 Task: Create new invoice with Date Opened :15-Apr-23, Select Customer: Cane Rosso, Terms: Payment Term 1. Make invoice entry for item-1 with Date: 15-Apr-23, Description: Blue Bunny Super Chunky Cookie Dough_x000D_
, Action: Material, Income Account: Income:Sales, Quantity: 1, Unit Price: 8.5, Discount $: 0.25. Make entry for item-2 with Date: 15-Apr-23, Description: Minute Maid Lemonade with Real Lemons, Action: Material, Income Account: Income:Sales, Quantity: 2, Unit Price: 15.6, Discount $: 1.25. Make entry for item-3 with Date: 15-Apr-23, Description: Case of Yukon Gold A Potatoes (10 lb), Action: Material, Income Account: Income:Sales, Quantity: 2, Unit Price: 16.6, Discount $: 1.75. Write Notes: 'Looking forward to serving you again.'. Post Invoice with Post Date: 15-Apr-23, Post to Accounts: Assets:Accounts Receivable. Pay / Process Payment with Transaction Date: 15-May-23, Amount: 69.65, Transfer Account: Checking Account. Print Invoice, display notes by going to Option, then go to Display Tab and check 'Invoice Notes'.
Action: Mouse moved to (173, 33)
Screenshot: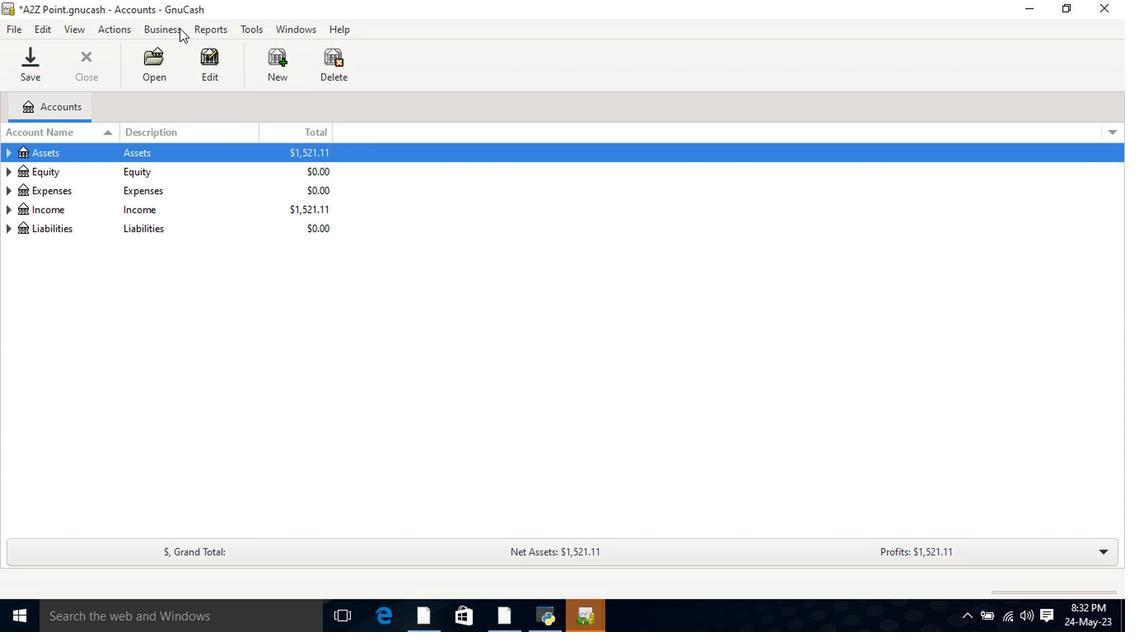 
Action: Mouse pressed left at (173, 33)
Screenshot: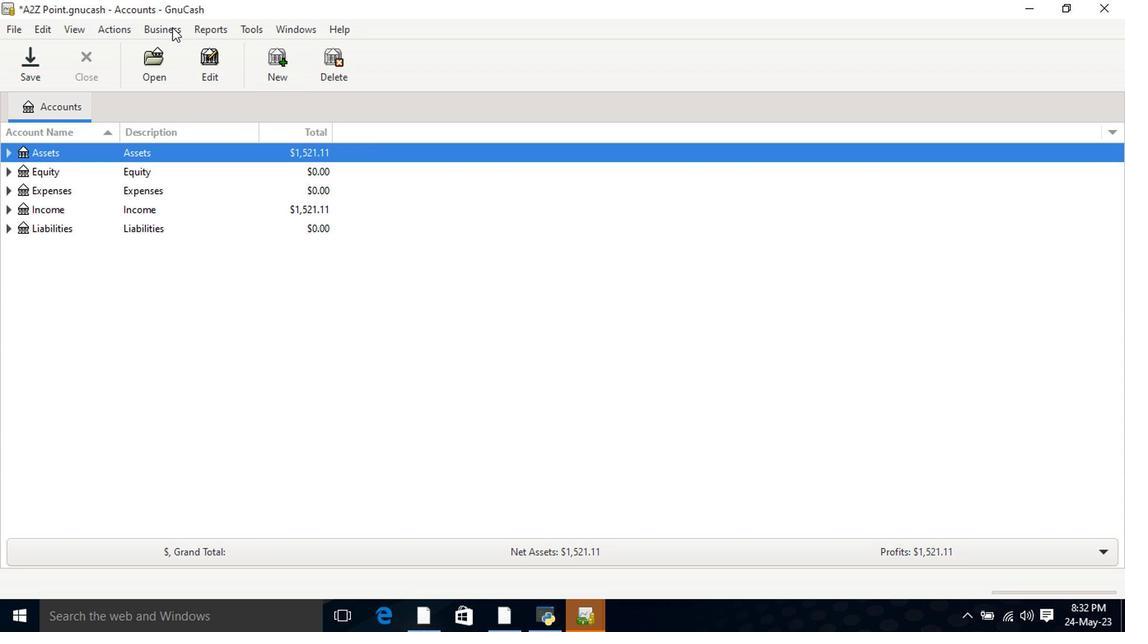 
Action: Mouse moved to (356, 114)
Screenshot: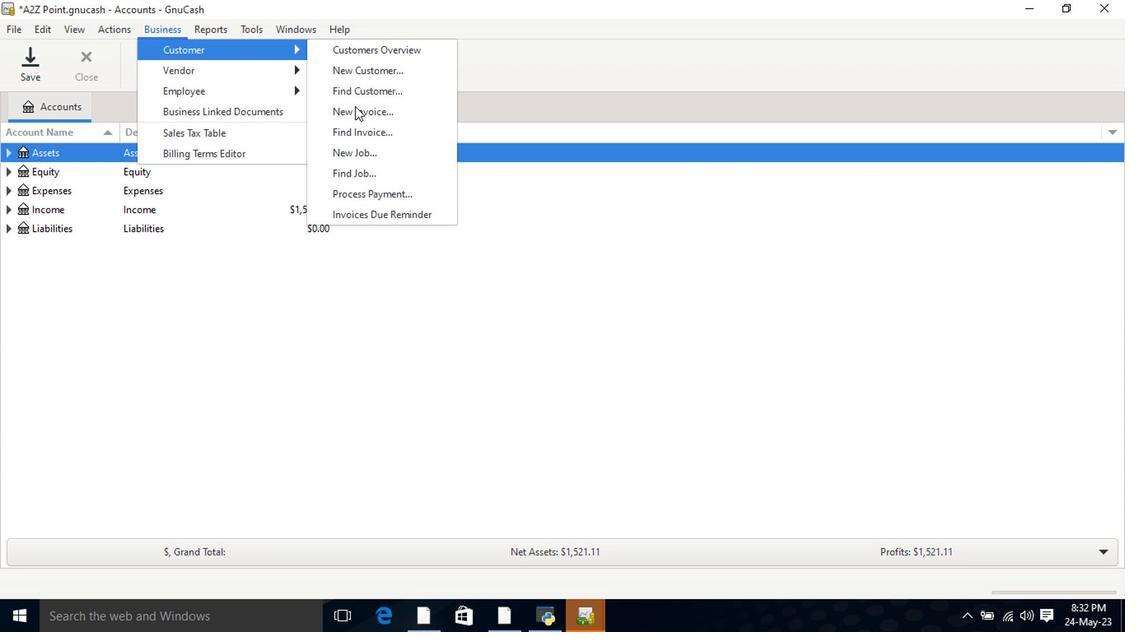 
Action: Mouse pressed left at (356, 114)
Screenshot: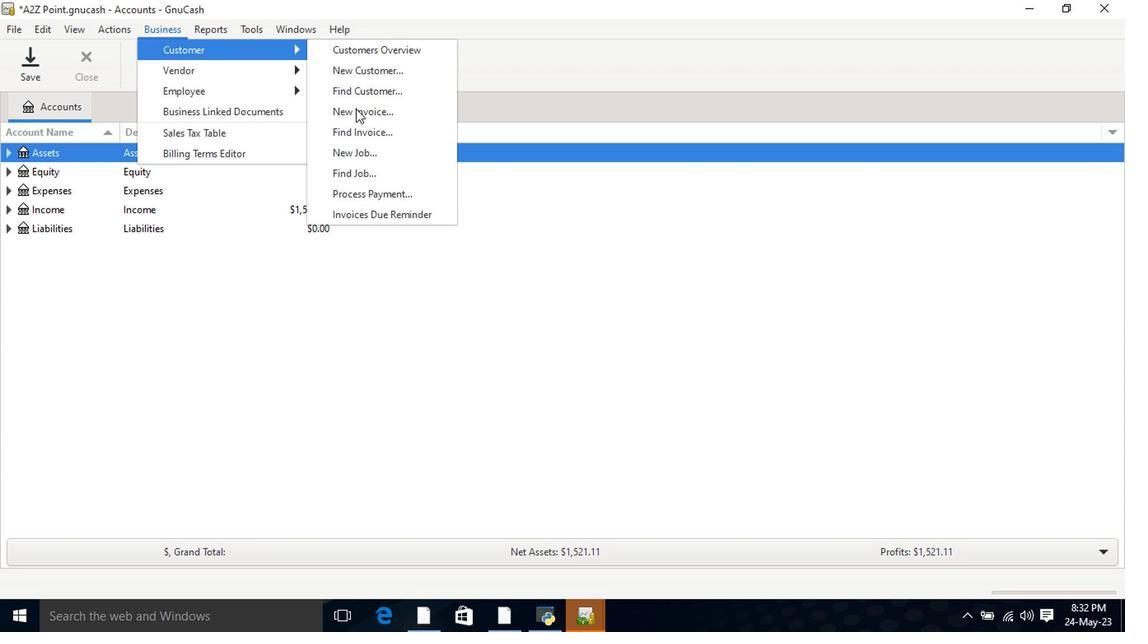
Action: Mouse moved to (672, 256)
Screenshot: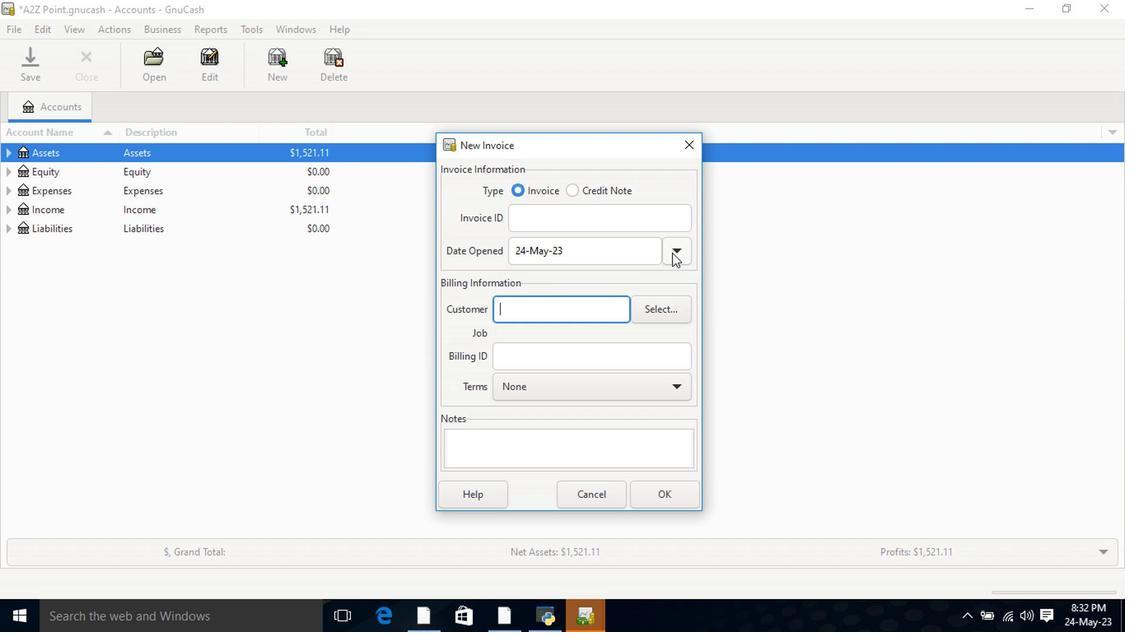 
Action: Mouse pressed left at (672, 256)
Screenshot: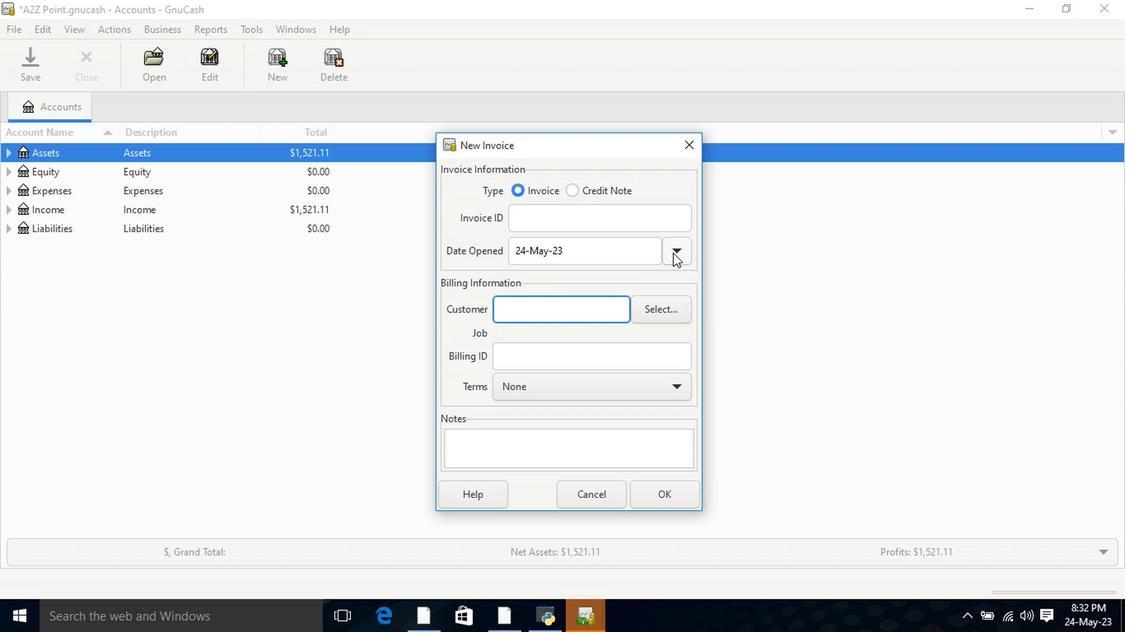 
Action: Mouse moved to (547, 275)
Screenshot: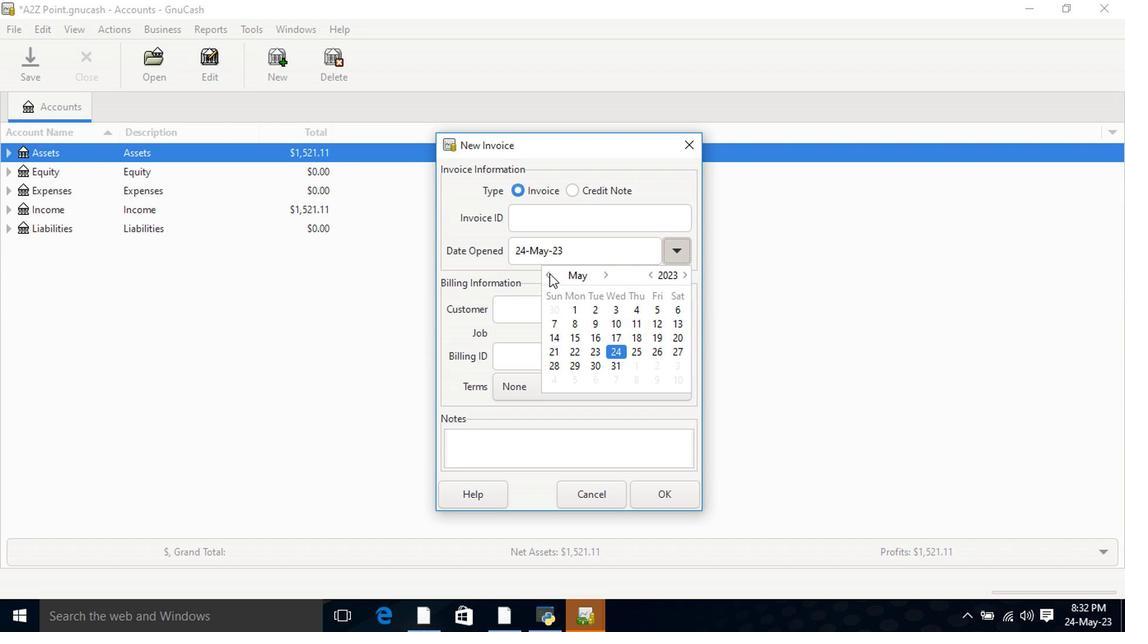 
Action: Mouse pressed left at (547, 275)
Screenshot: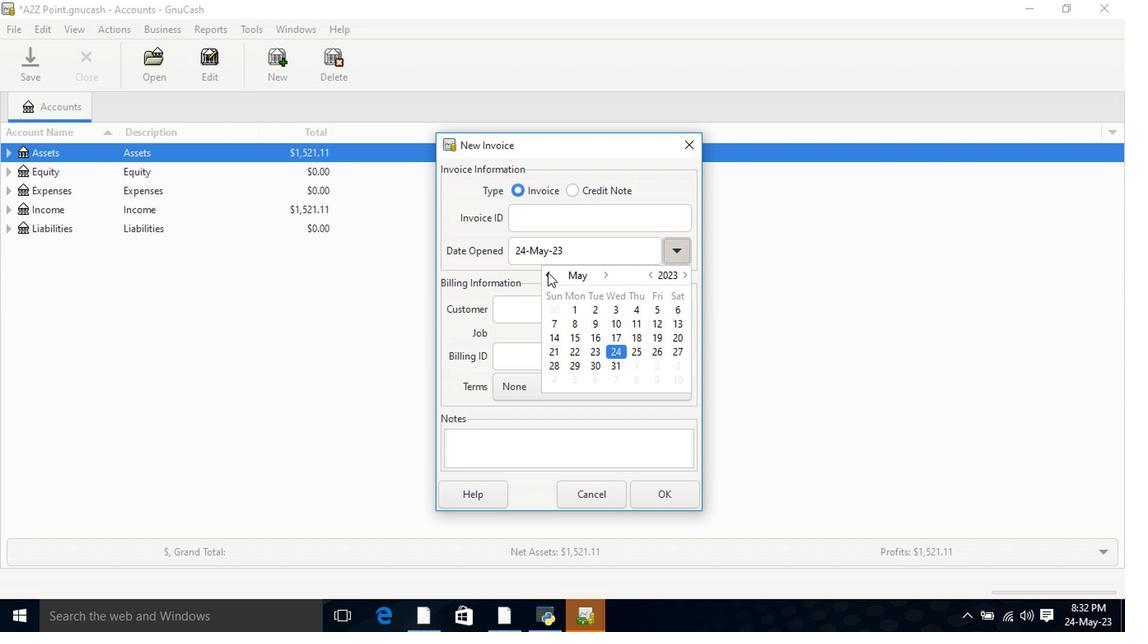 
Action: Mouse moved to (675, 341)
Screenshot: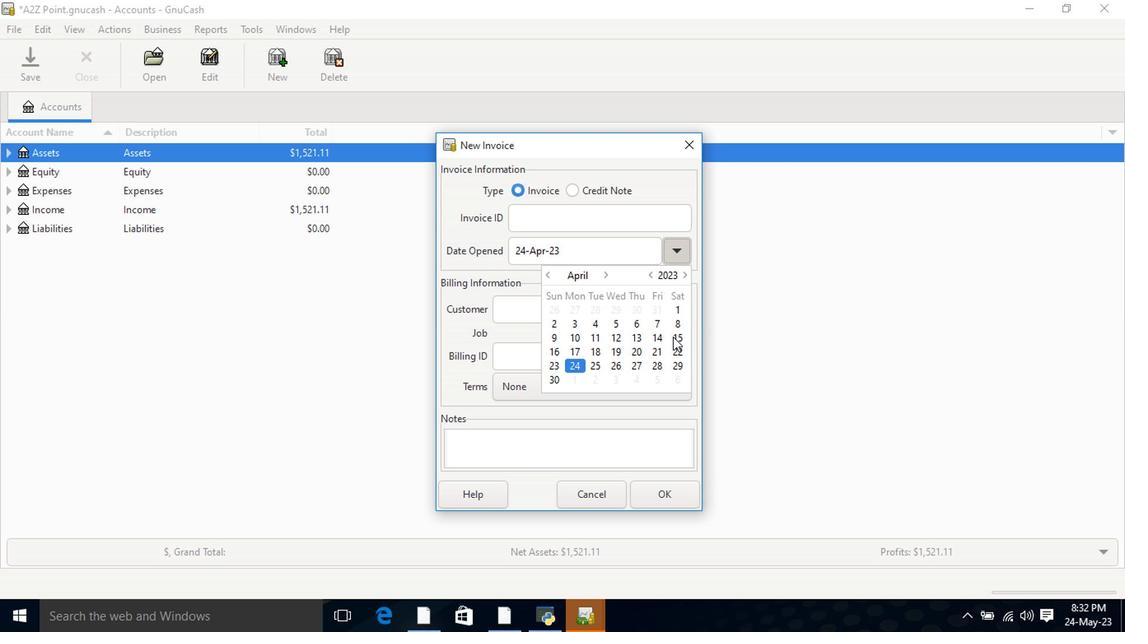 
Action: Mouse pressed left at (675, 341)
Screenshot: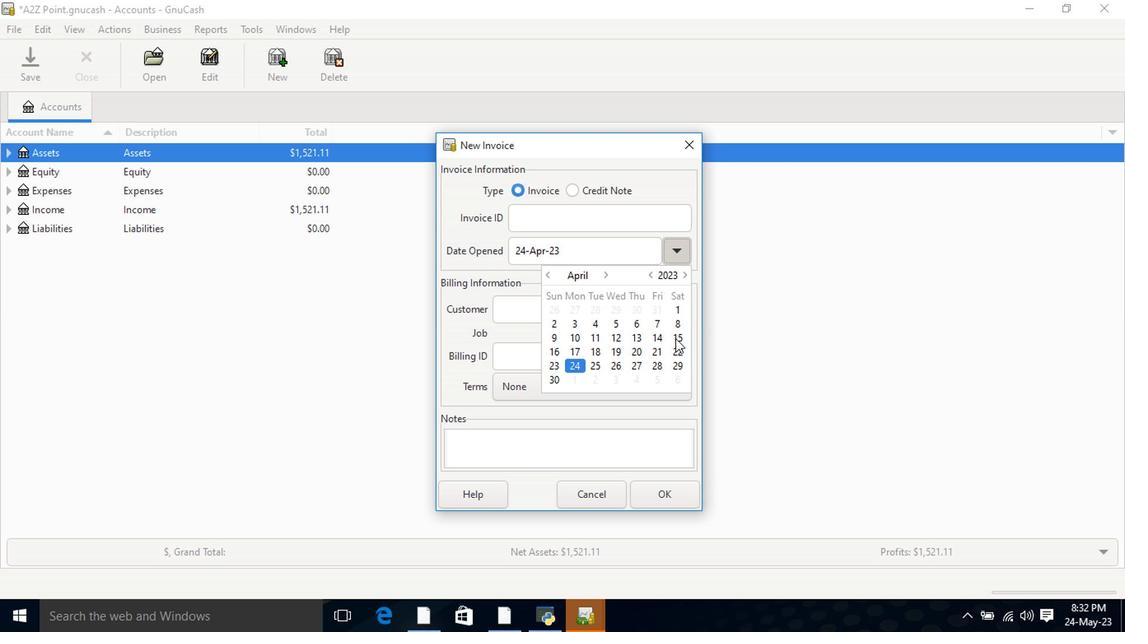 
Action: Mouse pressed left at (675, 341)
Screenshot: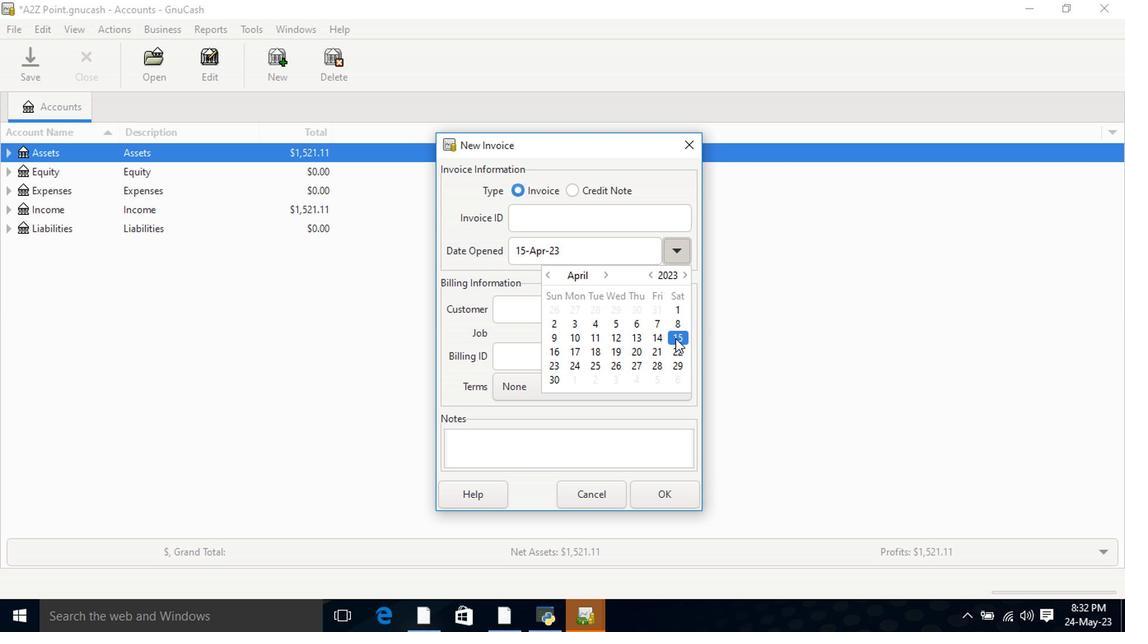 
Action: Mouse moved to (523, 302)
Screenshot: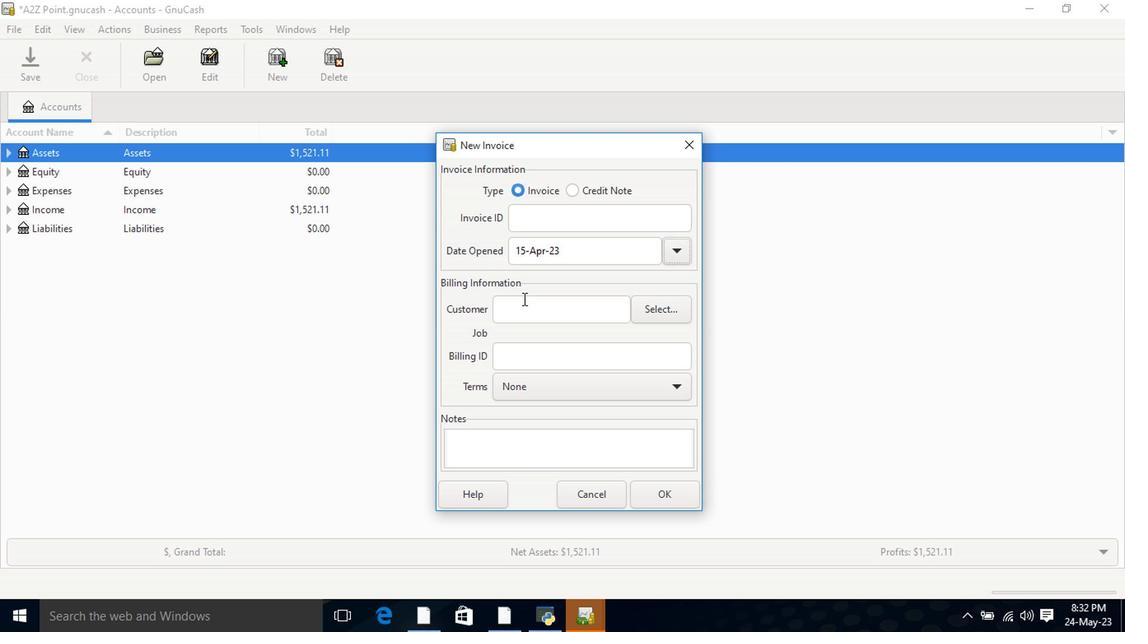 
Action: Mouse pressed left at (523, 302)
Screenshot: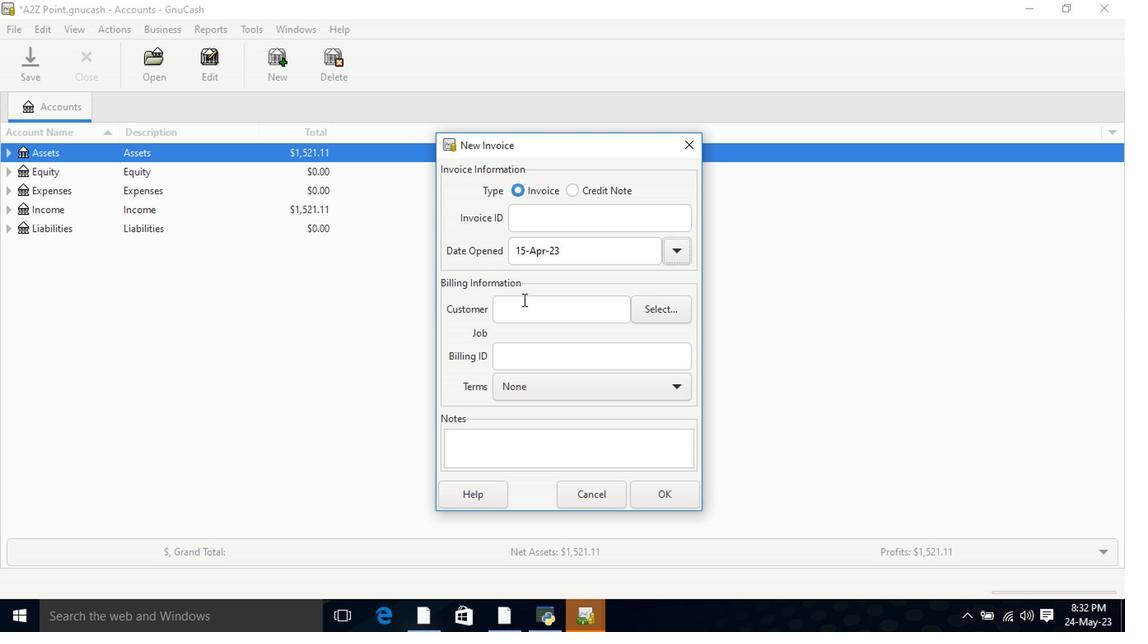 
Action: Key pressed <Key.shift>Cane<Key.space><Key.shift>Ros
Screenshot: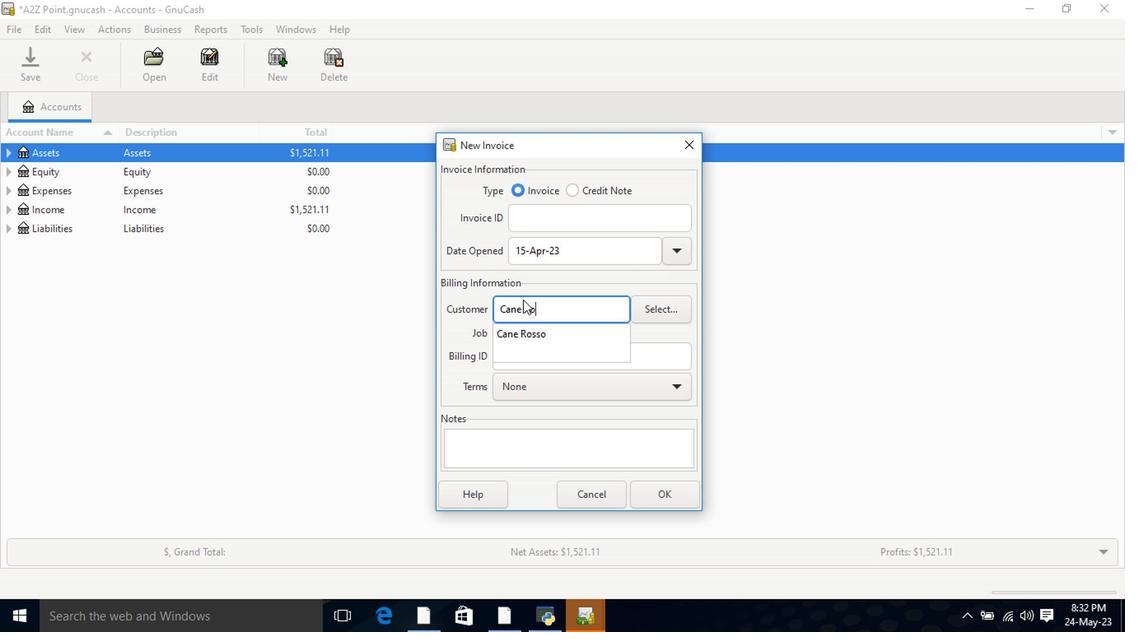 
Action: Mouse moved to (544, 342)
Screenshot: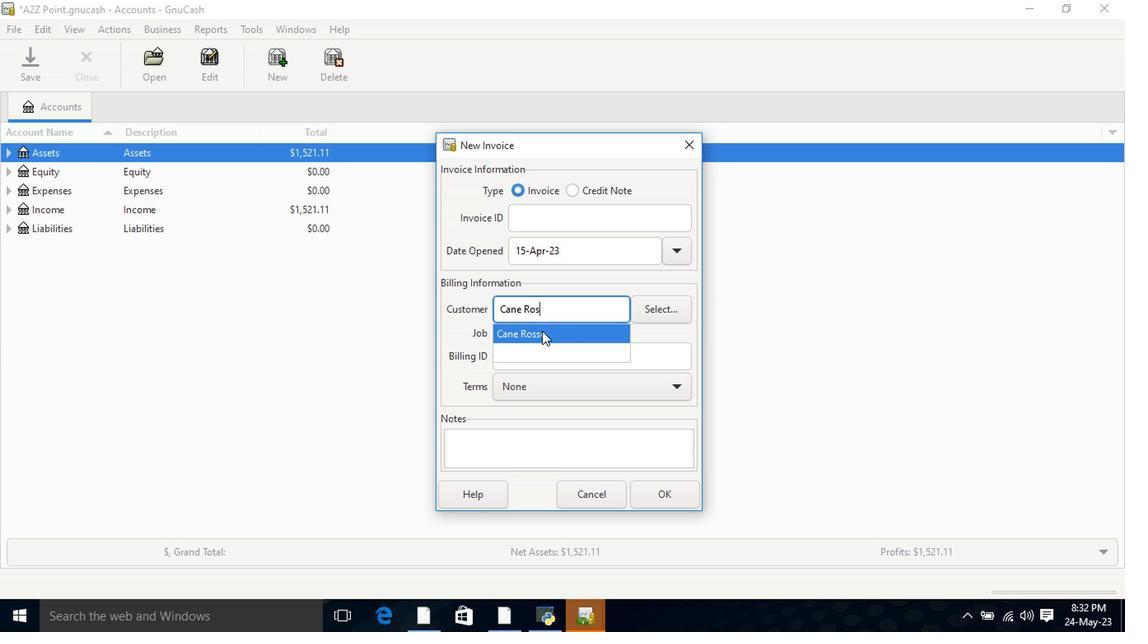 
Action: Mouse pressed left at (544, 342)
Screenshot: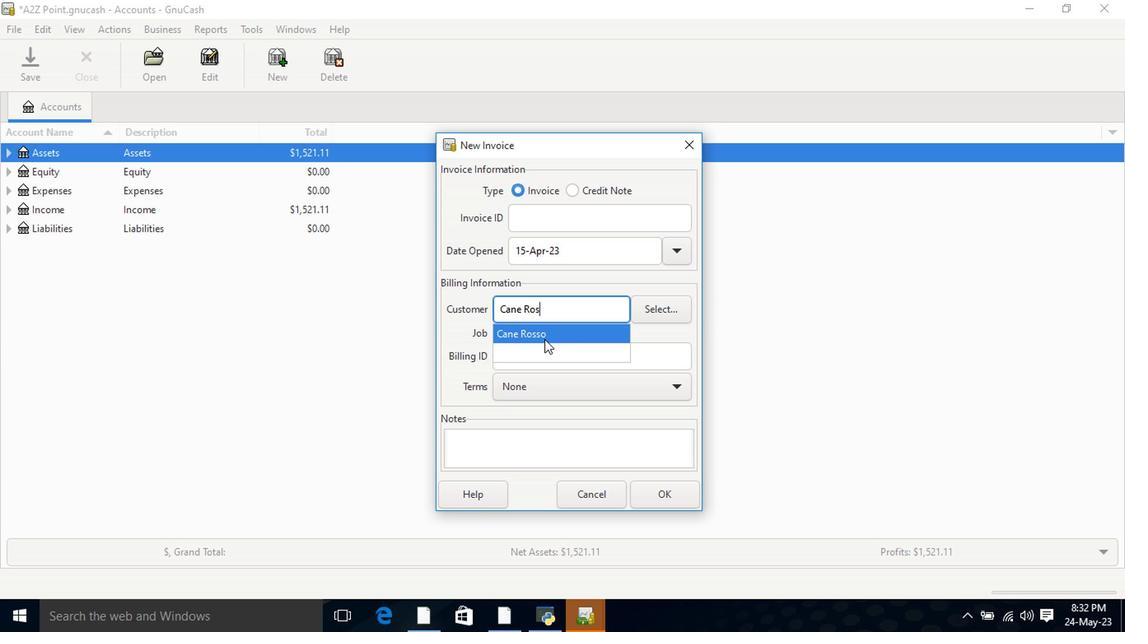 
Action: Mouse moved to (556, 407)
Screenshot: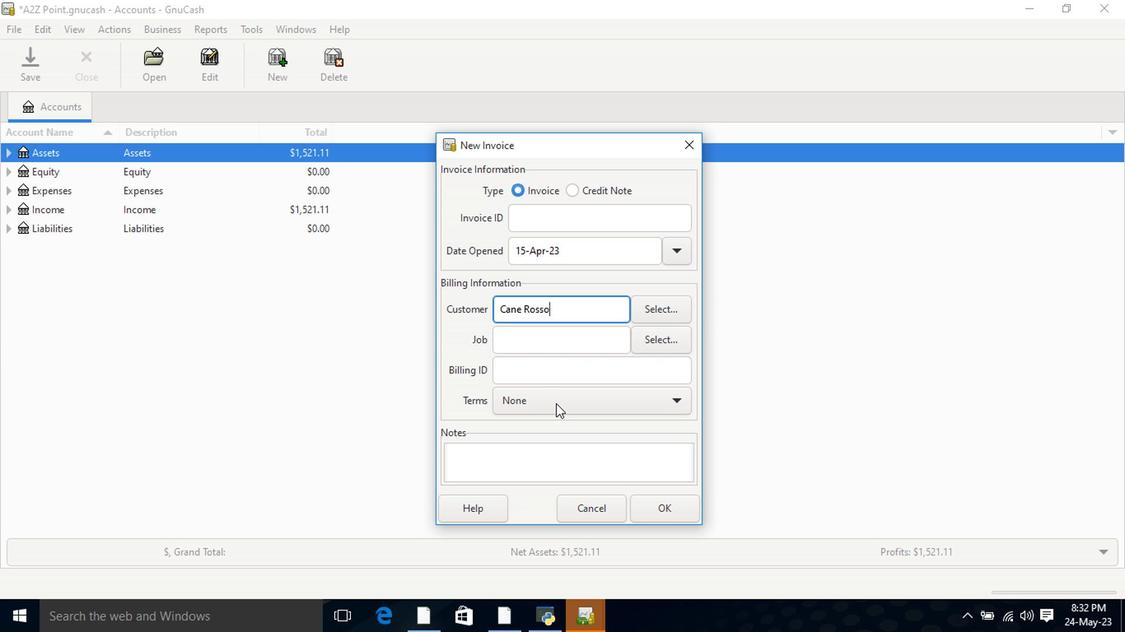 
Action: Mouse pressed left at (556, 407)
Screenshot: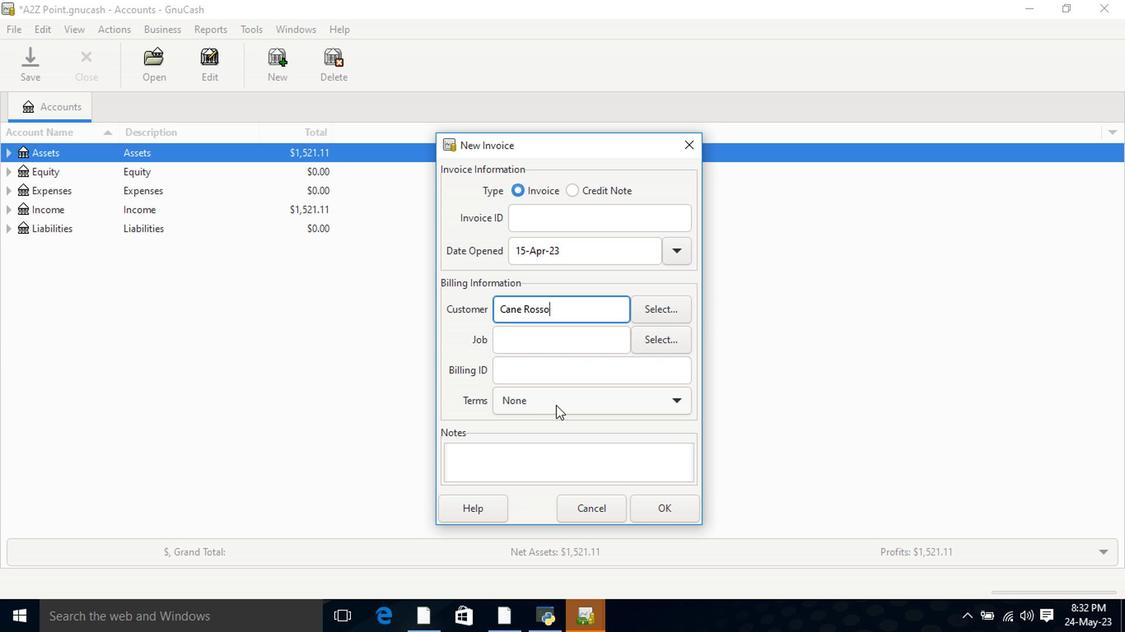 
Action: Mouse moved to (559, 428)
Screenshot: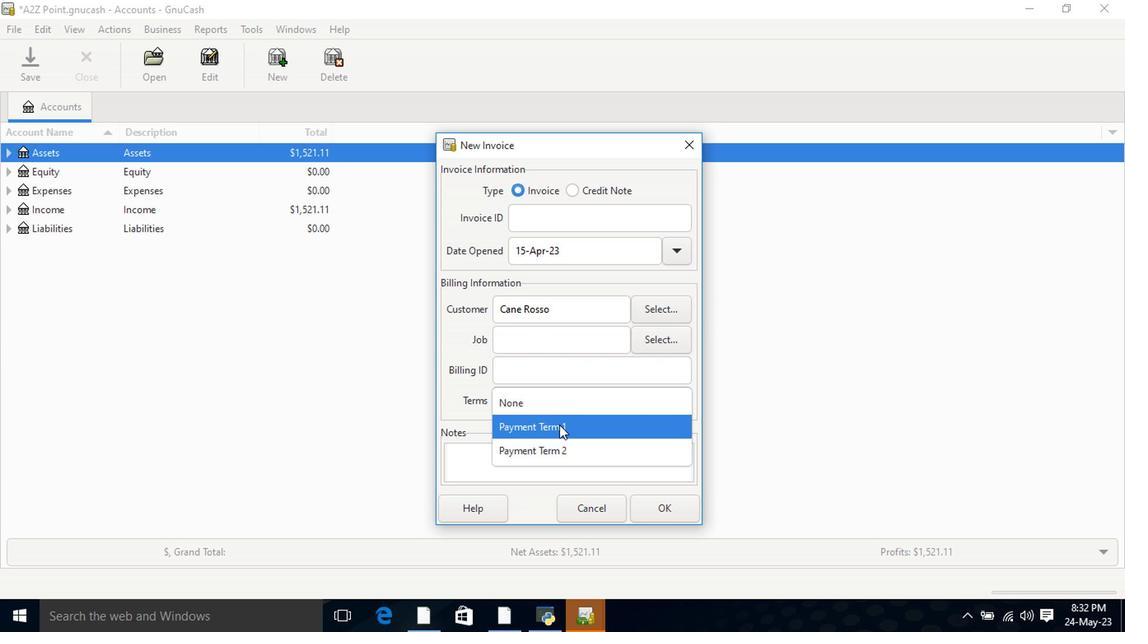 
Action: Mouse pressed left at (559, 428)
Screenshot: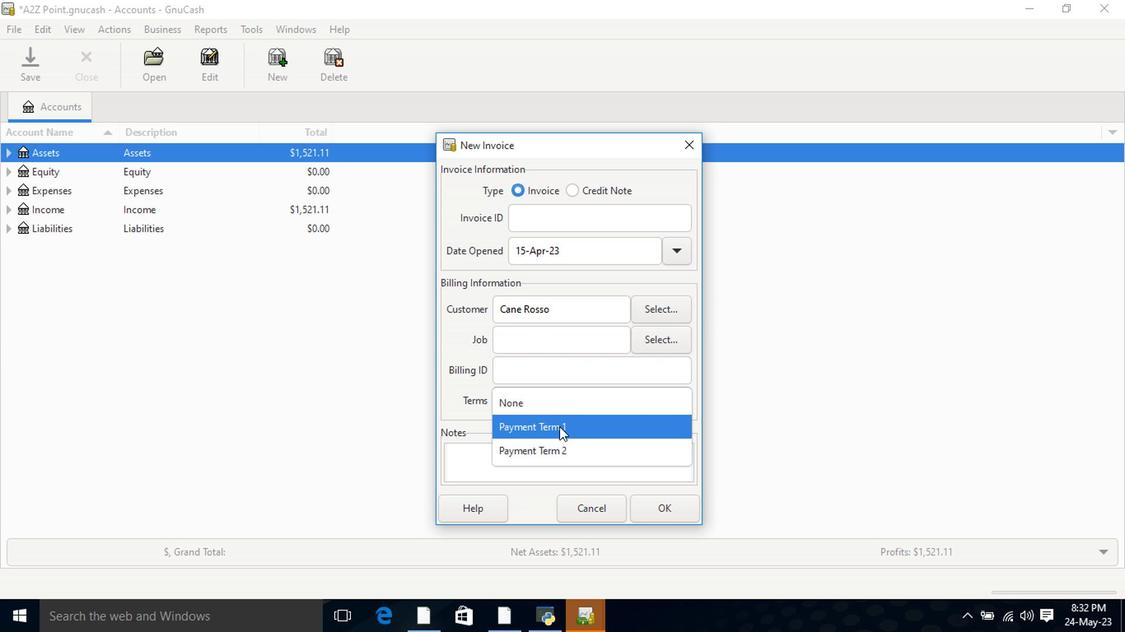 
Action: Mouse moved to (655, 509)
Screenshot: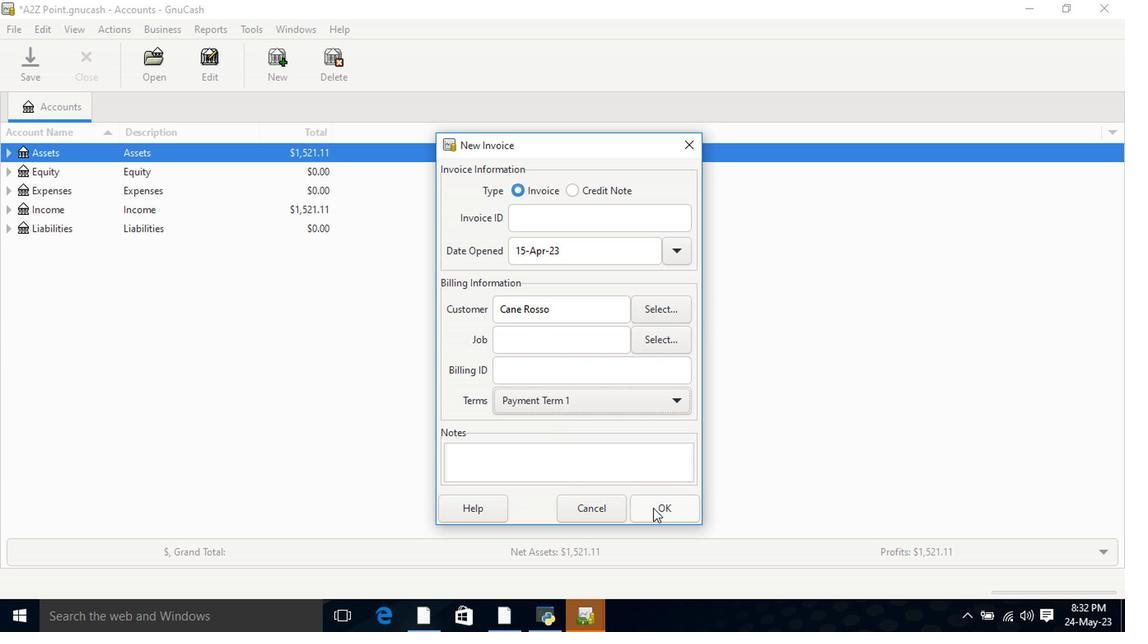 
Action: Mouse pressed left at (655, 509)
Screenshot: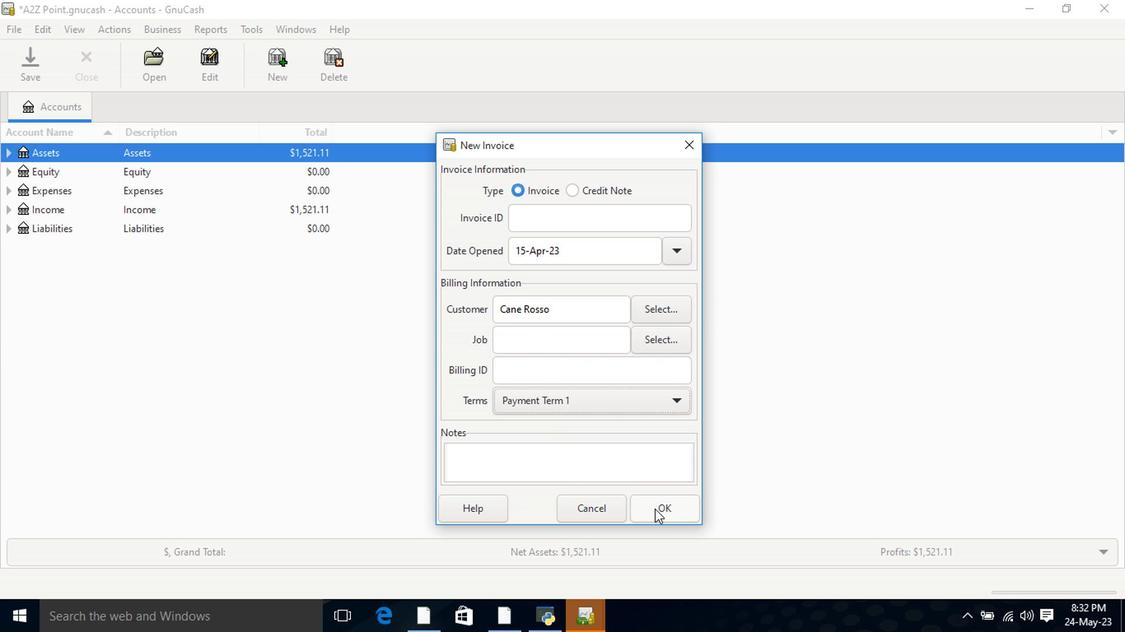 
Action: Mouse moved to (75, 324)
Screenshot: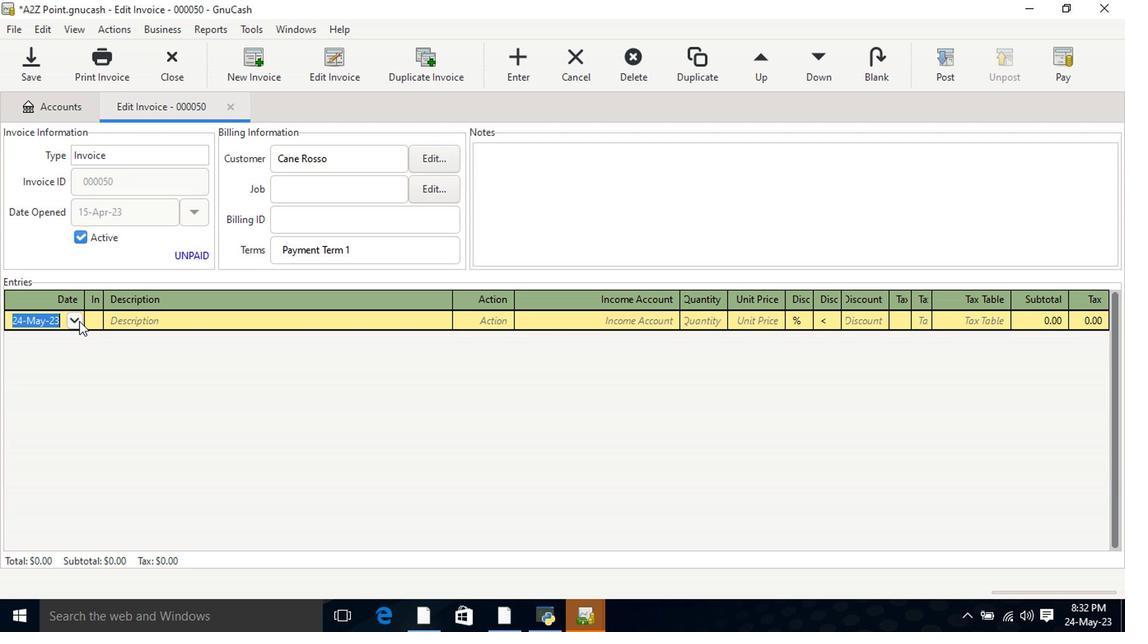 
Action: Mouse pressed left at (75, 324)
Screenshot: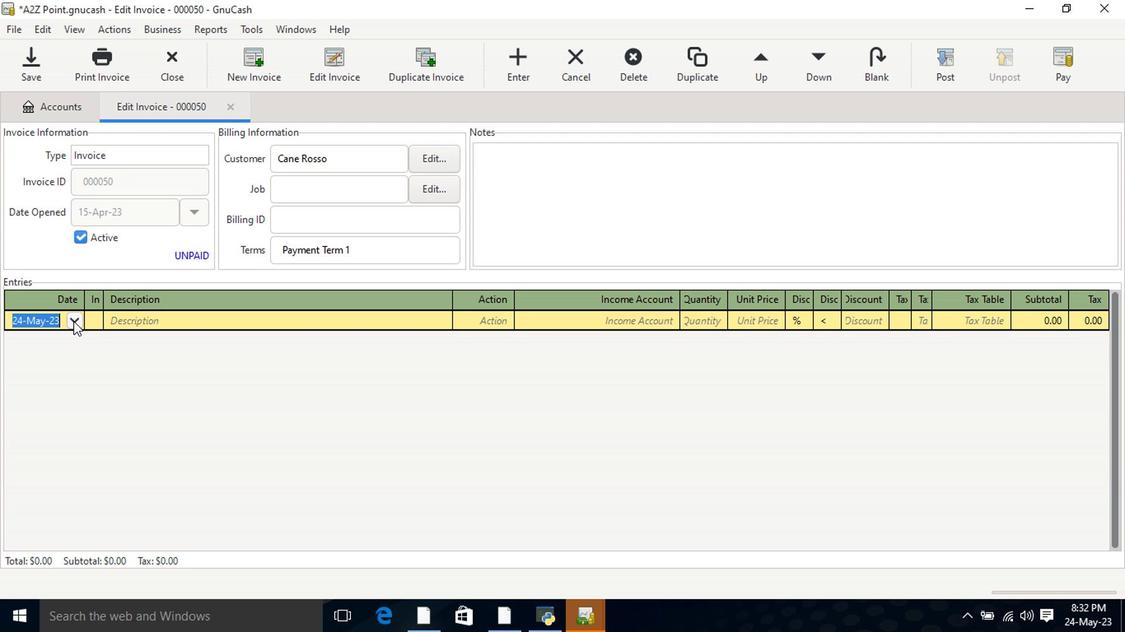 
Action: Mouse moved to (9, 344)
Screenshot: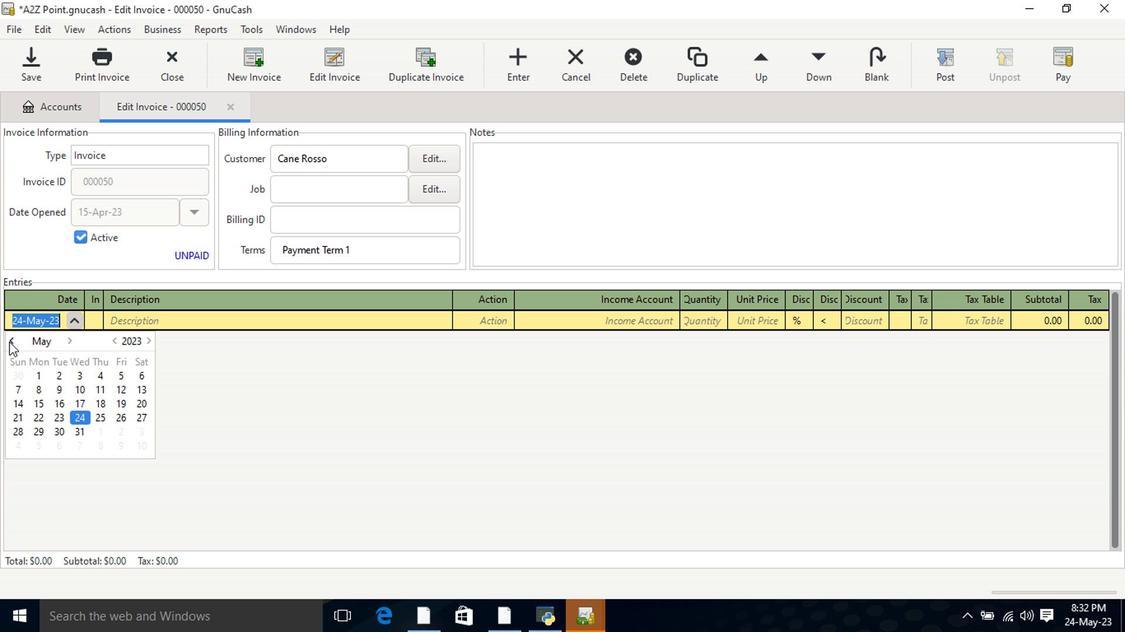 
Action: Mouse pressed left at (9, 344)
Screenshot: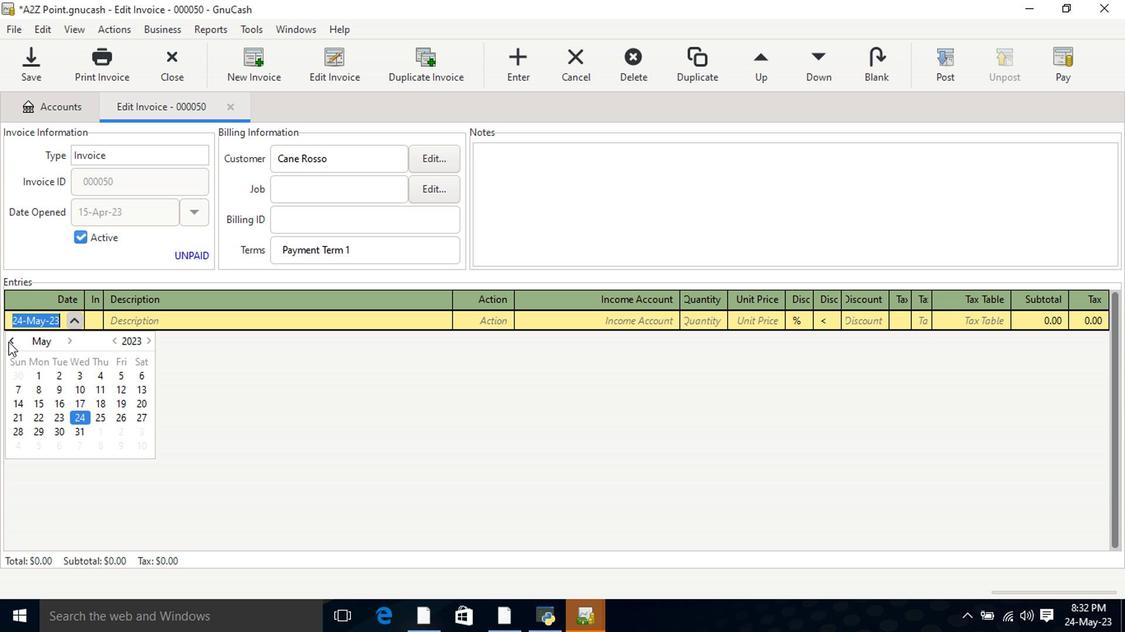 
Action: Mouse moved to (142, 401)
Screenshot: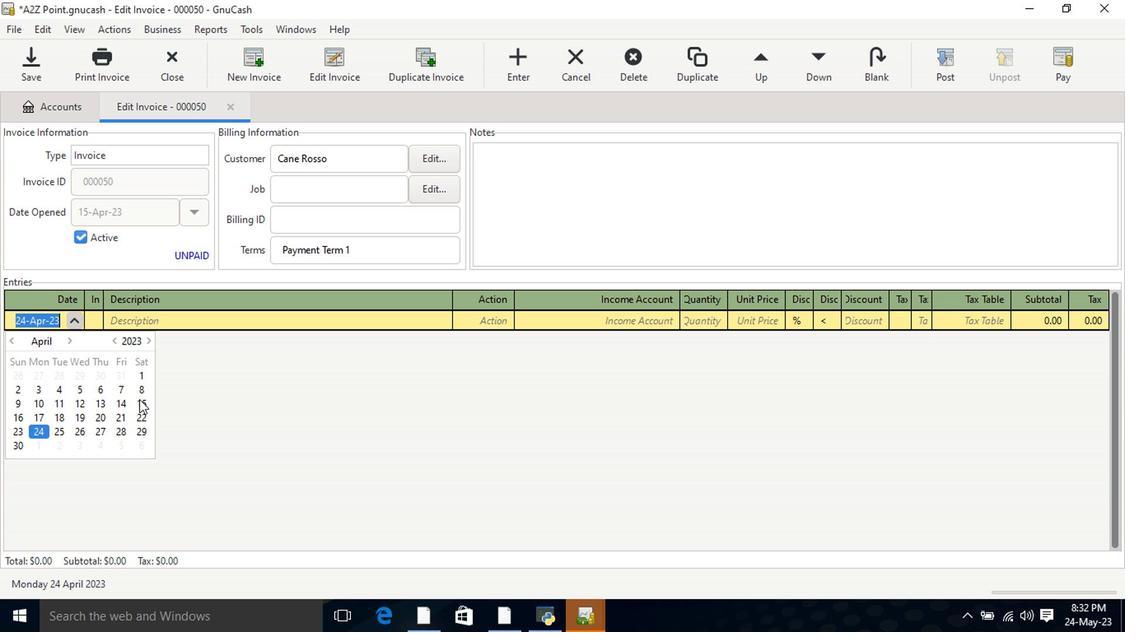 
Action: Mouse pressed left at (142, 401)
Screenshot: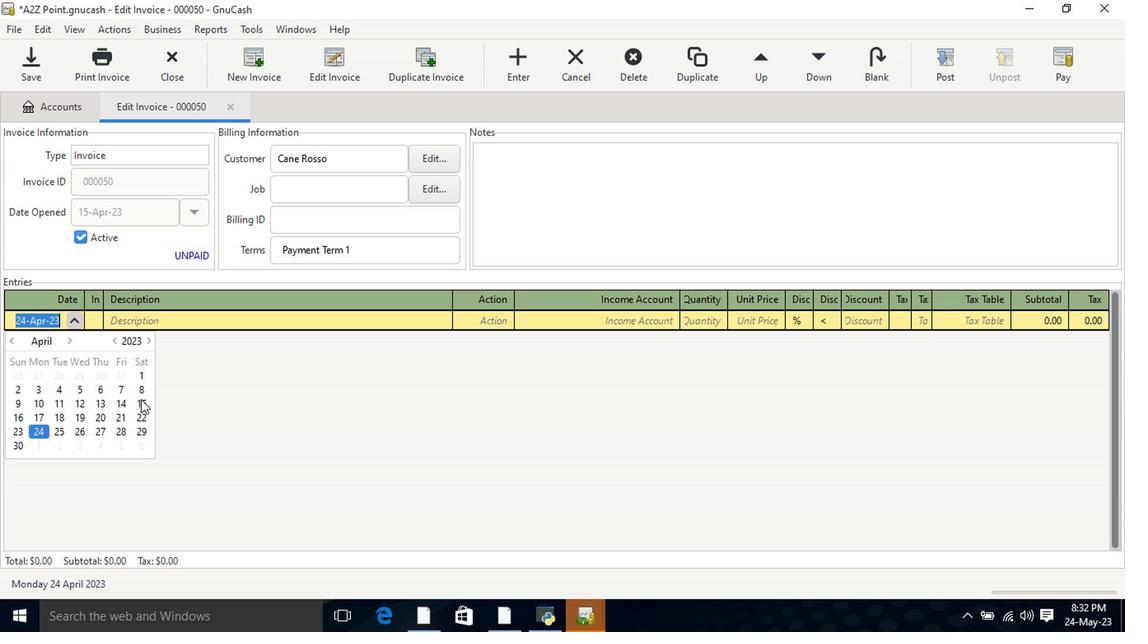 
Action: Mouse pressed left at (142, 401)
Screenshot: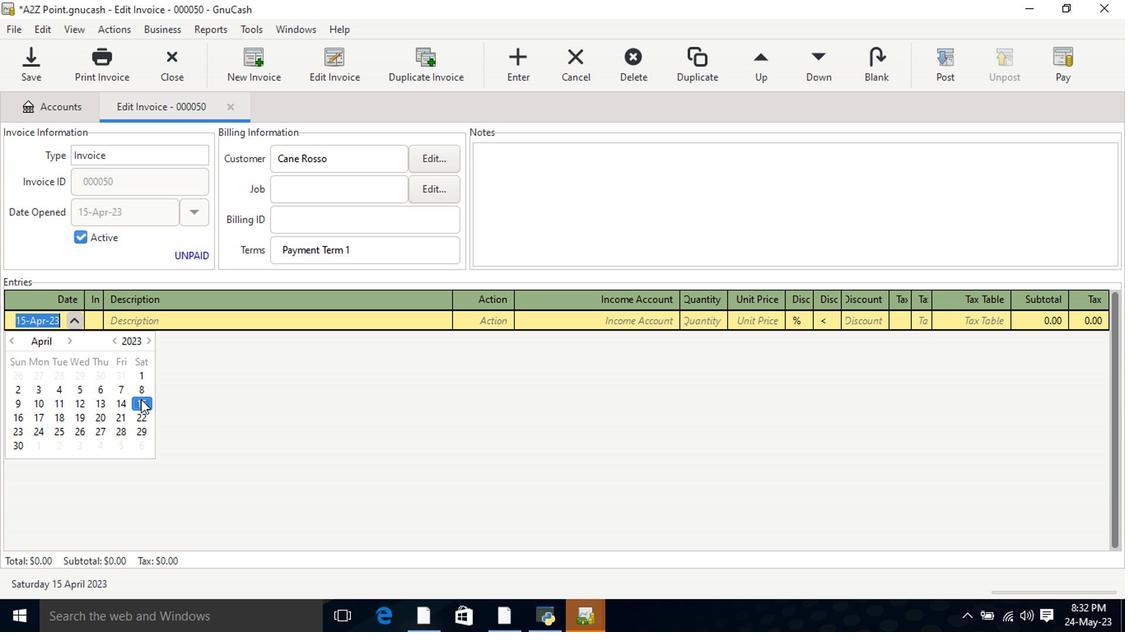 
Action: Mouse moved to (173, 330)
Screenshot: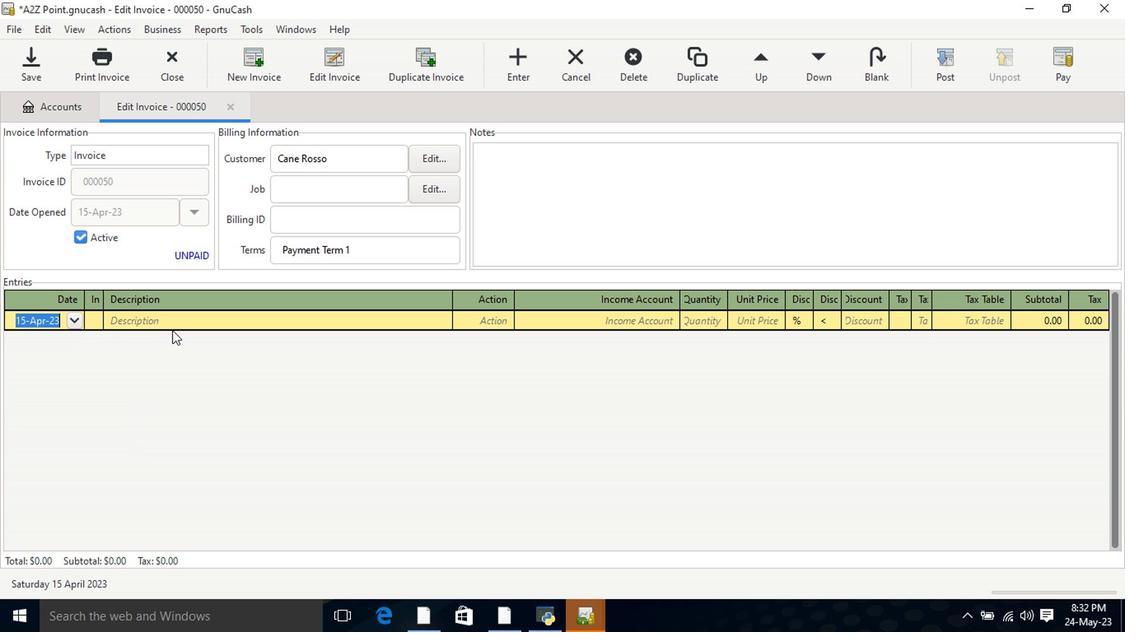 
Action: Mouse pressed left at (173, 330)
Screenshot: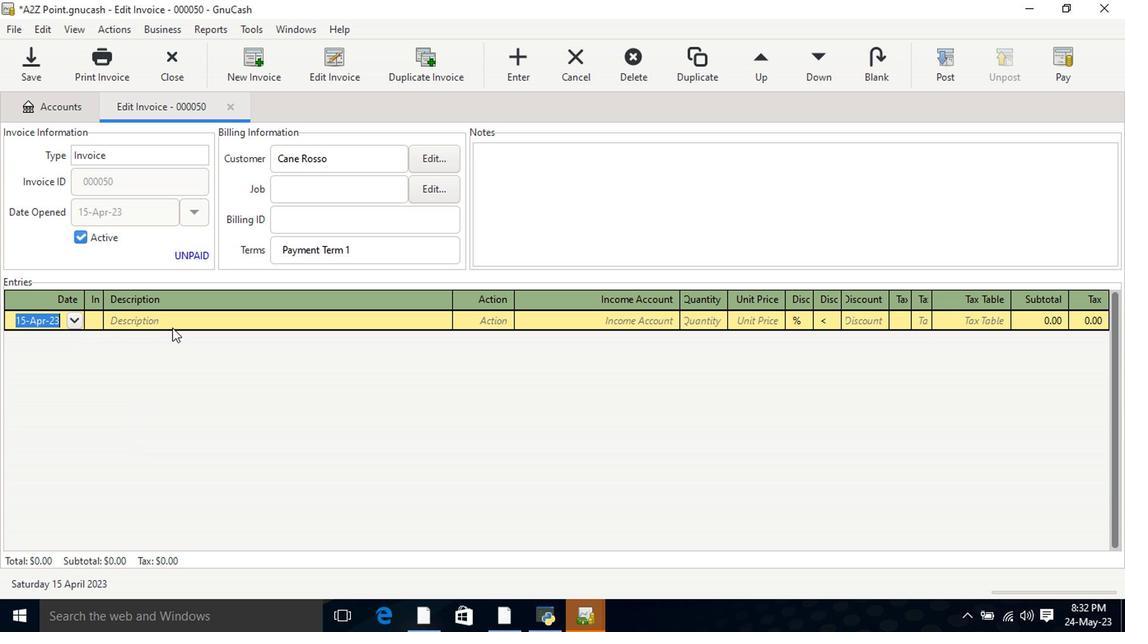 
Action: Key pressed <Key.shift>Blue<Key.space><Key.shift>Bunny<Key.space><Key.shift>Super<Key.space><Key.shift>Chunky<Key.space><Key.shift>Cookie<Key.space><Key.shift>Dough<Key.tab>mater<Key.tab>income<Key.down><Key.down><Key.down><Key.tab>1<Key.tab>8.5<Key.tab>
Screenshot: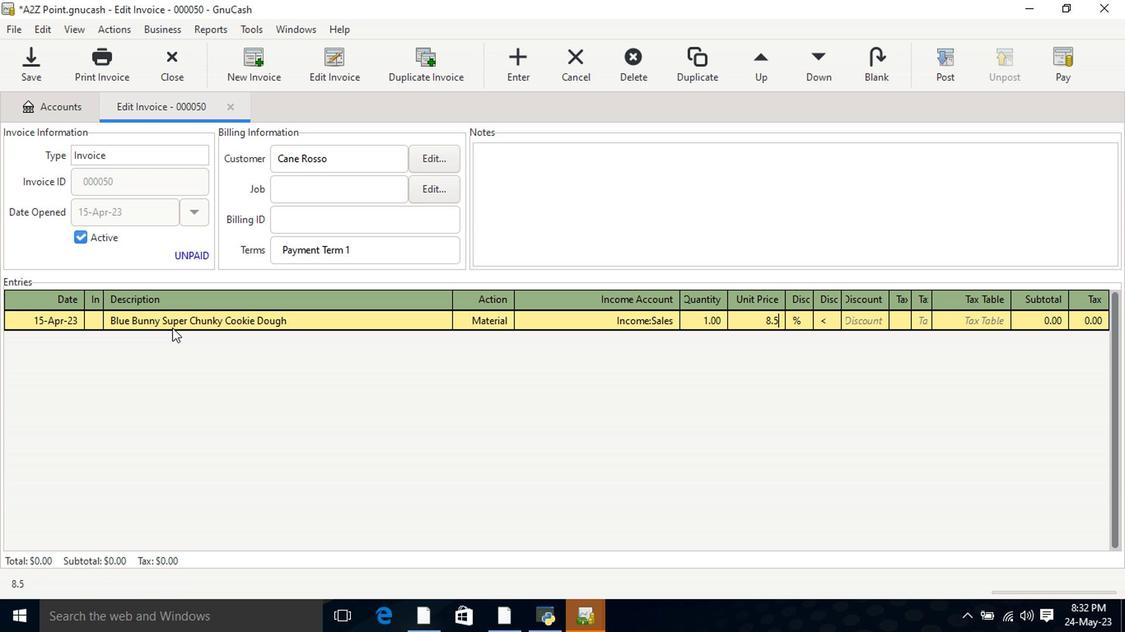 
Action: Mouse moved to (795, 321)
Screenshot: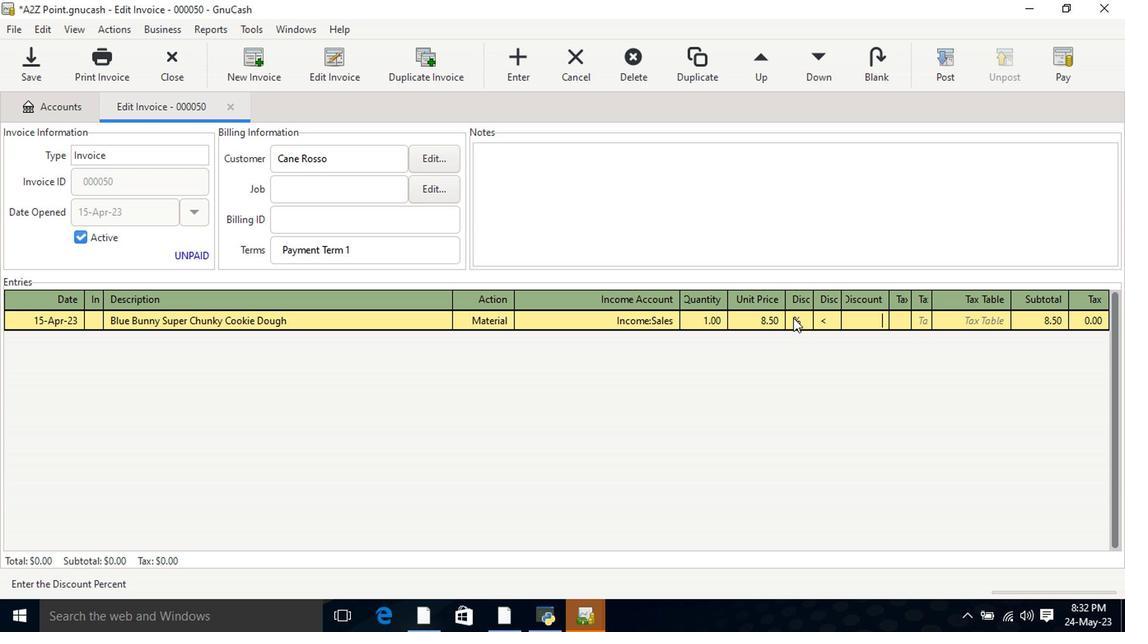 
Action: Mouse pressed left at (795, 321)
Screenshot: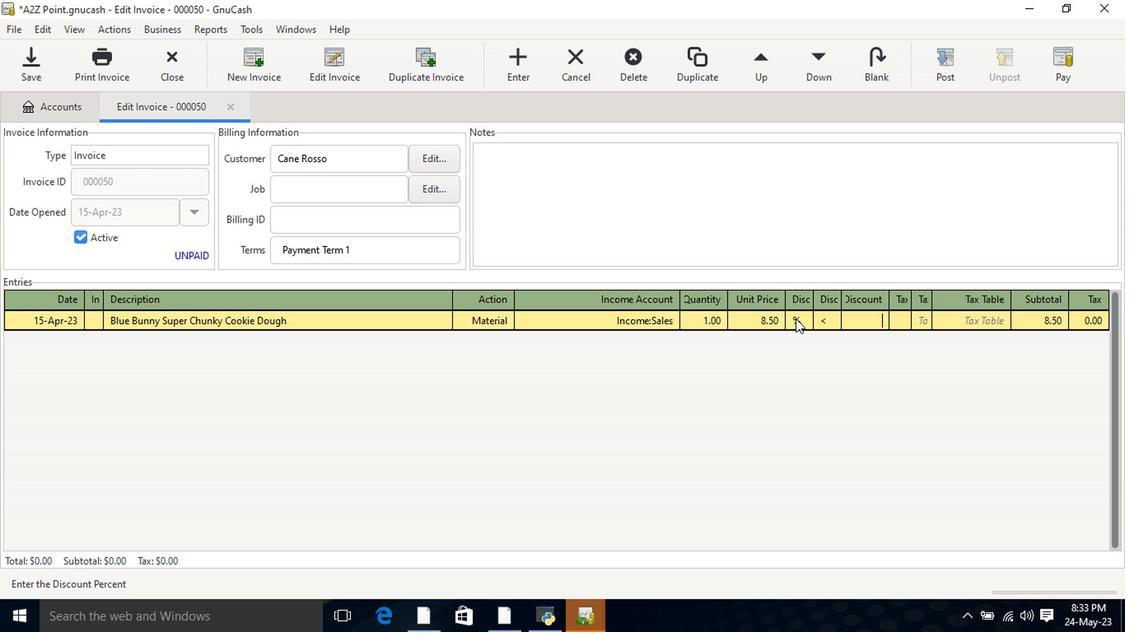 
Action: Mouse moved to (820, 325)
Screenshot: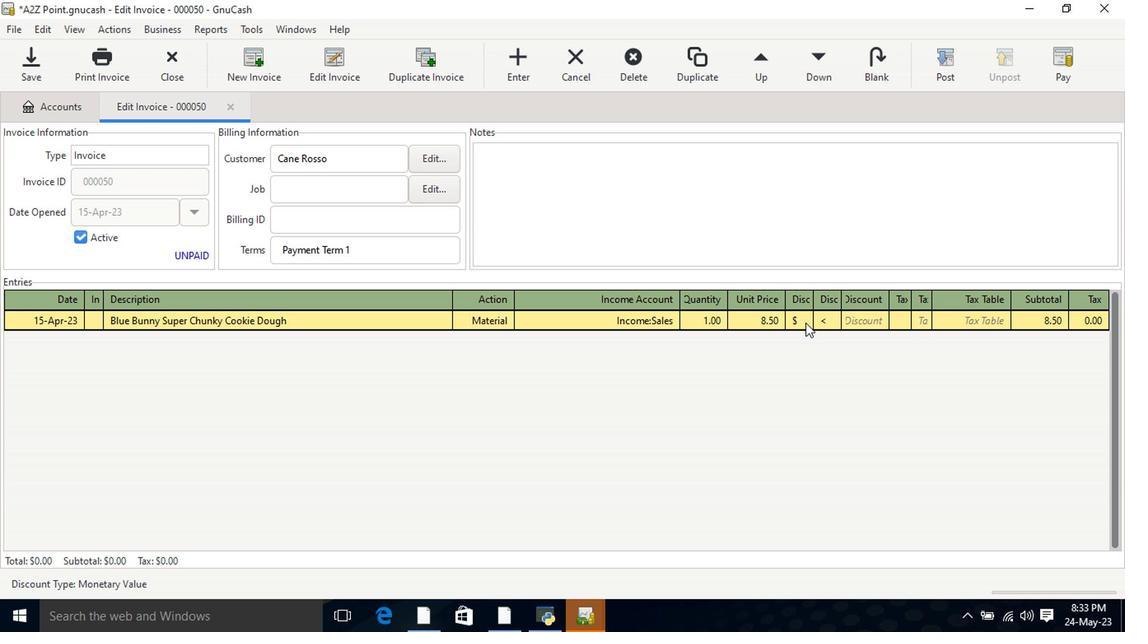 
Action: Mouse pressed left at (820, 325)
Screenshot: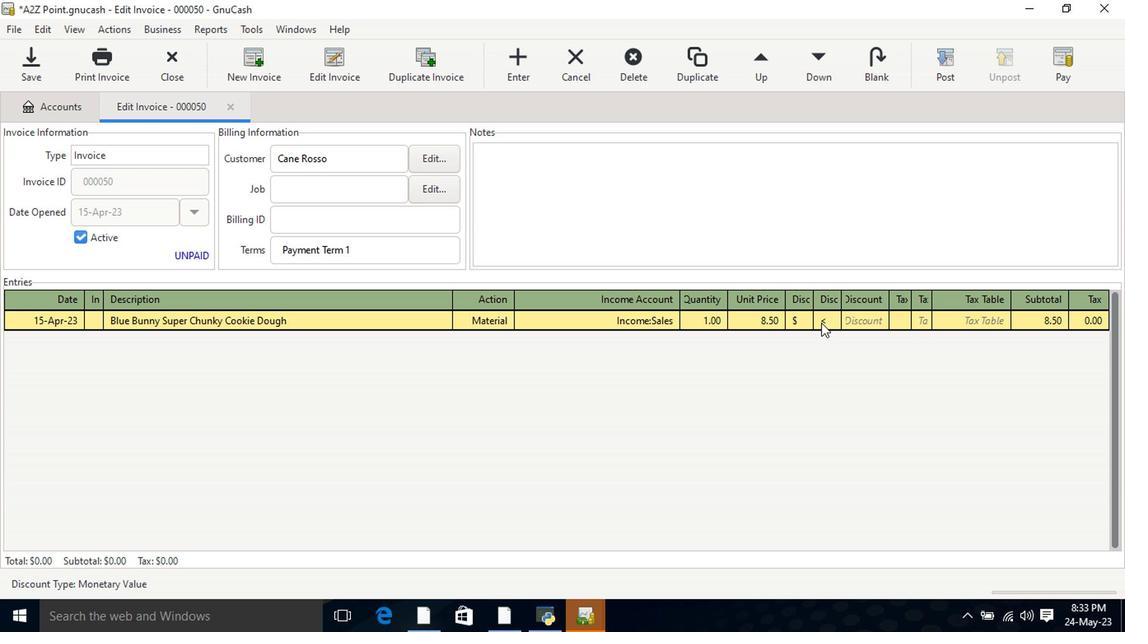 
Action: Mouse moved to (856, 328)
Screenshot: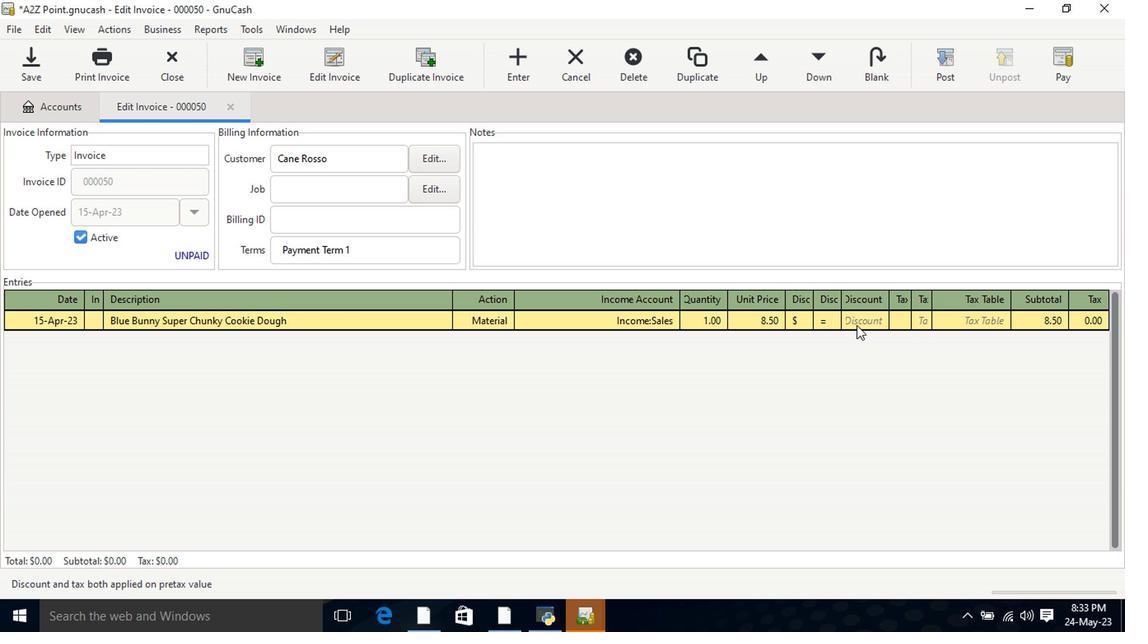 
Action: Mouse pressed left at (856, 328)
Screenshot: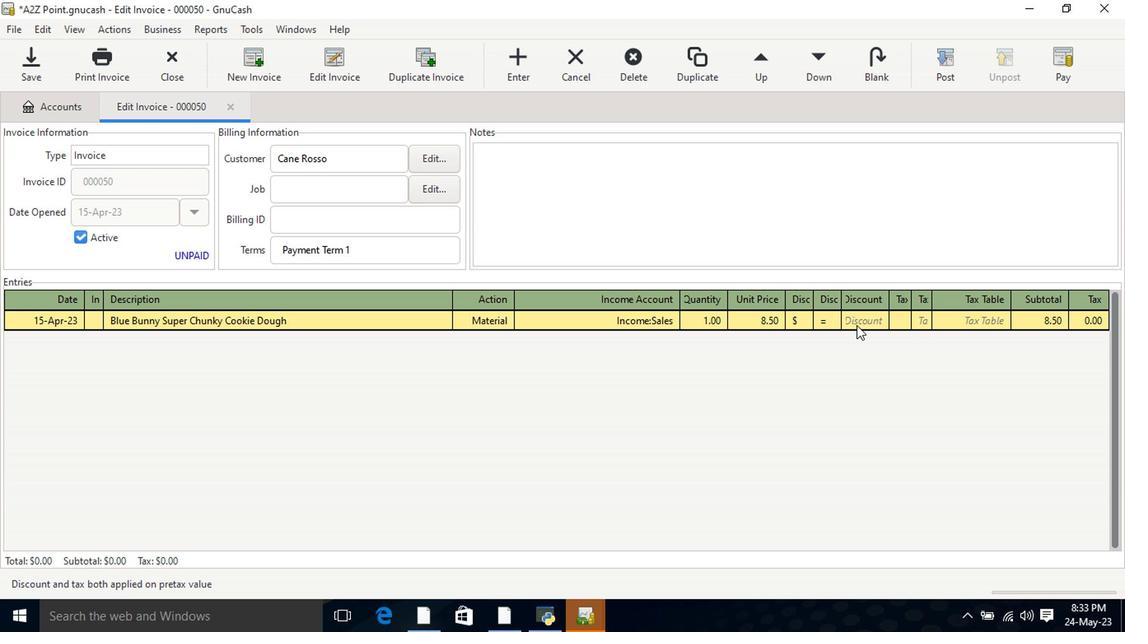 
Action: Key pressed 0.25<Key.tab><Key.tab><Key.shift>Minute<Key.space><Key.shift>Maid<Key.space><Key.shift>Lemonade<Key.space>with<Key.space><Key.shift>Real<Key.space><Key.shift>Lemons<Key.tab>mate<Key.tab>income<Key.down><Key.down><Key.down><Key.tab>2<Key.tab>15.6<Key.tab>
Screenshot: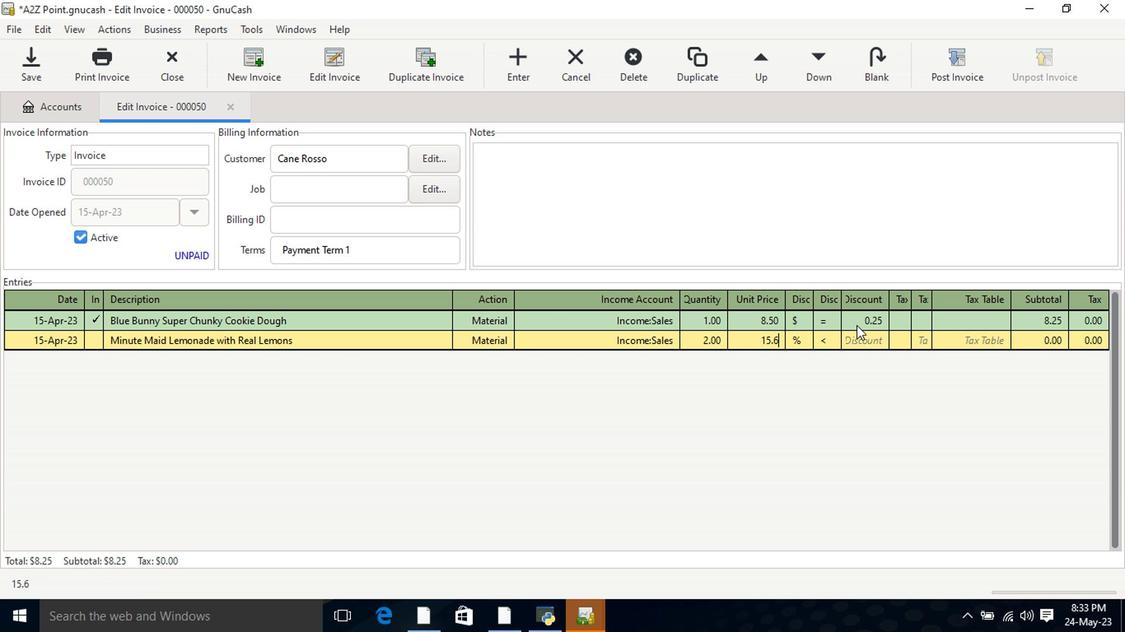 
Action: Mouse moved to (802, 345)
Screenshot: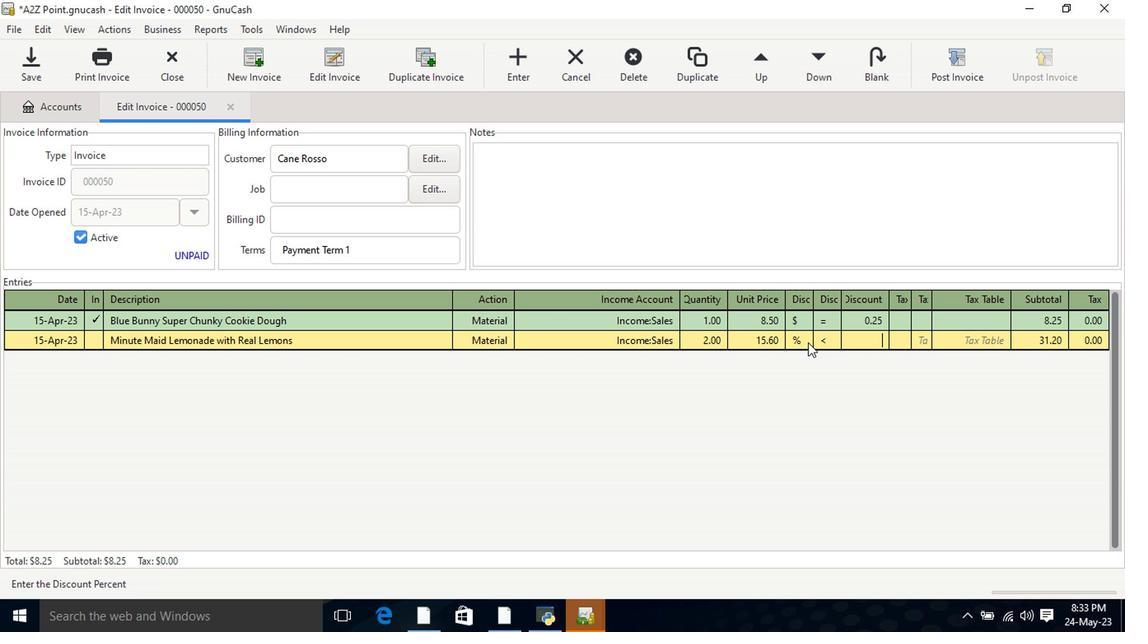 
Action: Mouse pressed left at (802, 345)
Screenshot: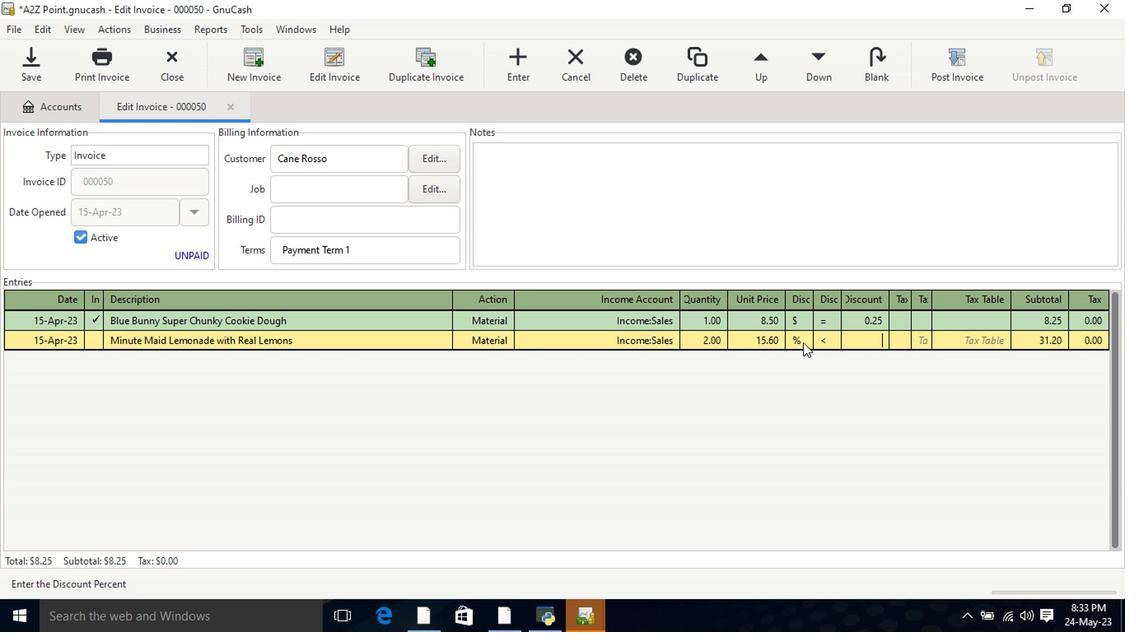 
Action: Mouse moved to (823, 345)
Screenshot: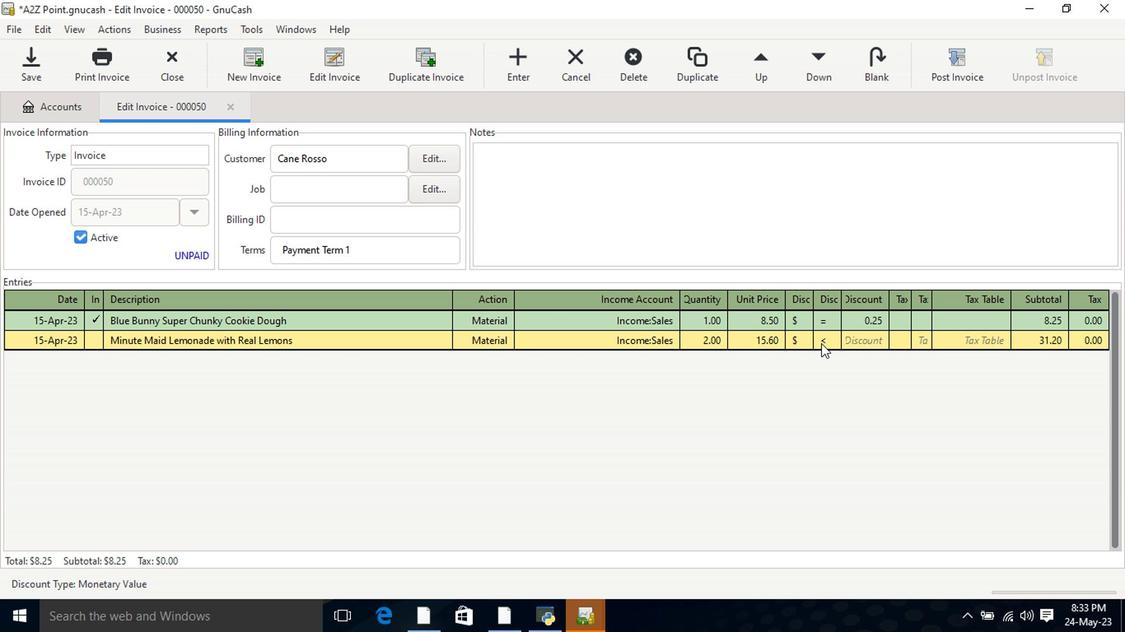 
Action: Mouse pressed left at (823, 345)
Screenshot: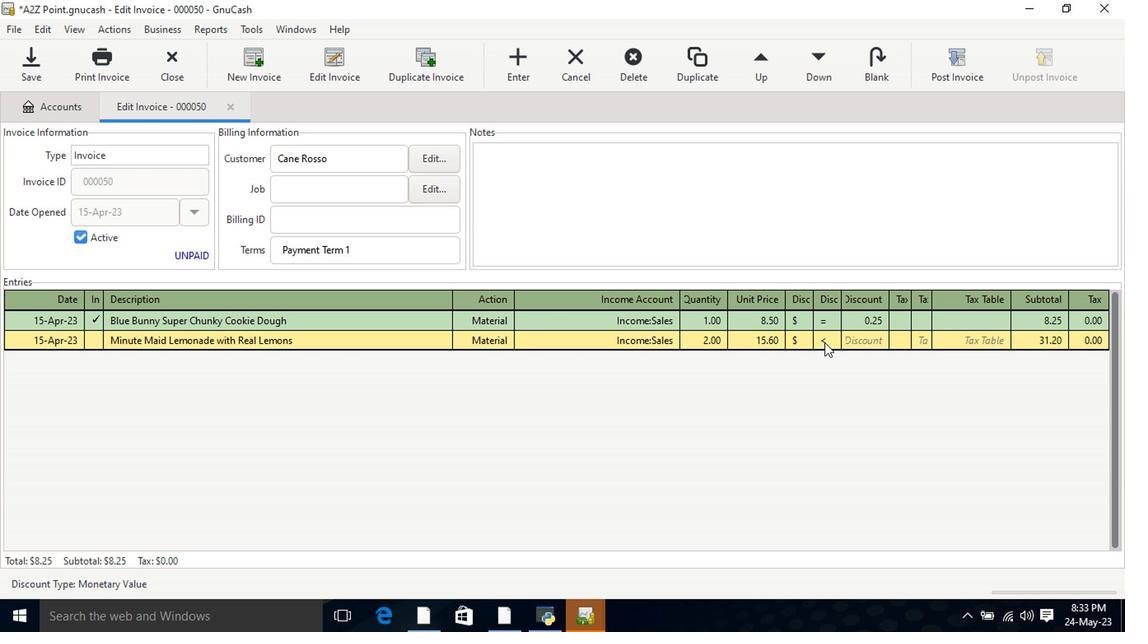 
Action: Mouse moved to (867, 348)
Screenshot: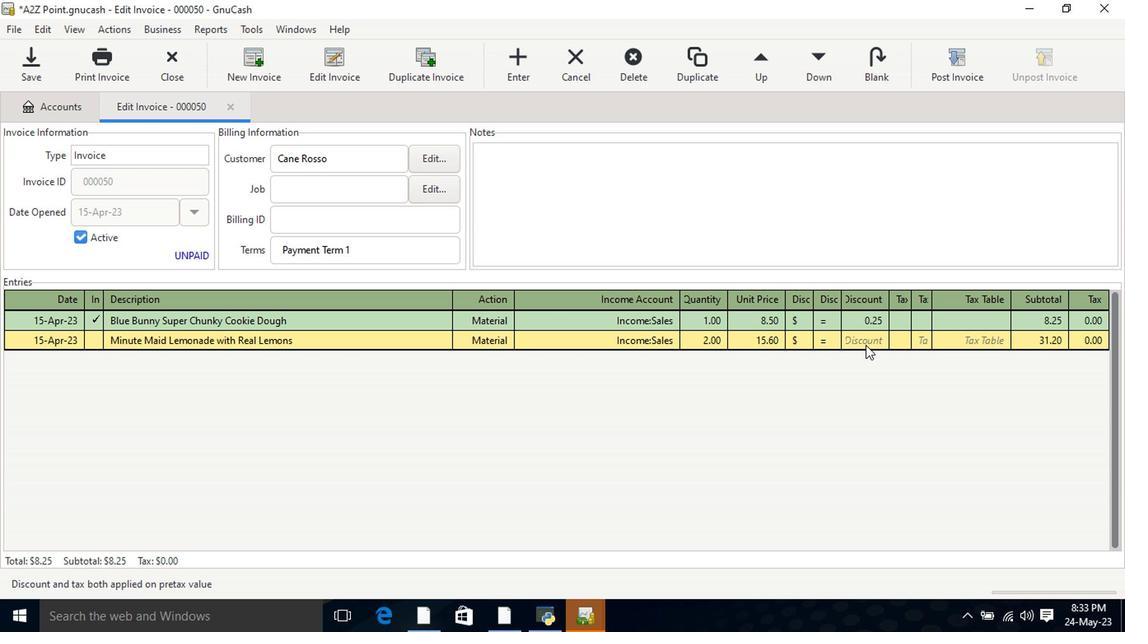 
Action: Mouse pressed left at (867, 348)
Screenshot: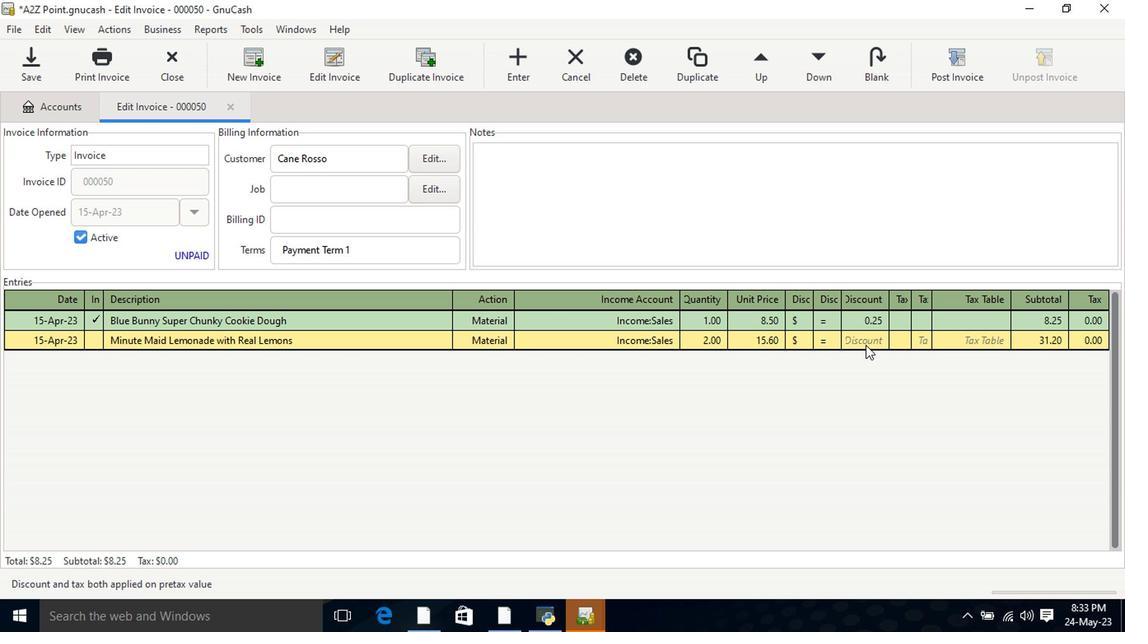 
Action: Key pressed 1.25<Key.tab><Key.tab><Key.shift>Case<Key.space>pof<Key.backspace><Key.backspace><Key.backspace>of<Key.space><Key.shift>Yukon<Key.space><Key.shift>gold<Key.space><Key.shift>A<Key.space><Key.shift>Potatoes<Key.space><Key.shift_r>(10<Key.shift>Ib<Key.shift_r>)<Key.left><Key.left><Key.left><Key.space><Key.tab>mater<Key.tab>income<Key.down><Key.down><Key.down><Key.tab>2<Key.tab>16.6<Key.tab>
Screenshot: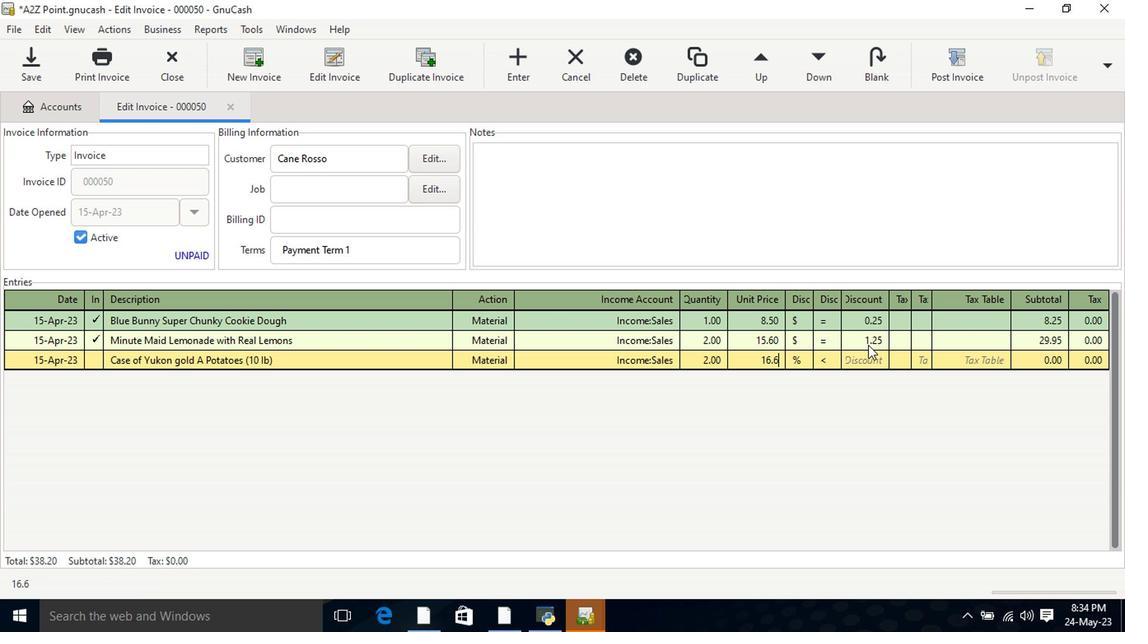 
Action: Mouse moved to (803, 363)
Screenshot: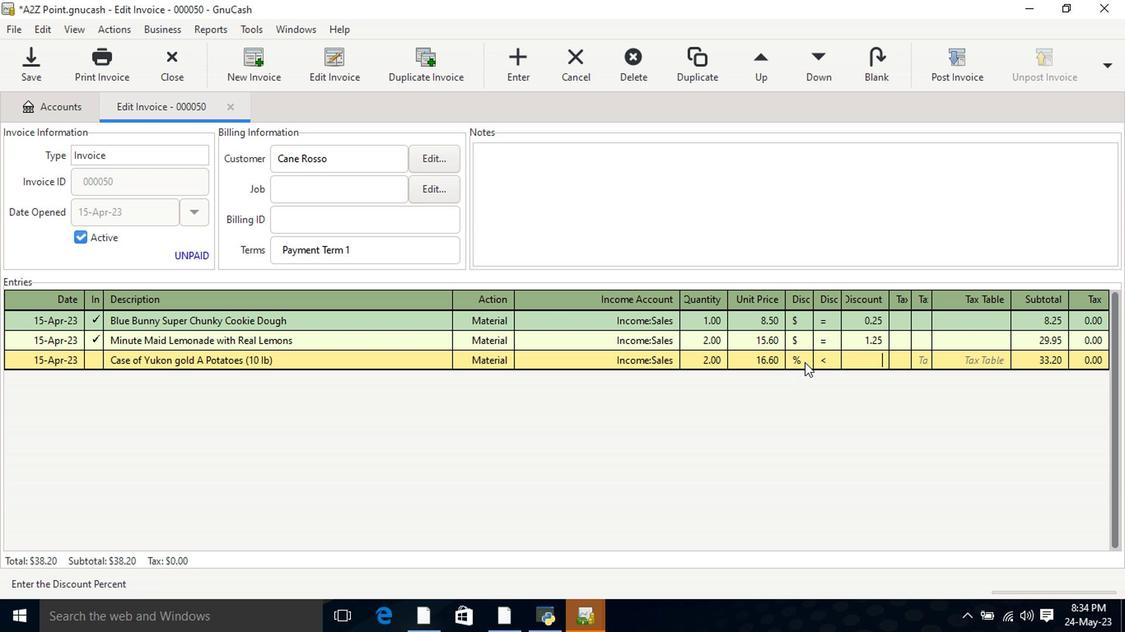 
Action: Mouse pressed left at (803, 363)
Screenshot: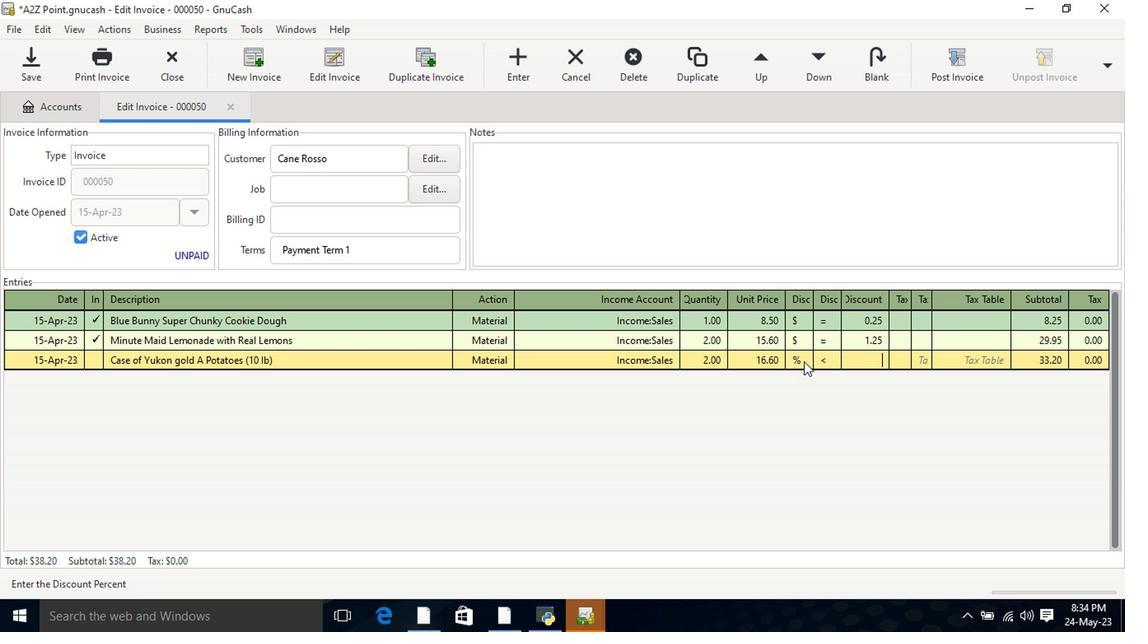 
Action: Mouse moved to (827, 363)
Screenshot: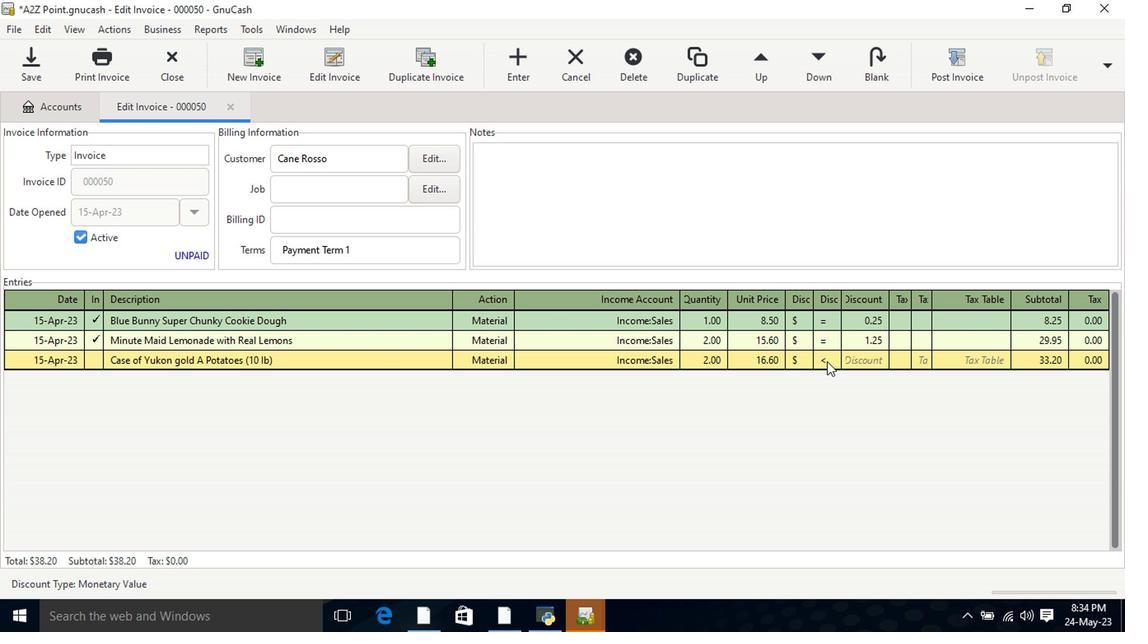 
Action: Mouse pressed left at (827, 363)
Screenshot: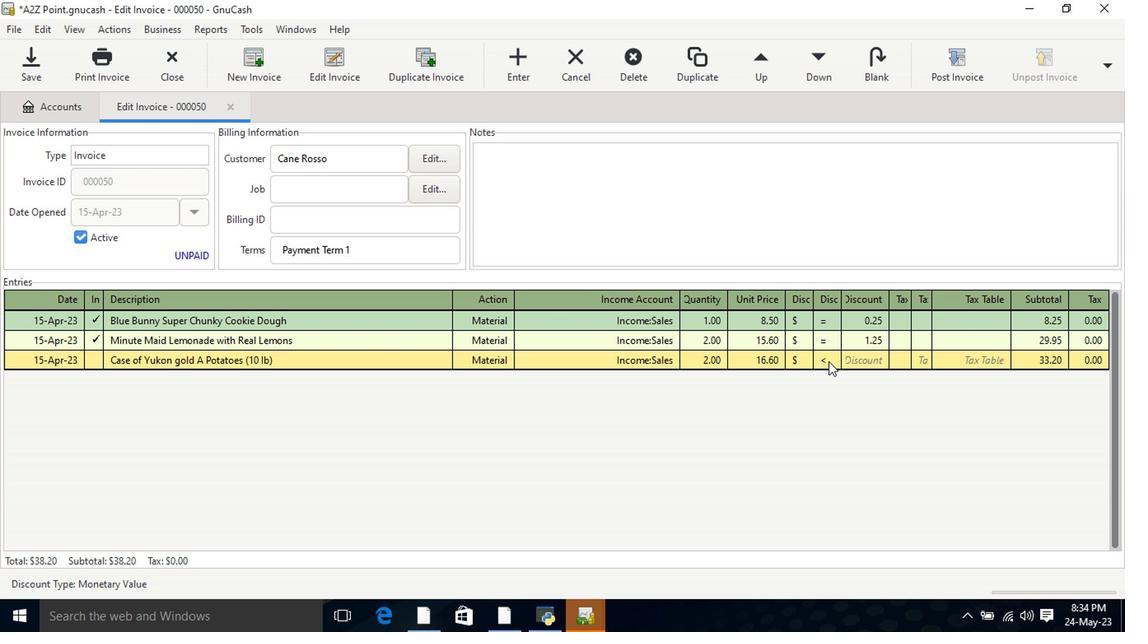 
Action: Mouse moved to (864, 363)
Screenshot: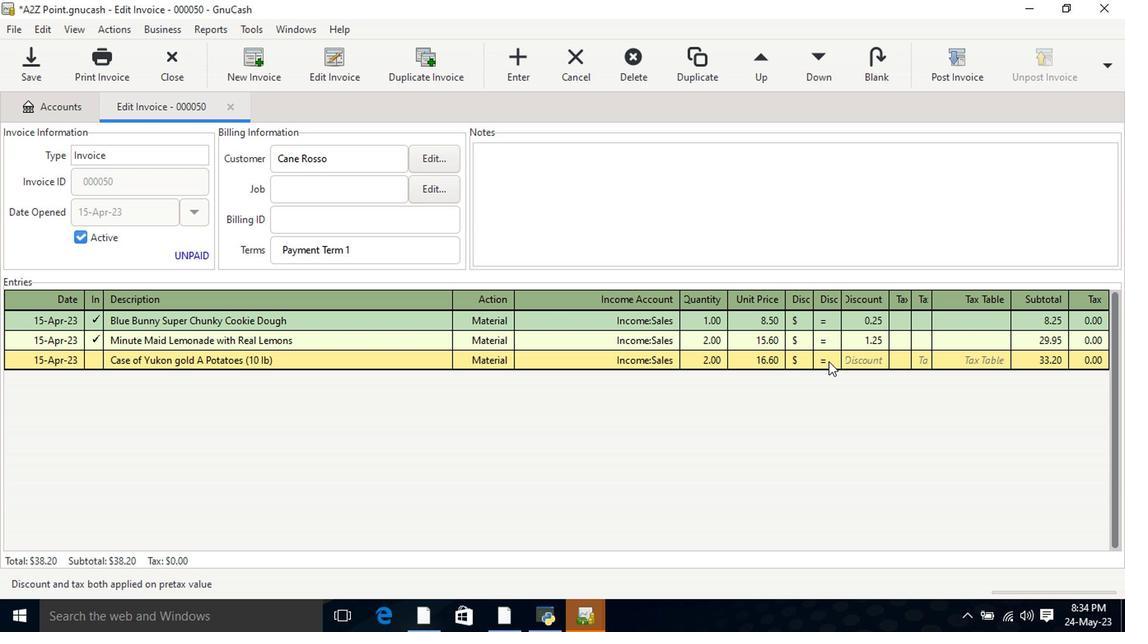
Action: Mouse pressed left at (864, 363)
Screenshot: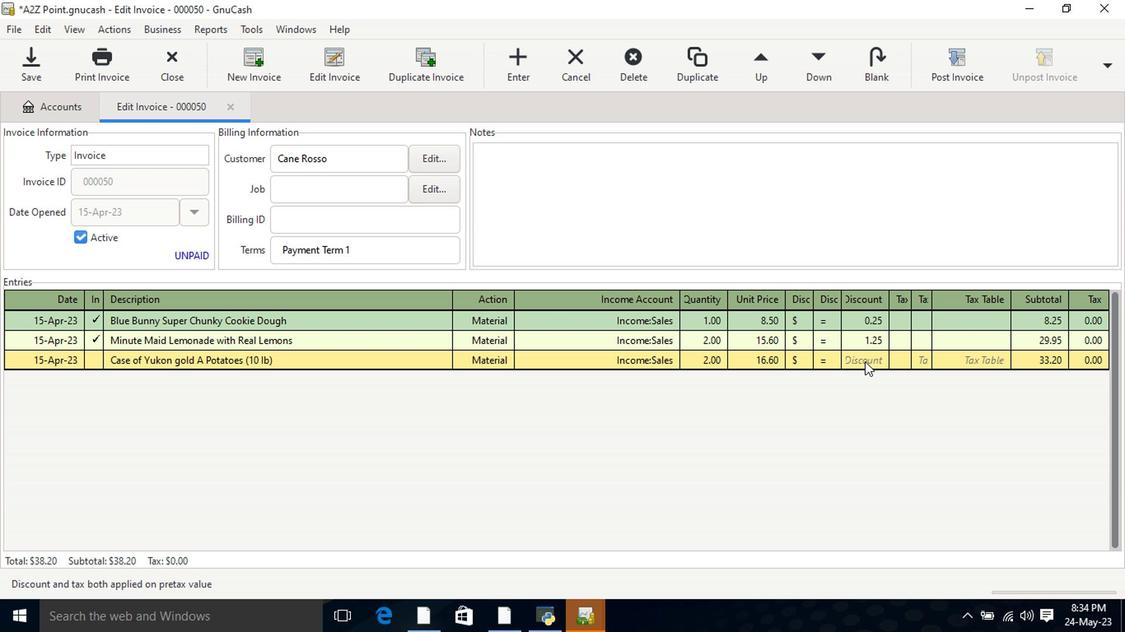 
Action: Key pressed 1.75<Key.tab>
Screenshot: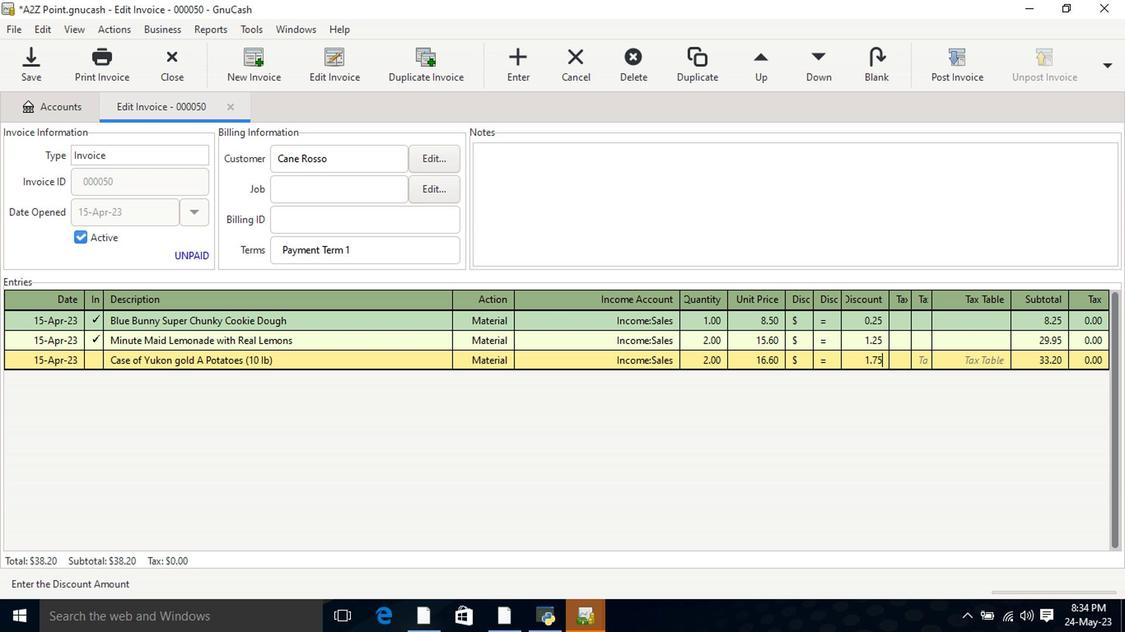 
Action: Mouse moved to (400, 459)
Screenshot: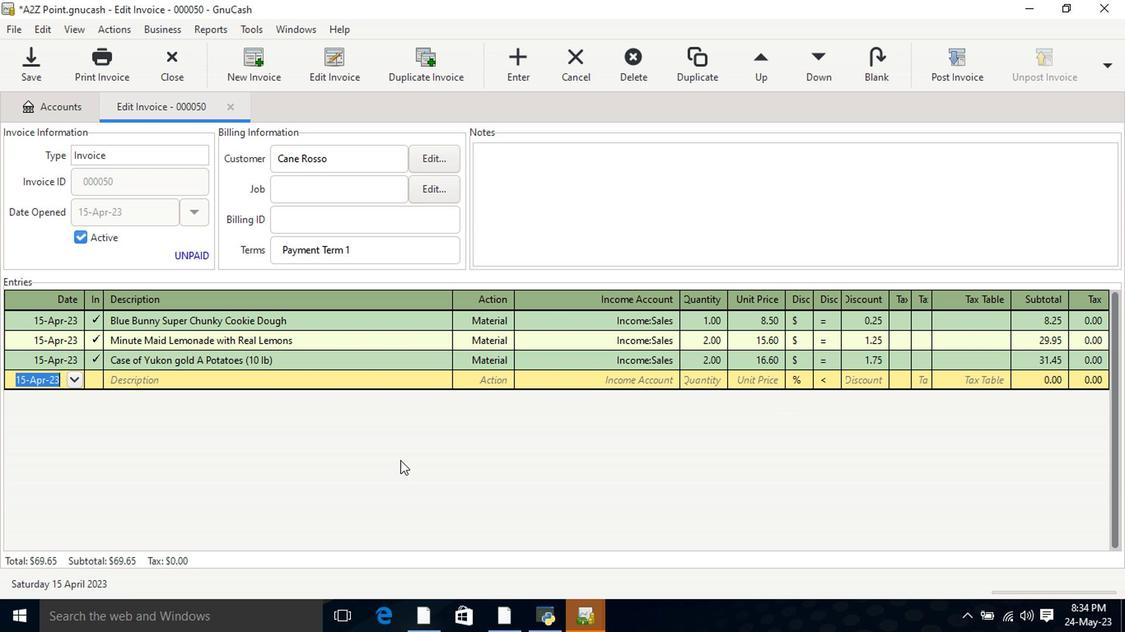 
Action: Key pressed <Key.tab>
Screenshot: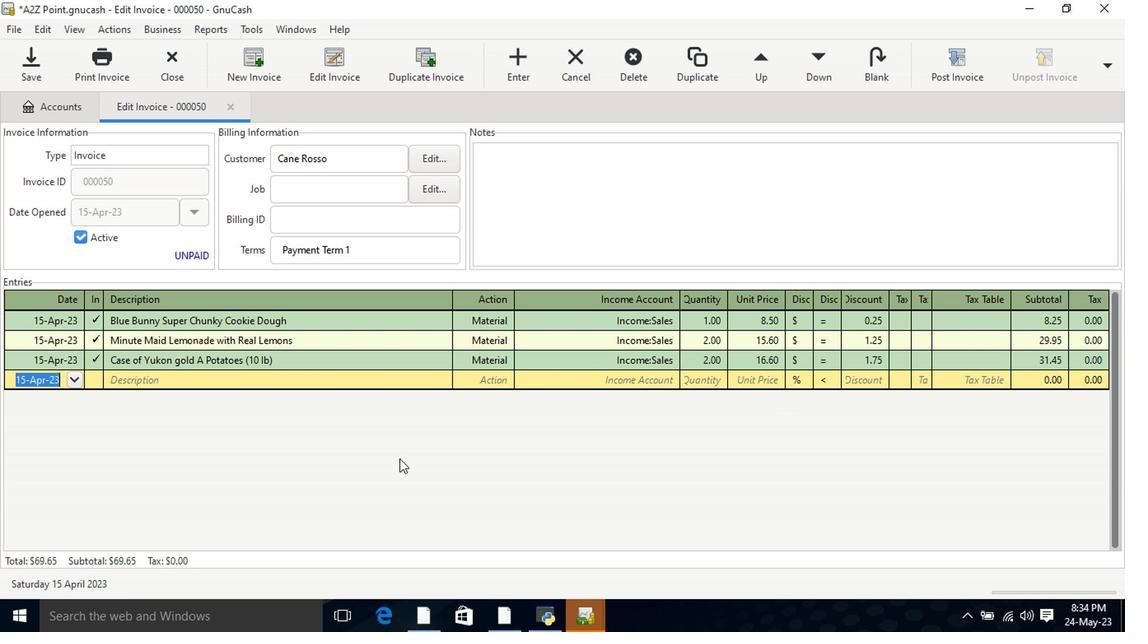 
Action: Mouse moved to (528, 200)
Screenshot: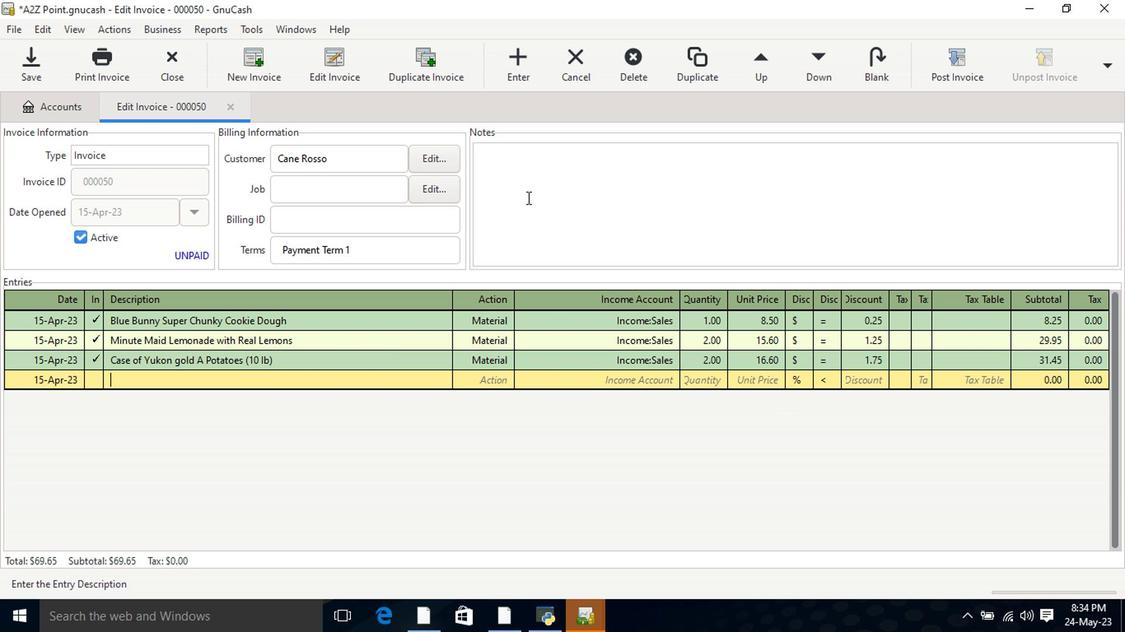 
Action: Mouse pressed left at (528, 200)
Screenshot: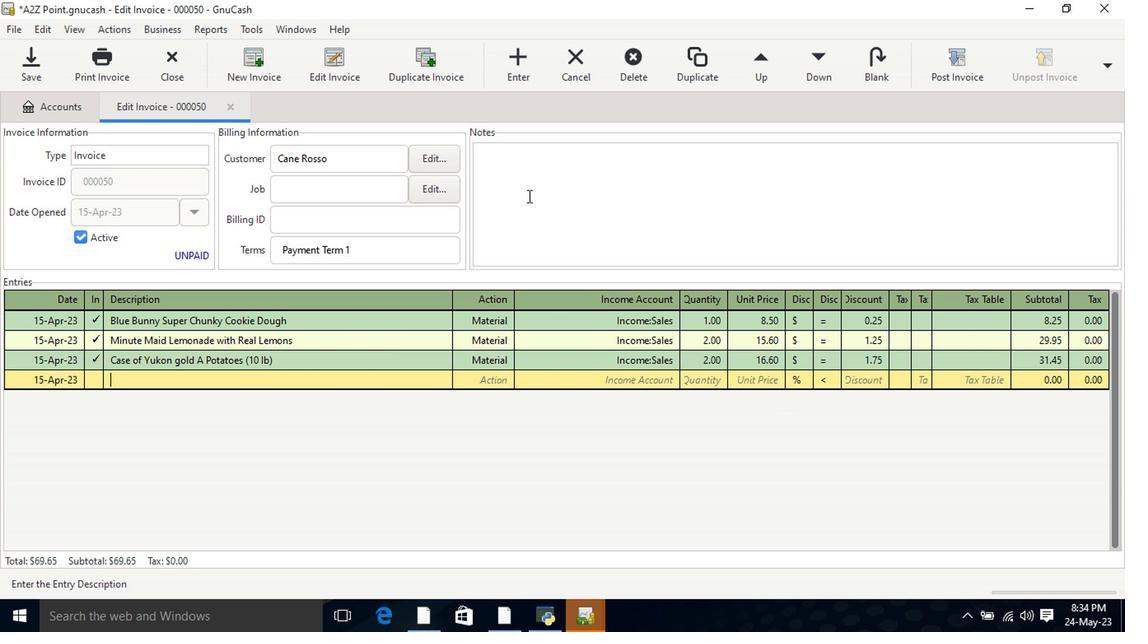 
Action: Key pressed <Key.shift>Looking<Key.space>forward<Key.space>to<Key.space>serving<Key.space>you<Key.space>again.
Screenshot: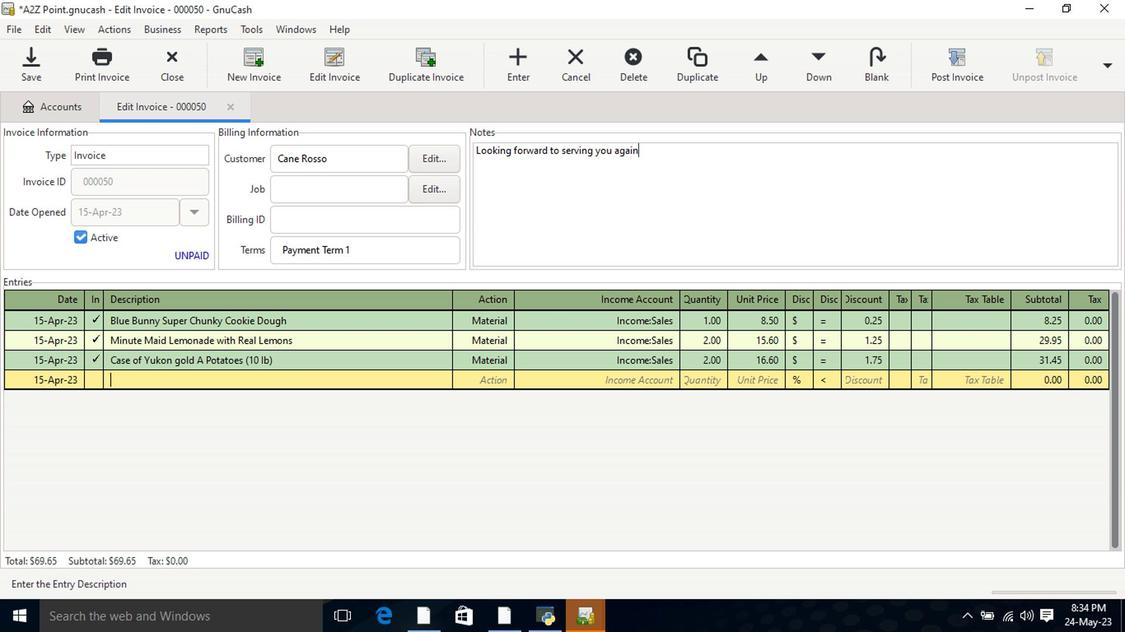 
Action: Mouse moved to (945, 74)
Screenshot: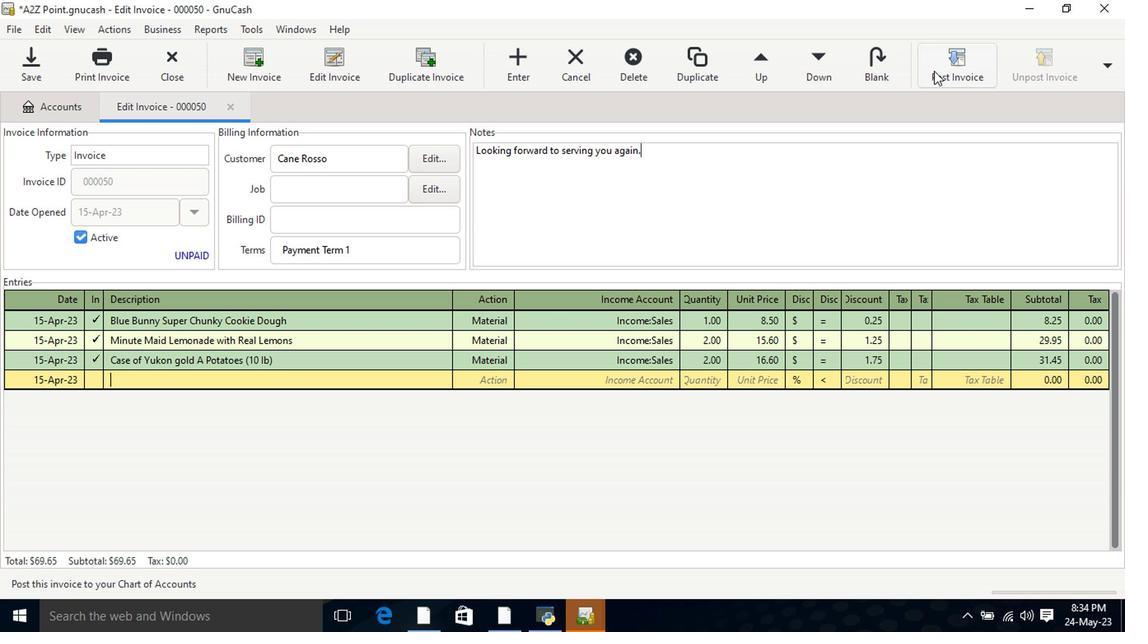 
Action: Mouse pressed left at (945, 74)
Screenshot: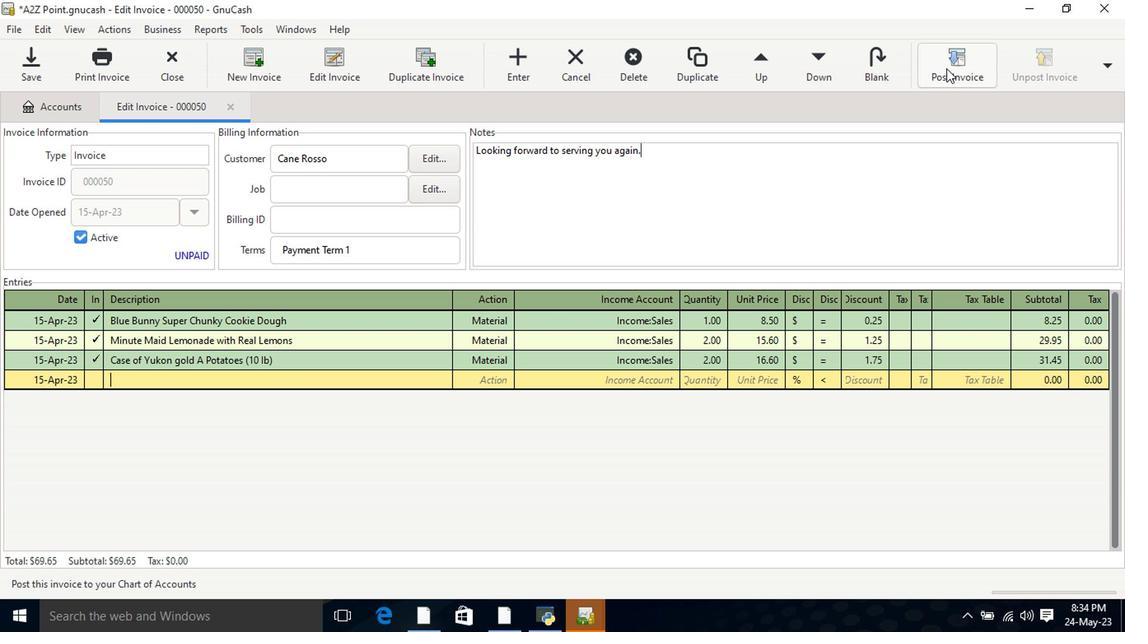 
Action: Mouse moved to (699, 281)
Screenshot: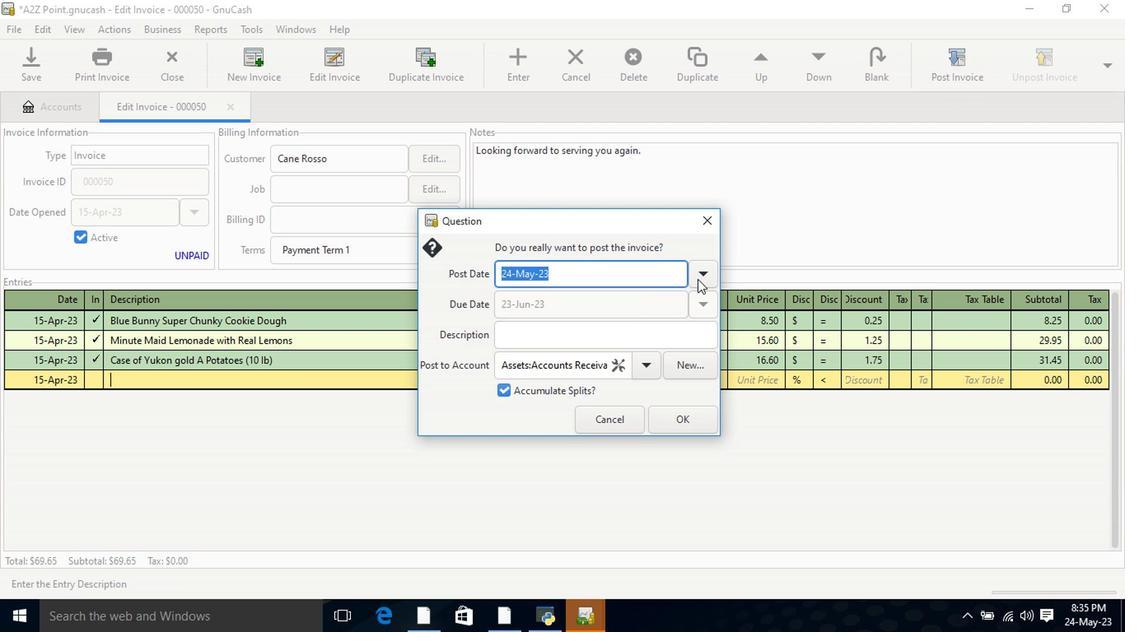 
Action: Mouse pressed left at (699, 281)
Screenshot: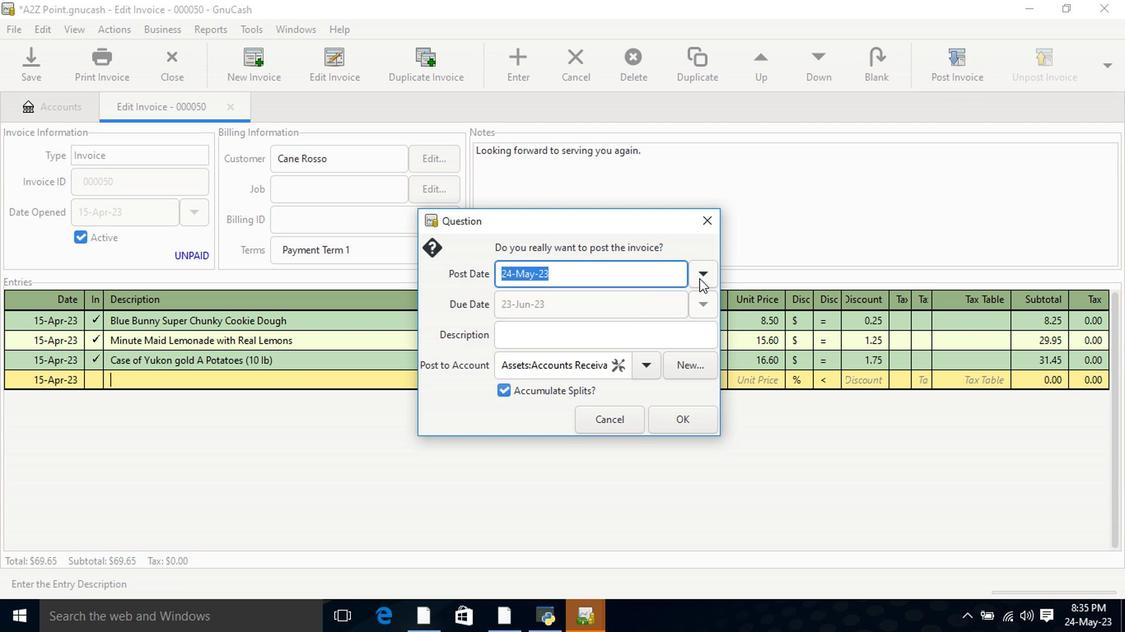 
Action: Mouse moved to (577, 301)
Screenshot: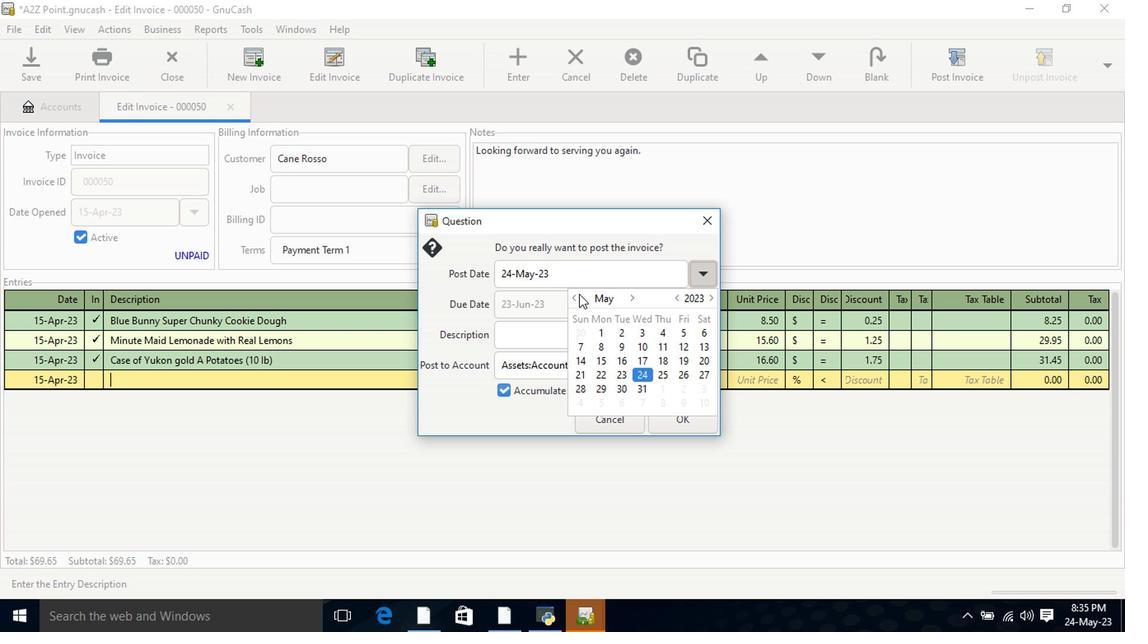 
Action: Mouse pressed left at (577, 301)
Screenshot: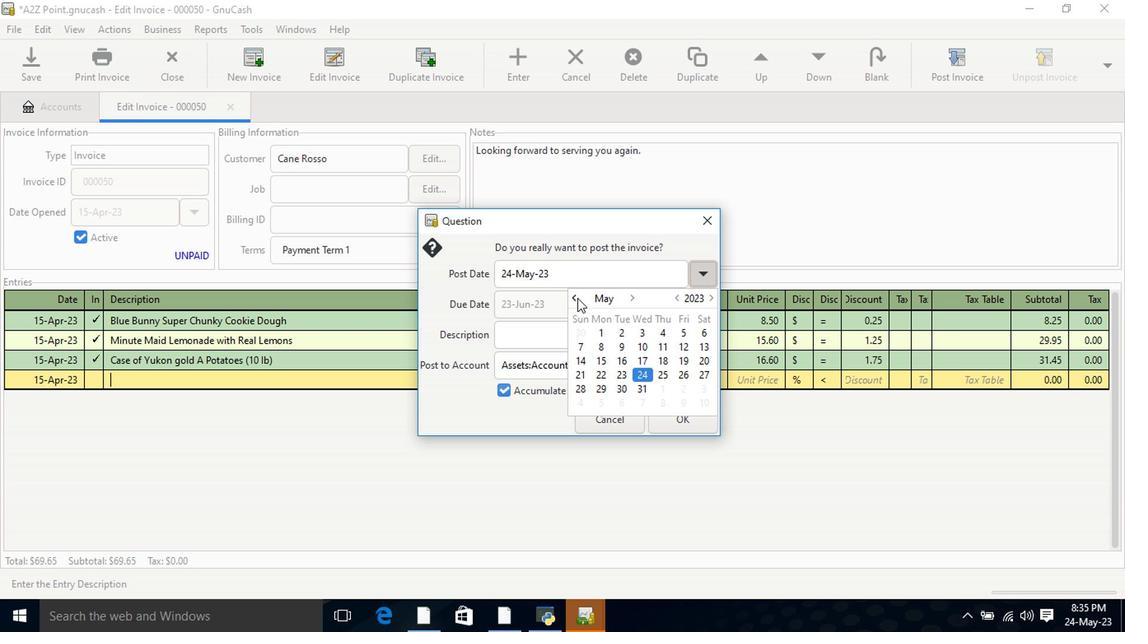 
Action: Mouse moved to (704, 361)
Screenshot: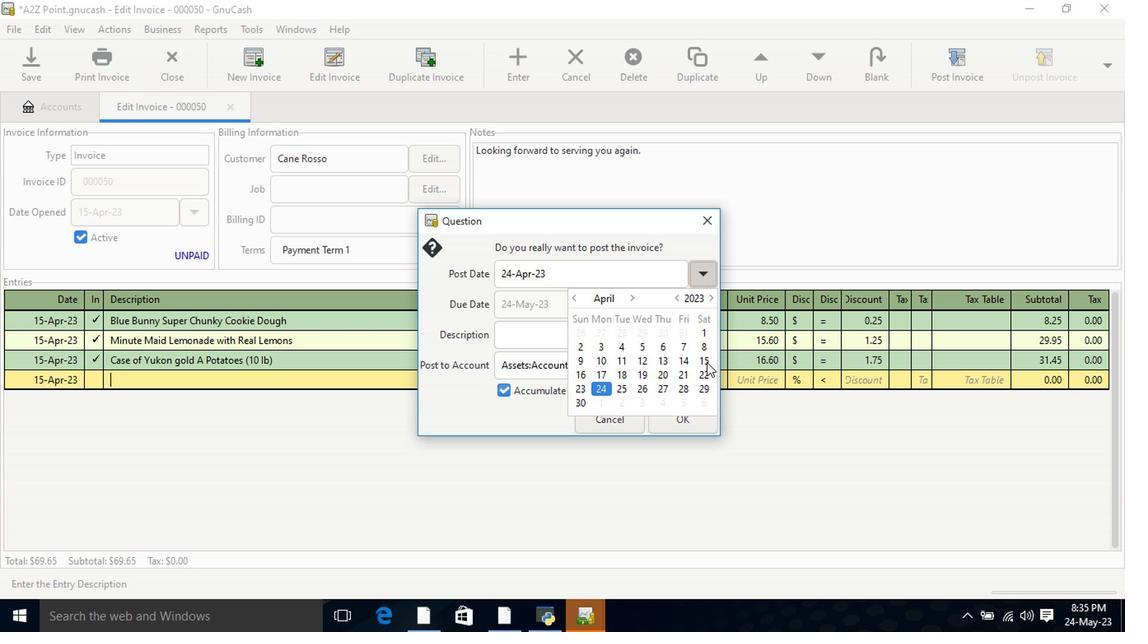 
Action: Mouse pressed left at (704, 361)
Screenshot: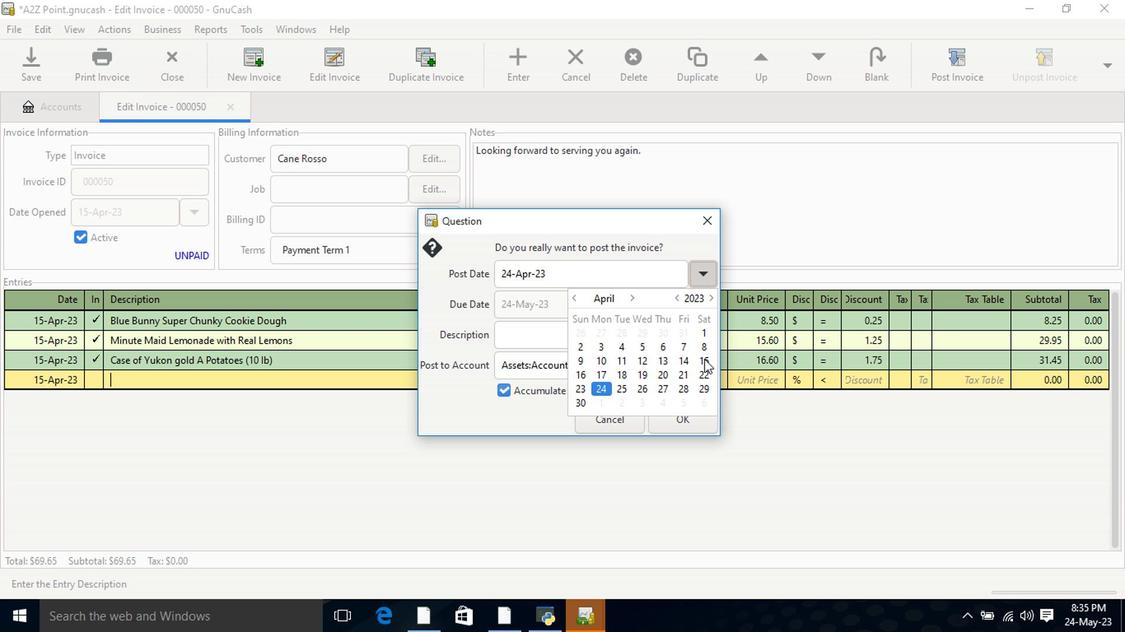 
Action: Mouse moved to (704, 361)
Screenshot: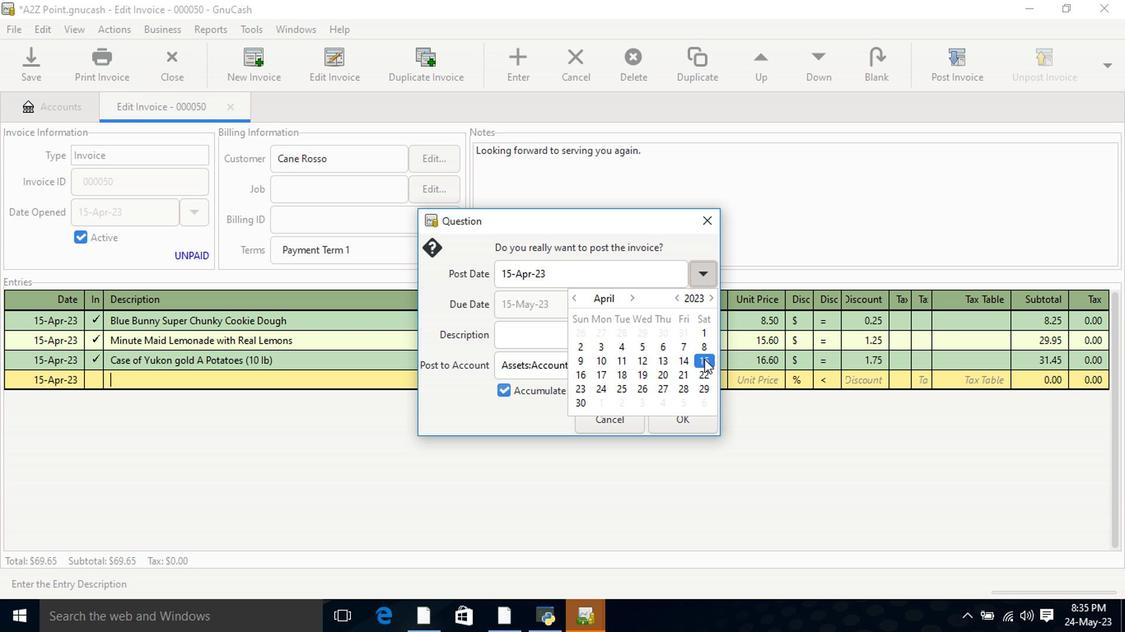 
Action: Mouse pressed left at (704, 361)
Screenshot: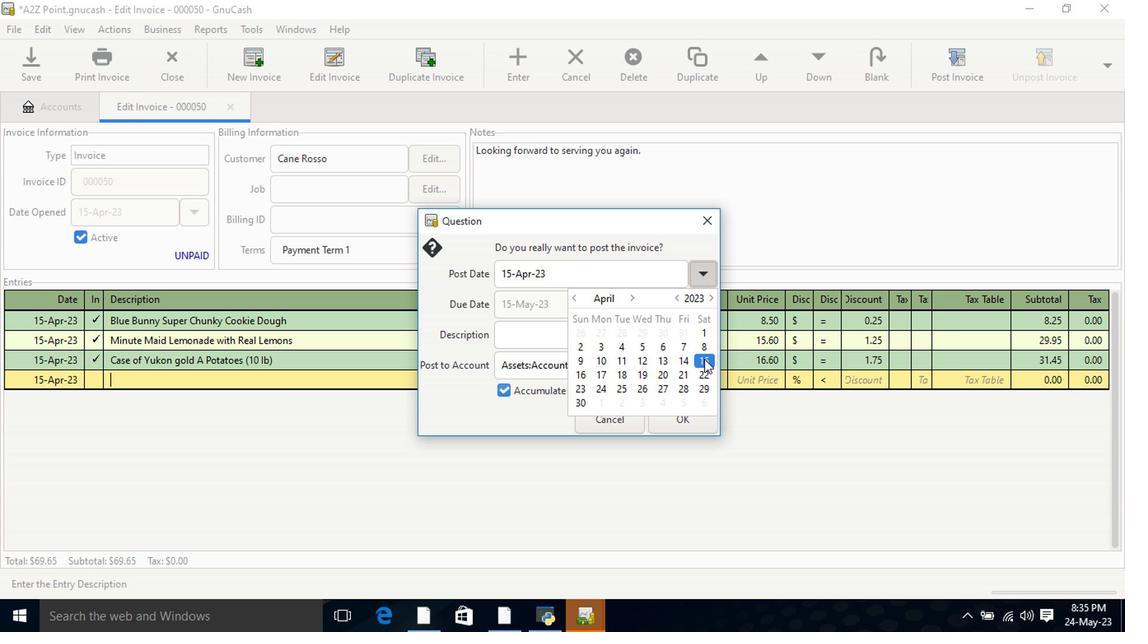 
Action: Mouse moved to (673, 421)
Screenshot: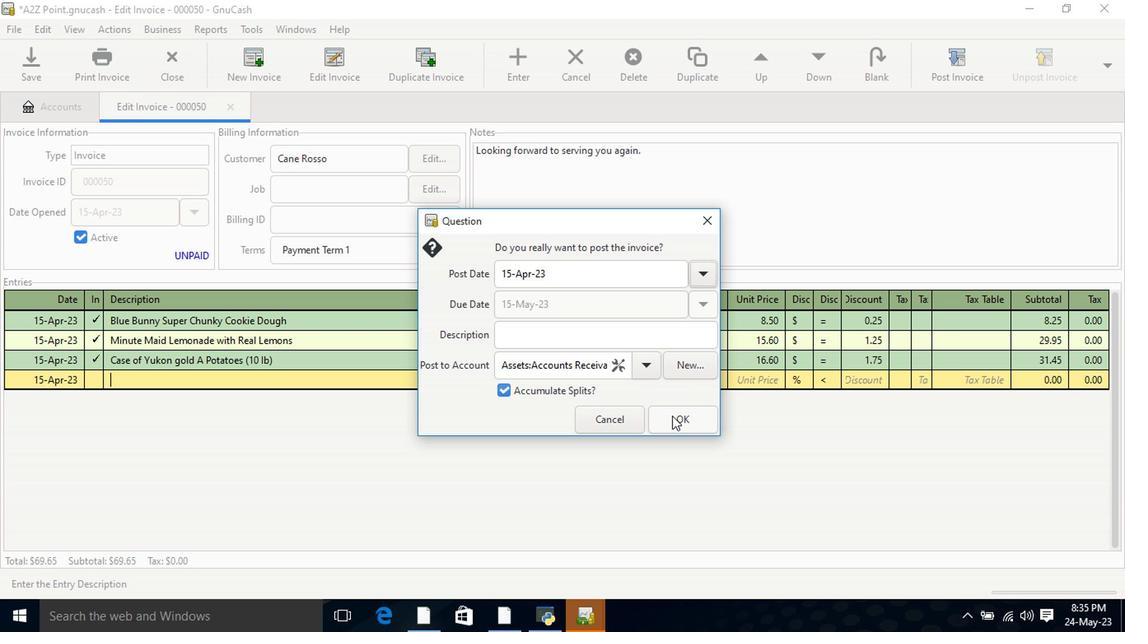 
Action: Mouse pressed left at (673, 421)
Screenshot: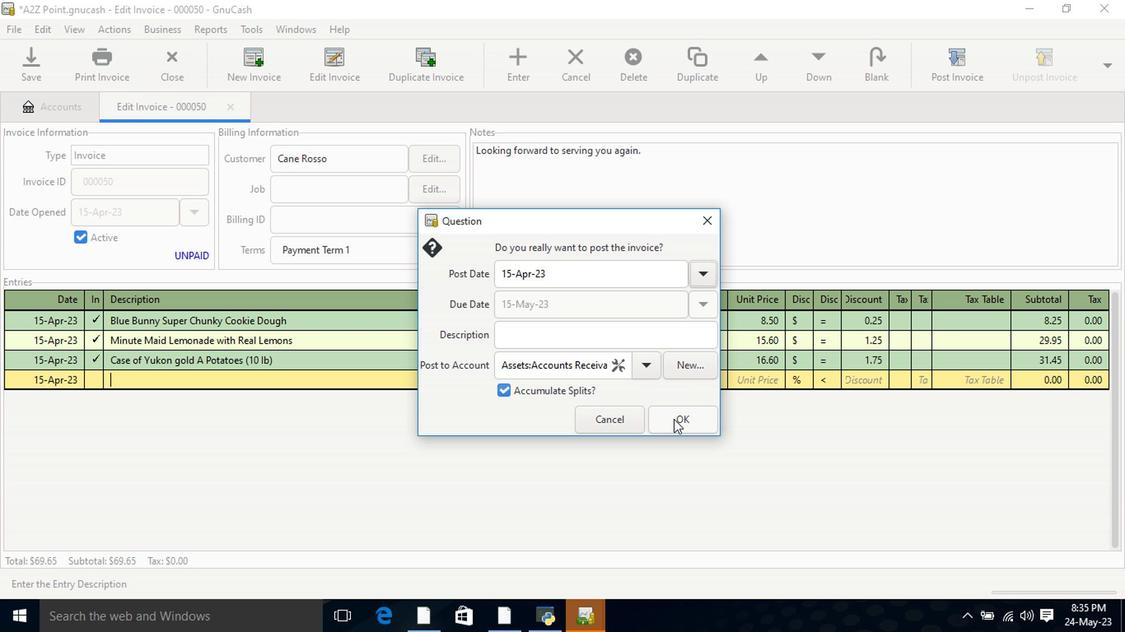 
Action: Mouse moved to (1061, 70)
Screenshot: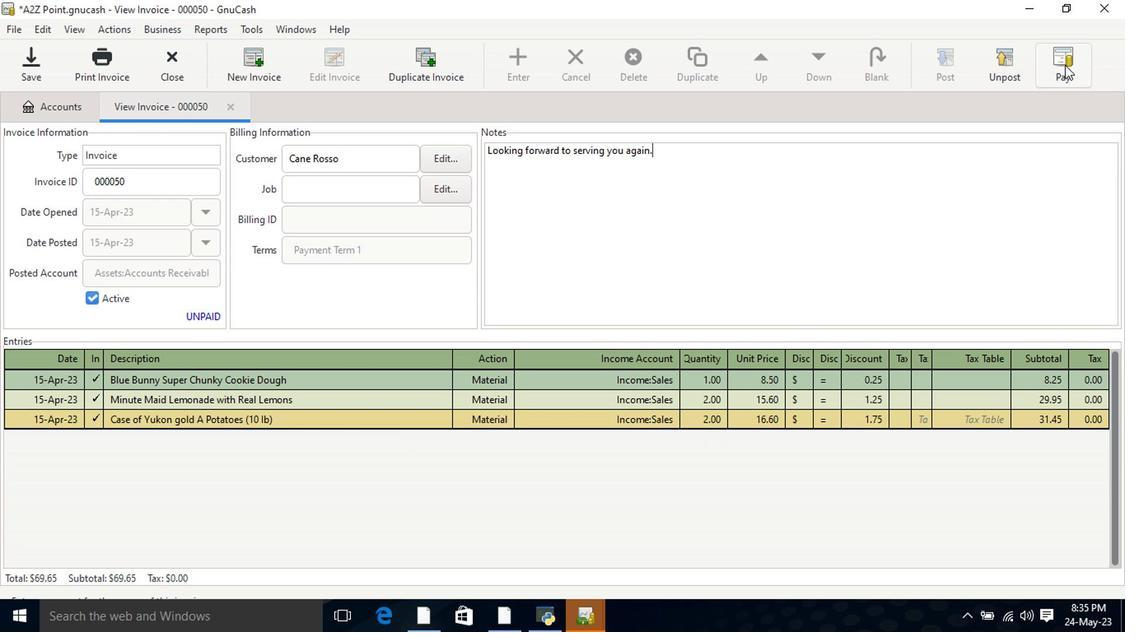 
Action: Mouse pressed left at (1061, 70)
Screenshot: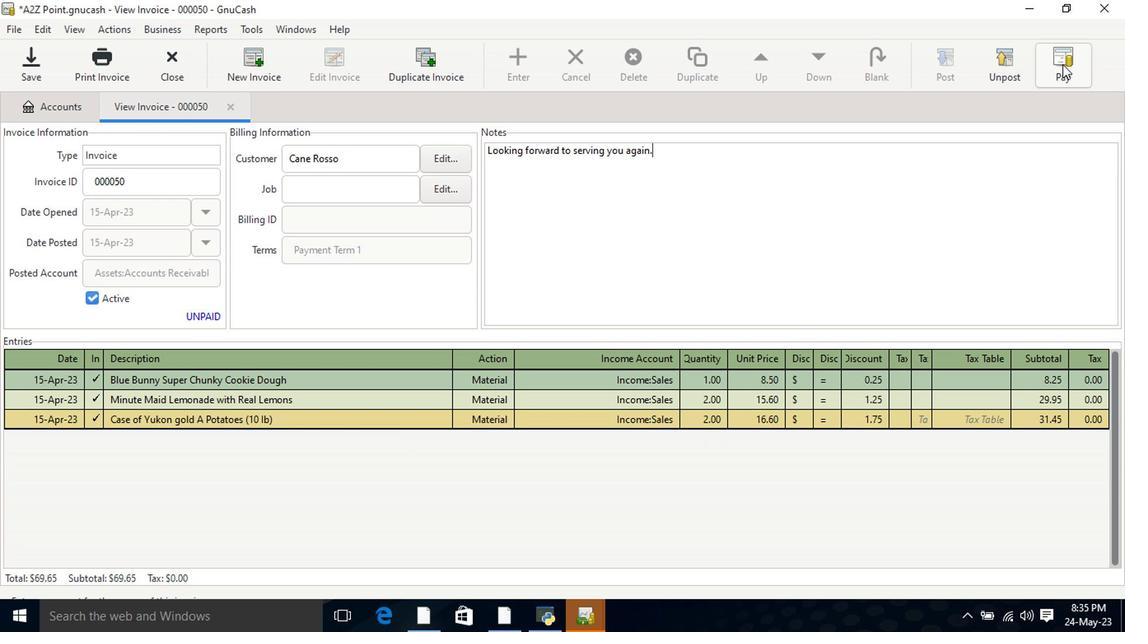 
Action: Mouse moved to (505, 325)
Screenshot: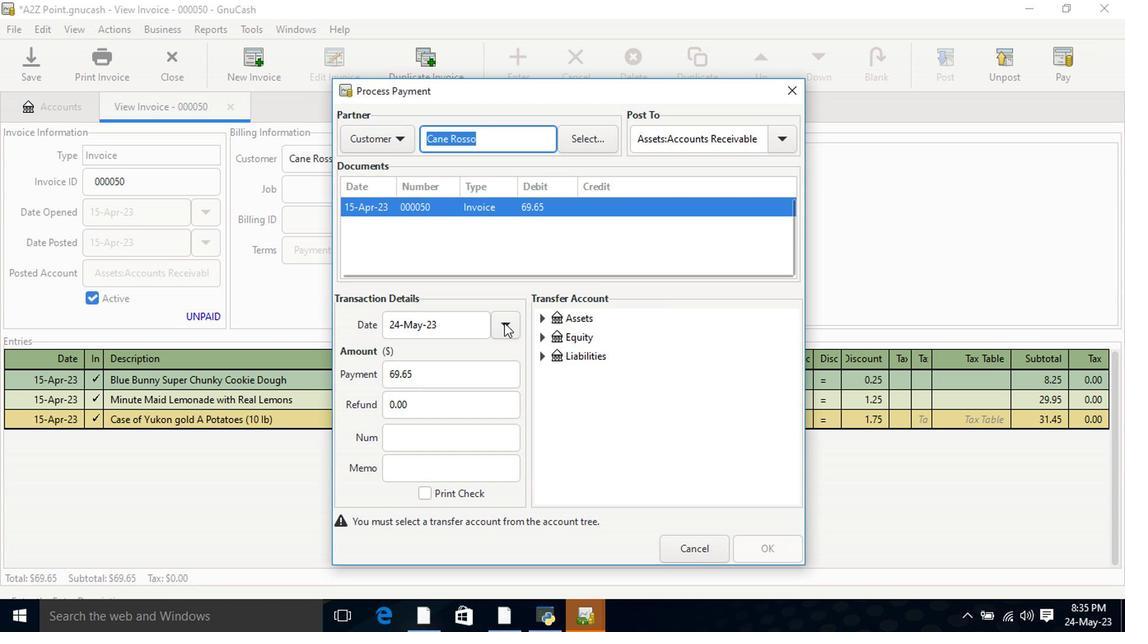 
Action: Mouse pressed left at (505, 325)
Screenshot: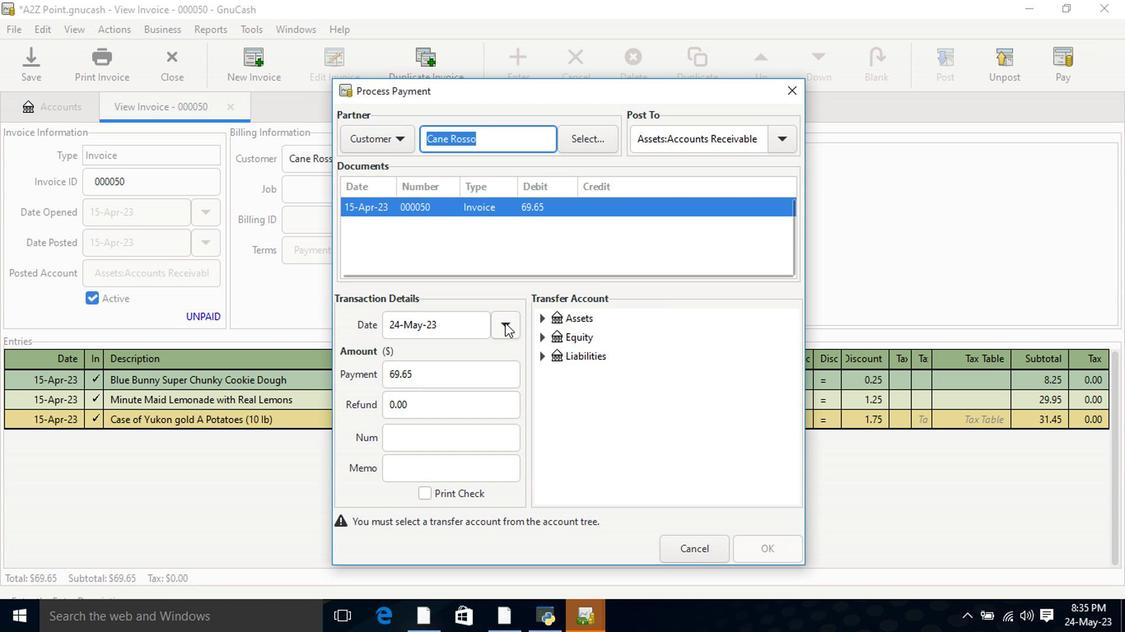 
Action: Mouse moved to (404, 413)
Screenshot: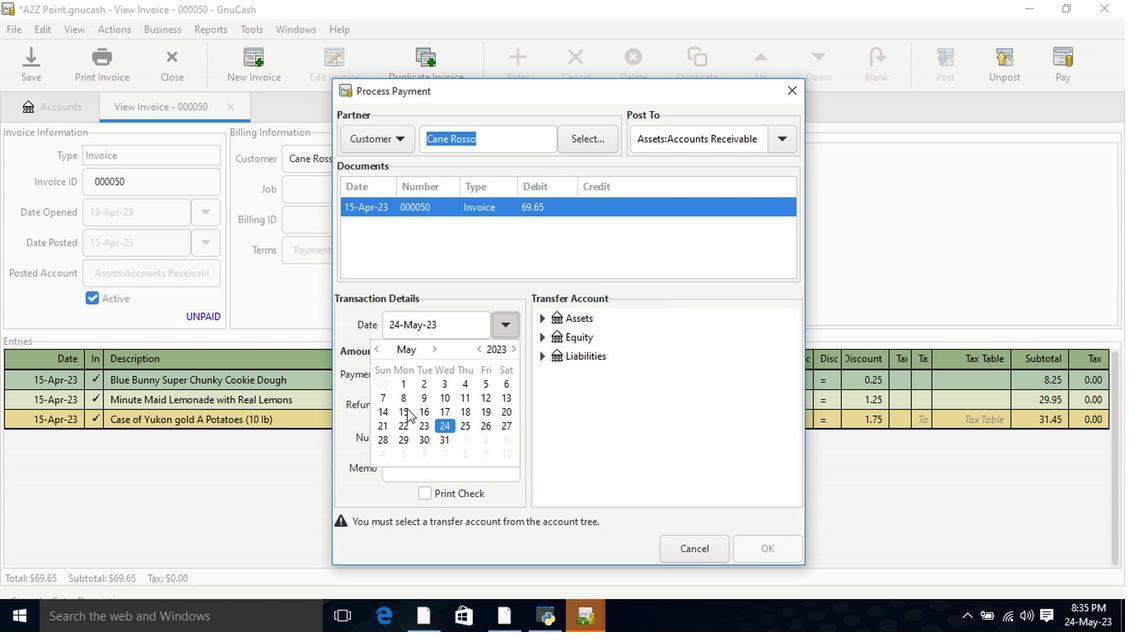 
Action: Mouse pressed left at (404, 413)
Screenshot: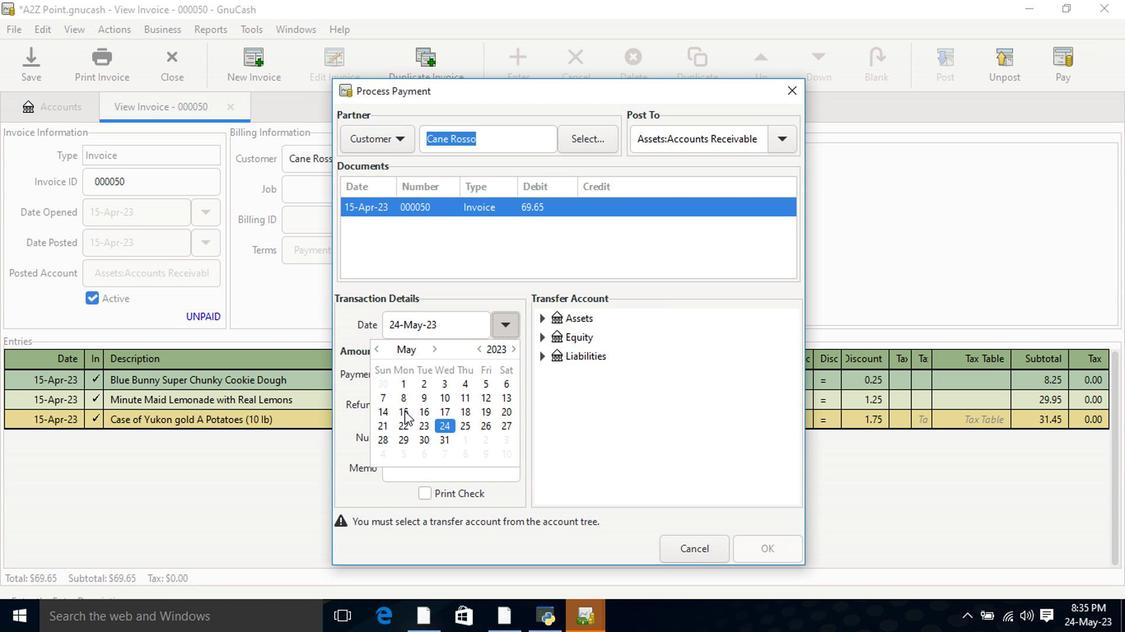 
Action: Mouse pressed left at (404, 413)
Screenshot: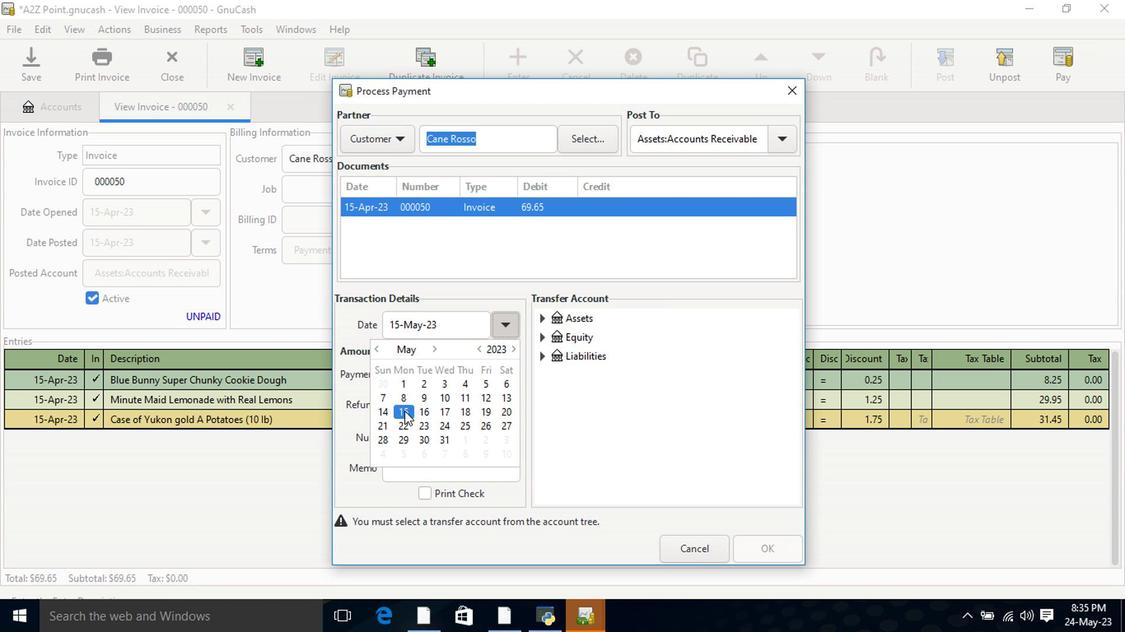 
Action: Mouse moved to (543, 324)
Screenshot: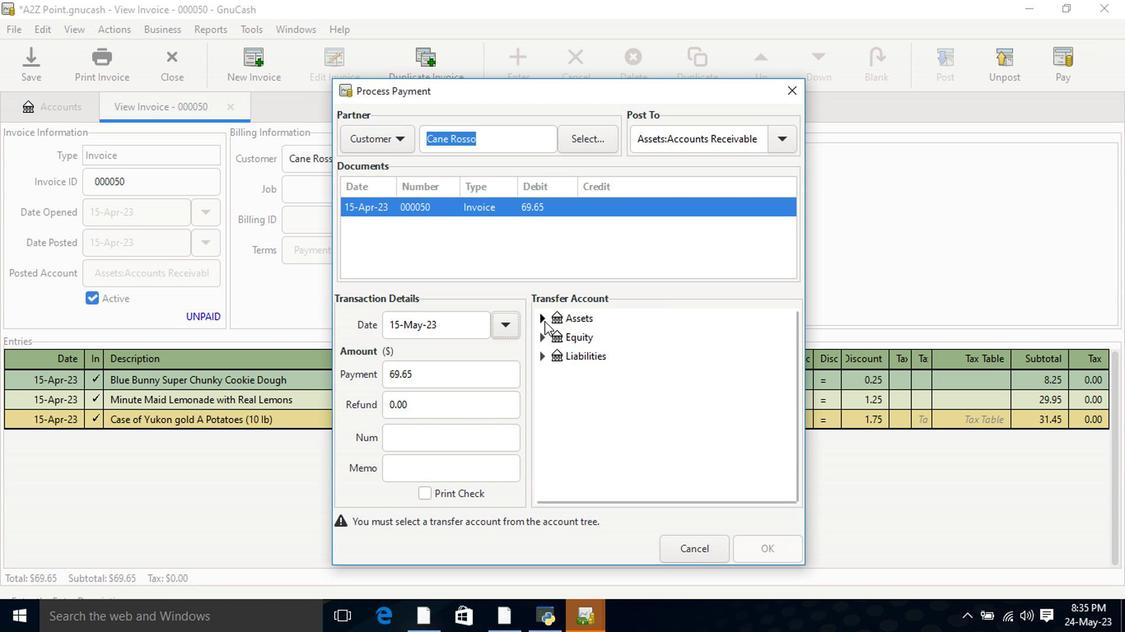
Action: Mouse pressed left at (543, 324)
Screenshot: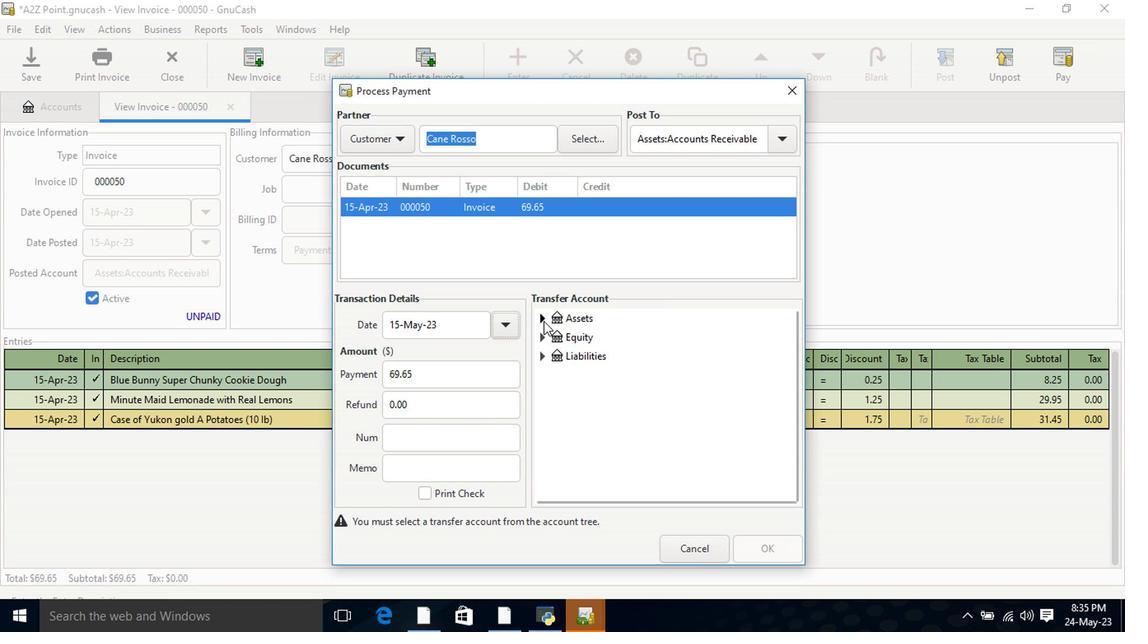 
Action: Mouse moved to (550, 338)
Screenshot: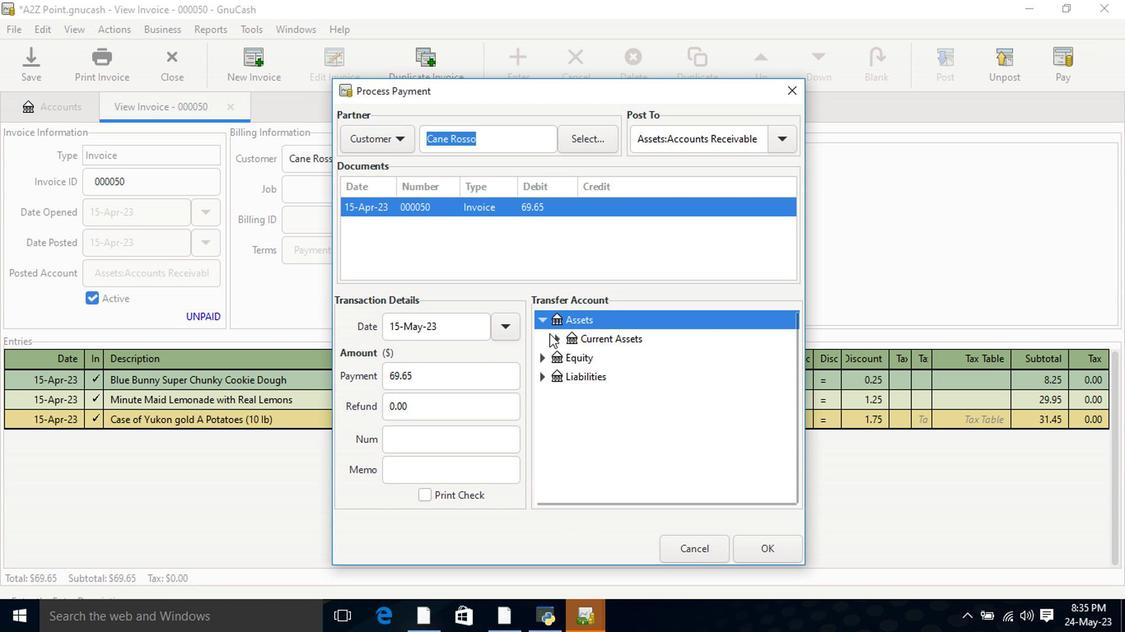 
Action: Mouse pressed left at (550, 338)
Screenshot: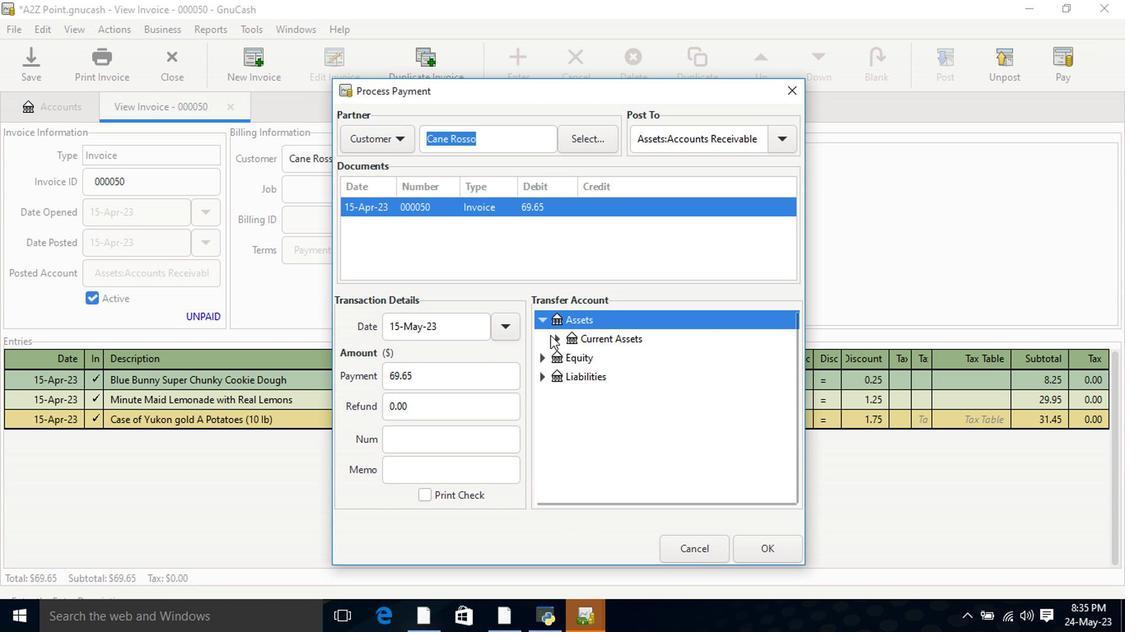 
Action: Mouse moved to (555, 341)
Screenshot: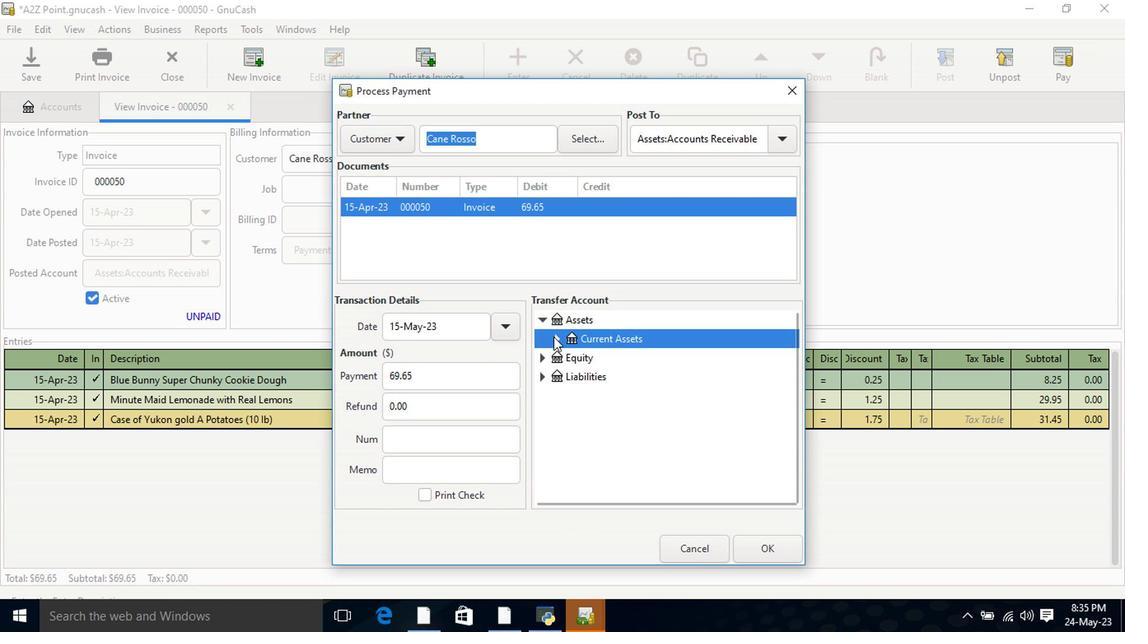 
Action: Mouse pressed left at (555, 341)
Screenshot: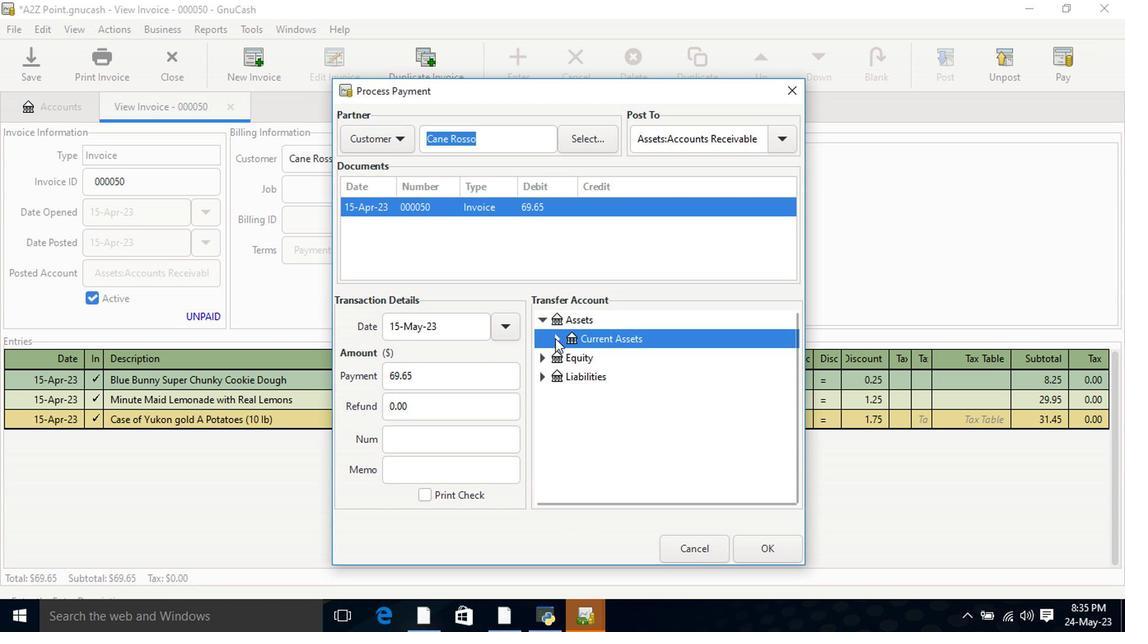 
Action: Mouse moved to (614, 356)
Screenshot: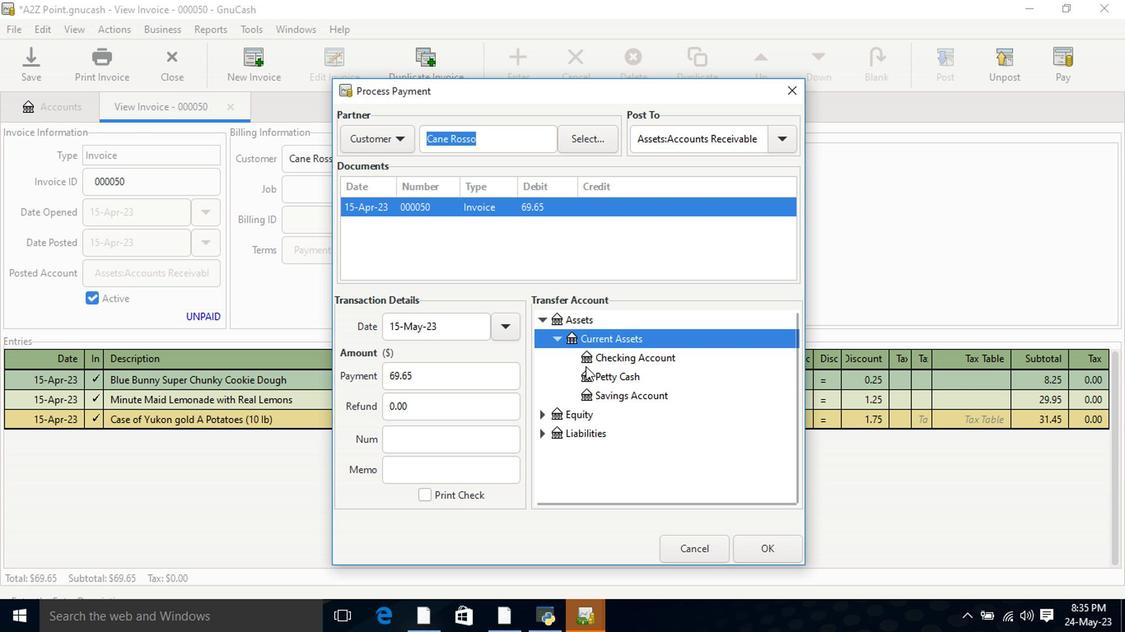 
Action: Mouse pressed left at (614, 356)
Screenshot: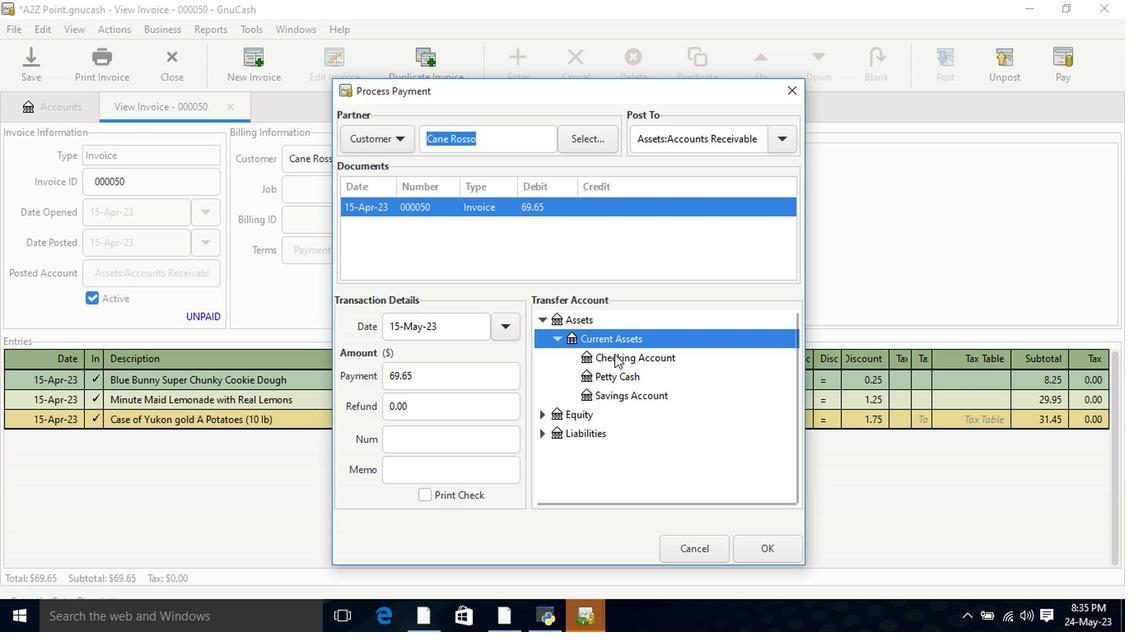 
Action: Mouse moved to (755, 546)
Screenshot: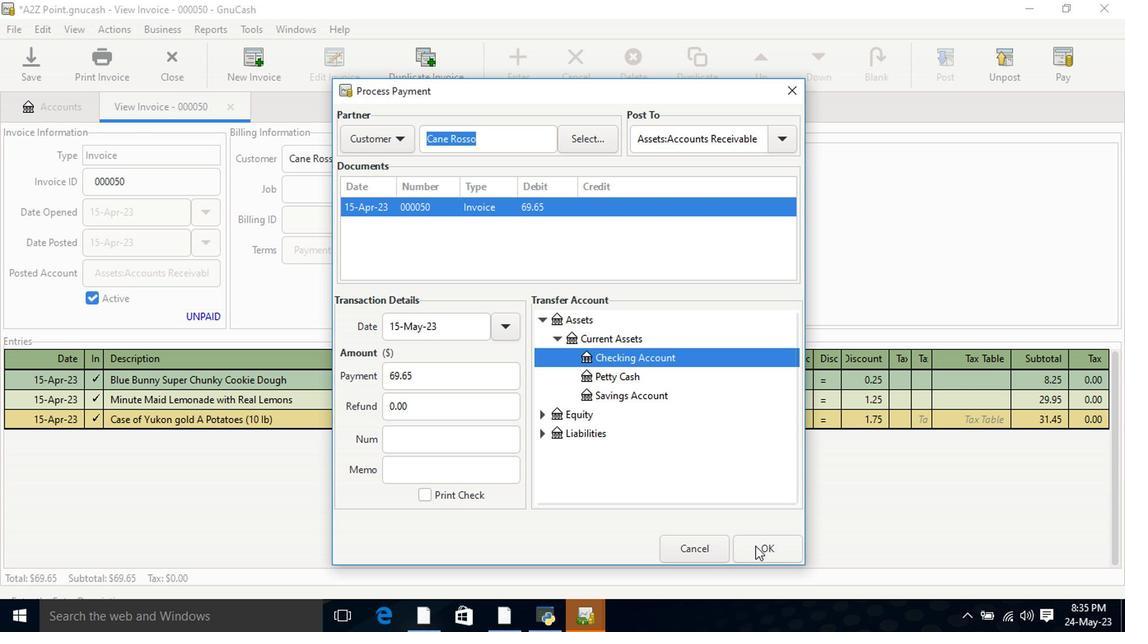 
Action: Mouse pressed left at (755, 546)
Screenshot: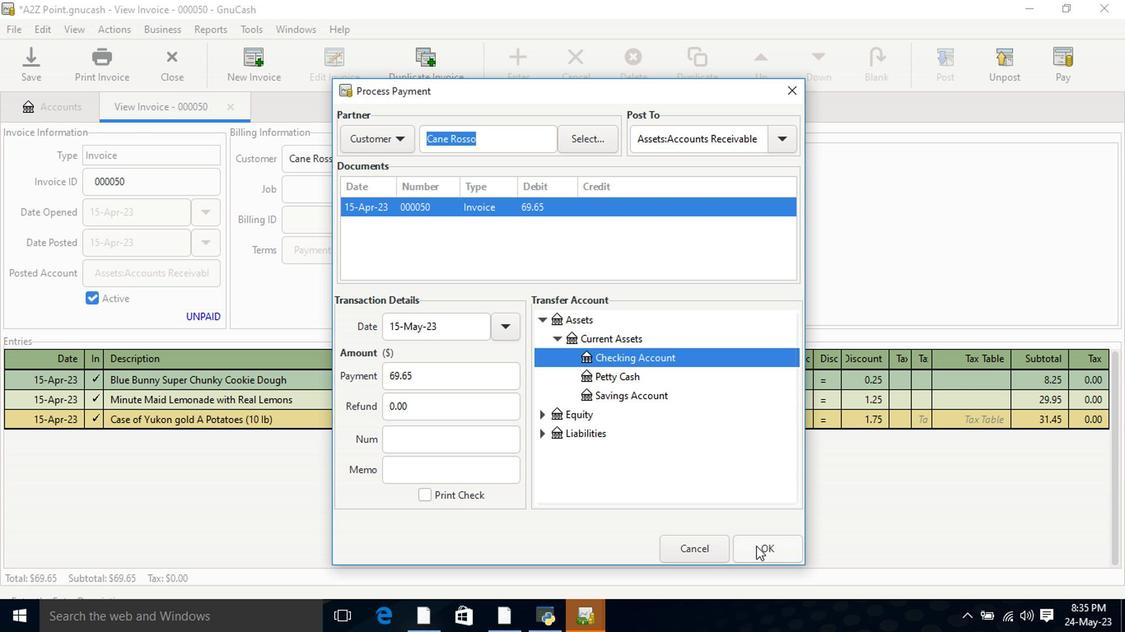 
Action: Mouse moved to (93, 74)
Screenshot: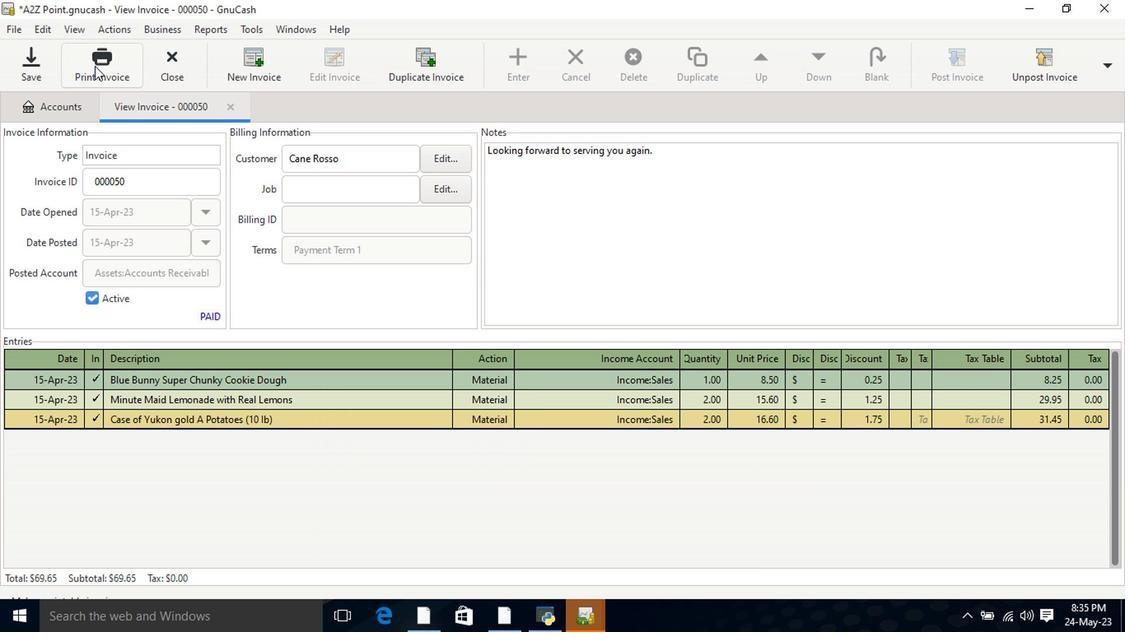 
Action: Mouse pressed left at (93, 74)
Screenshot: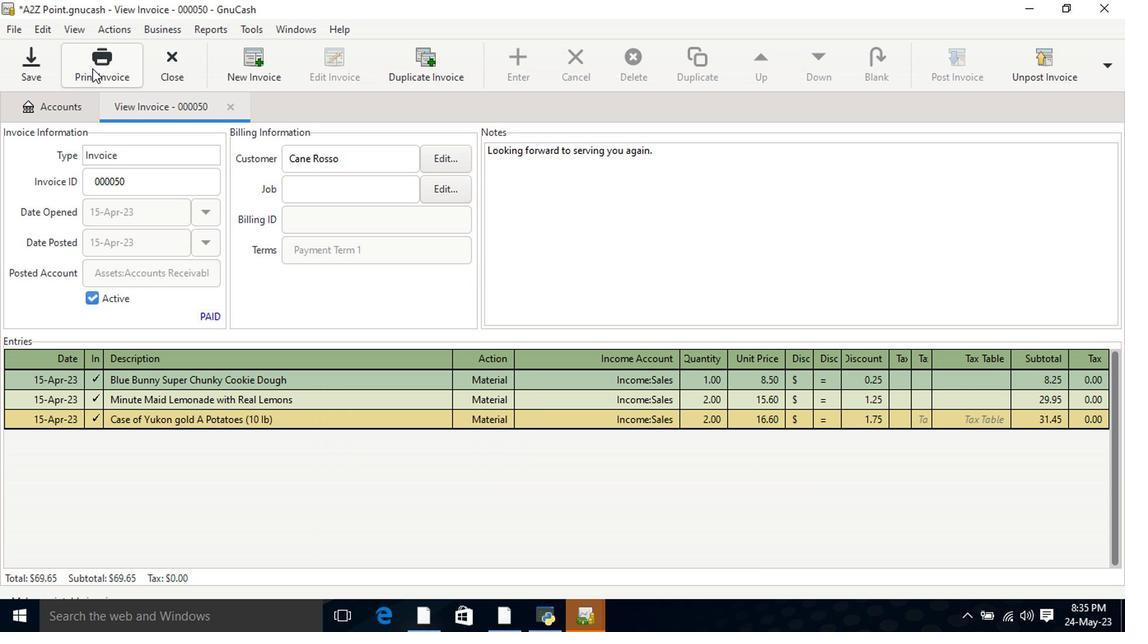 
Action: Mouse moved to (426, 69)
Screenshot: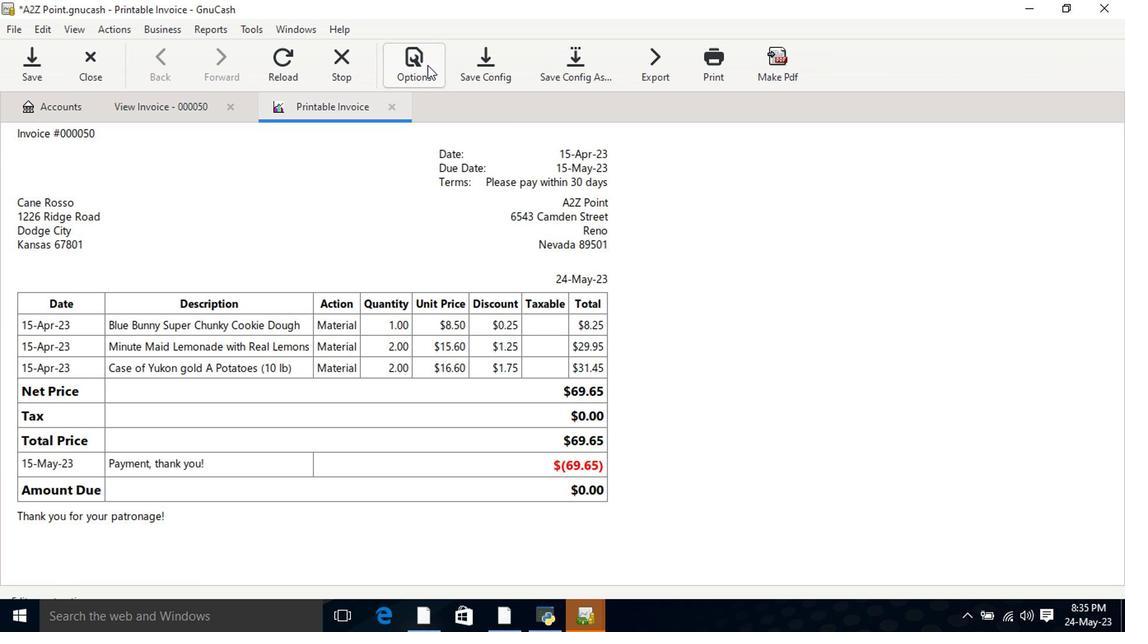 
Action: Mouse pressed left at (426, 69)
Screenshot: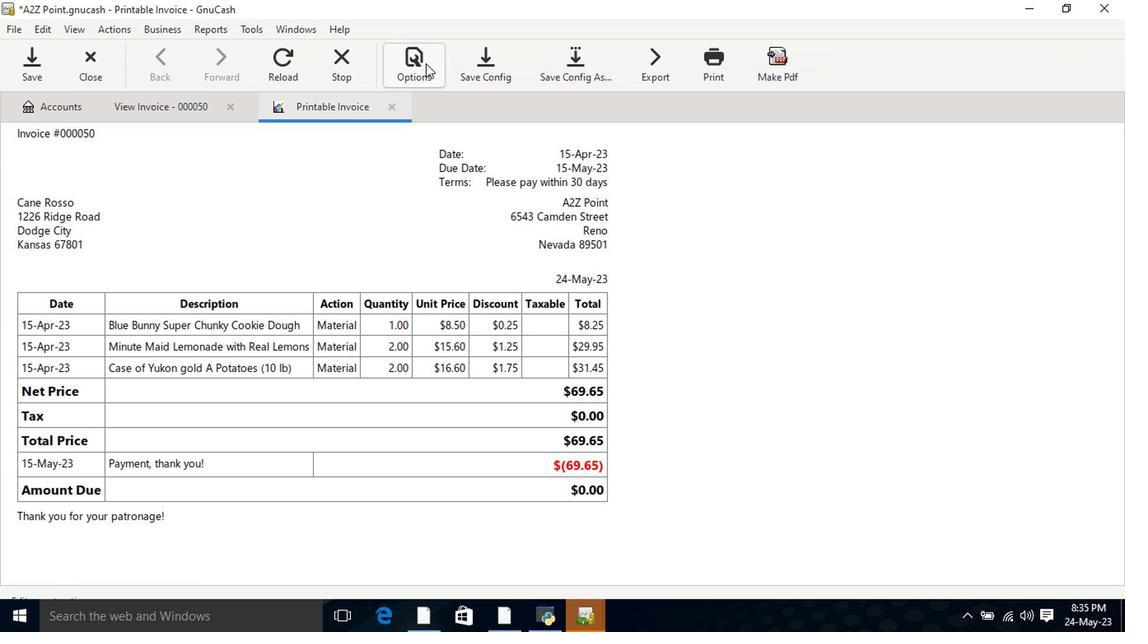 
Action: Mouse moved to (362, 140)
Screenshot: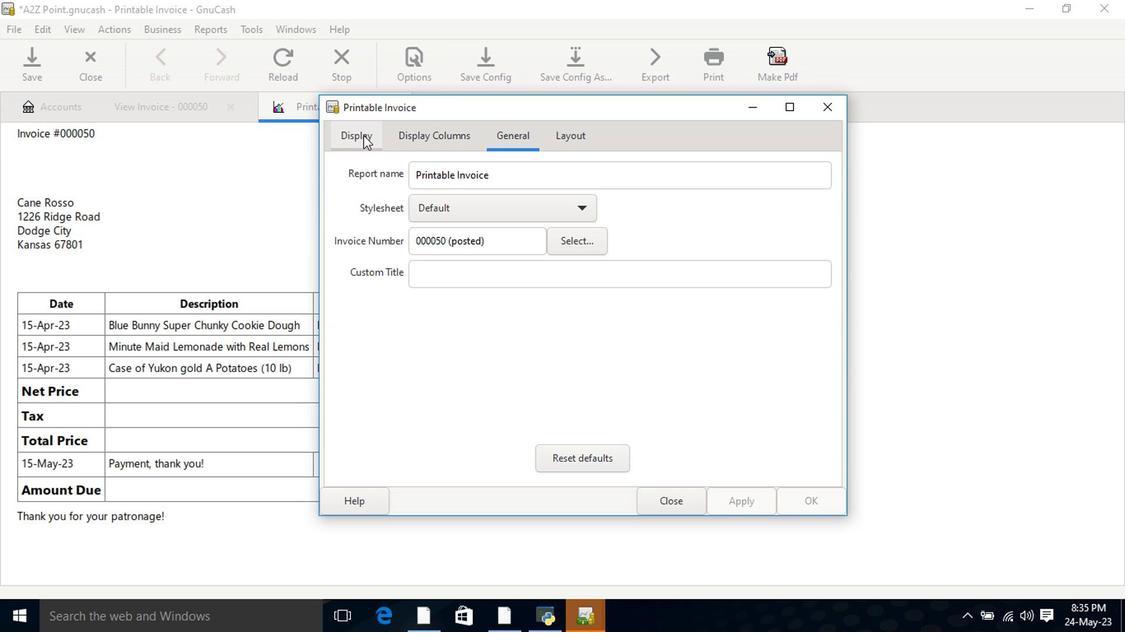 
Action: Mouse pressed left at (362, 140)
Screenshot: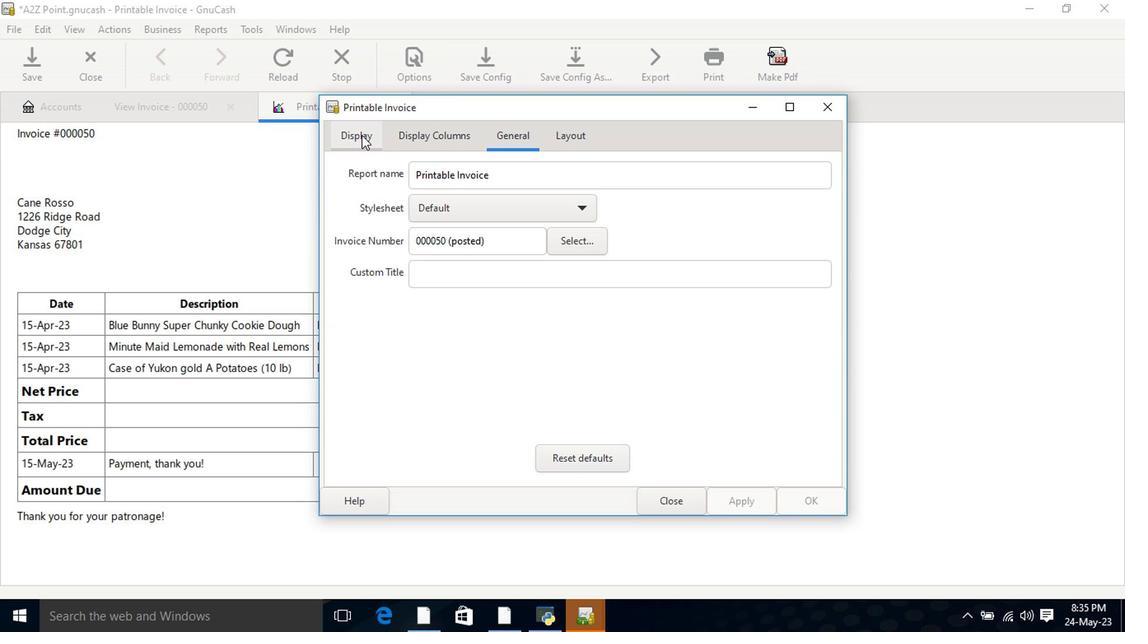 
Action: Mouse moved to (451, 324)
Screenshot: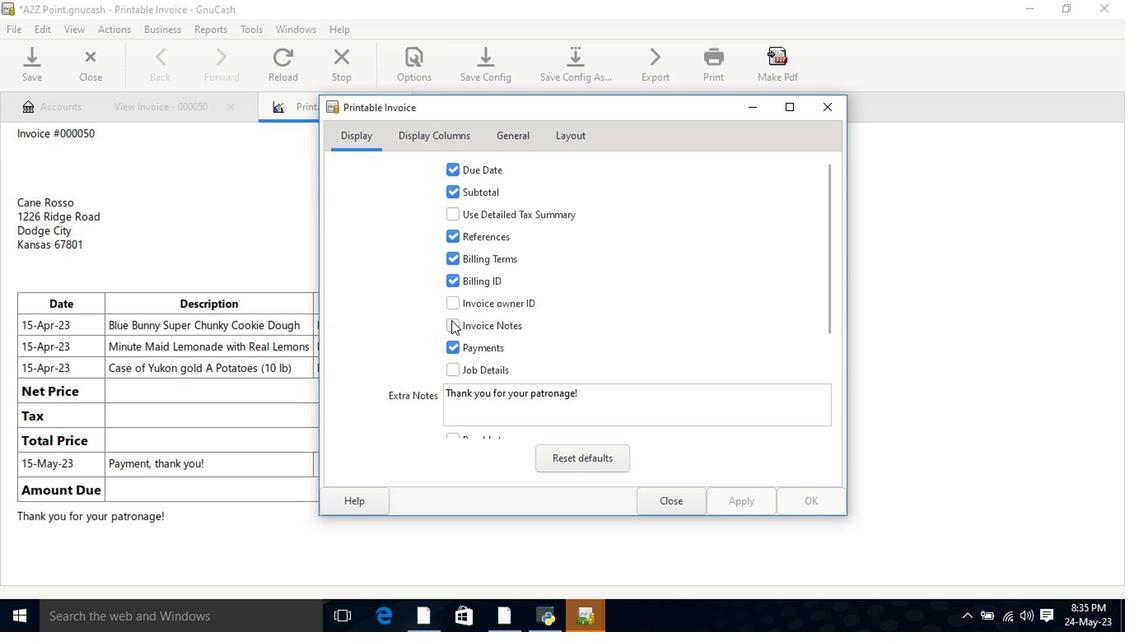 
Action: Mouse pressed left at (451, 324)
Screenshot: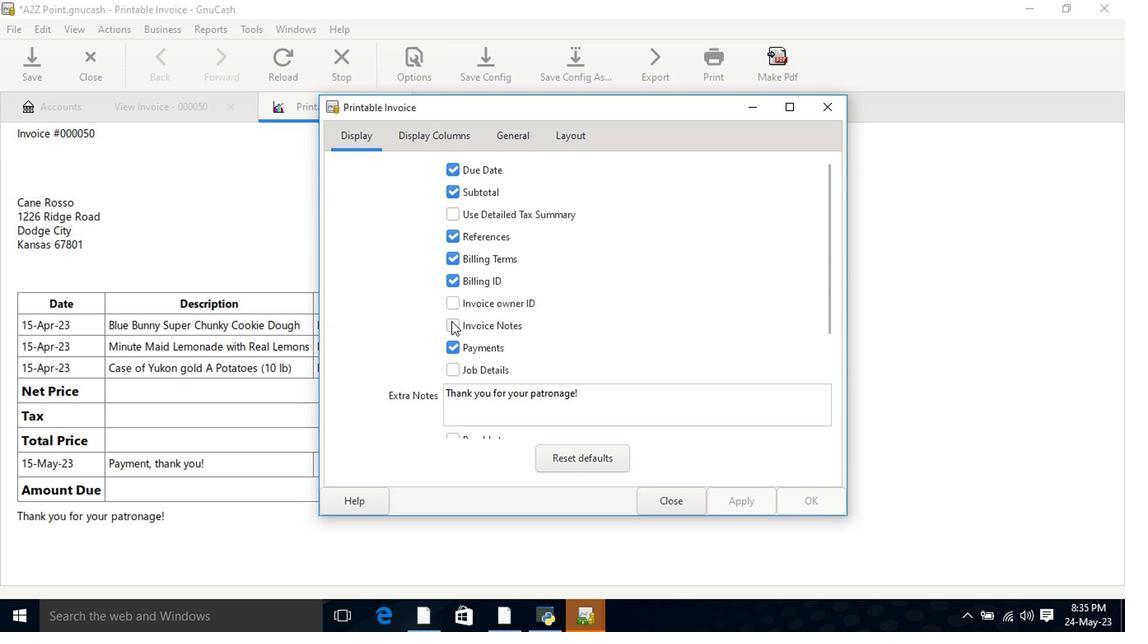 
Action: Mouse moved to (727, 497)
Screenshot: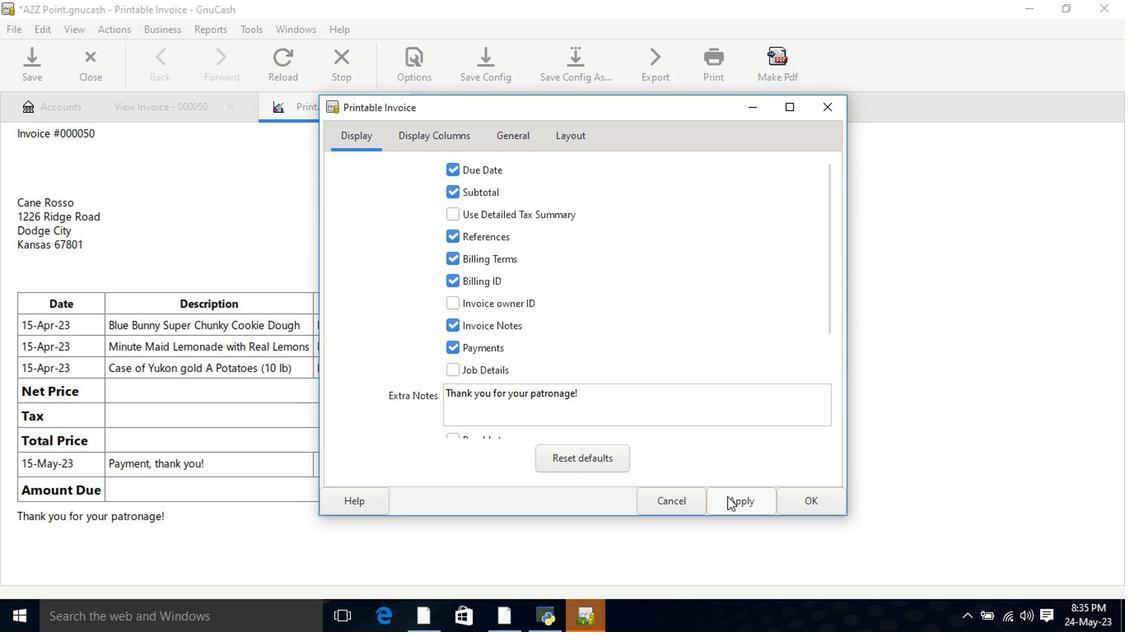 
Action: Mouse pressed left at (727, 497)
Screenshot: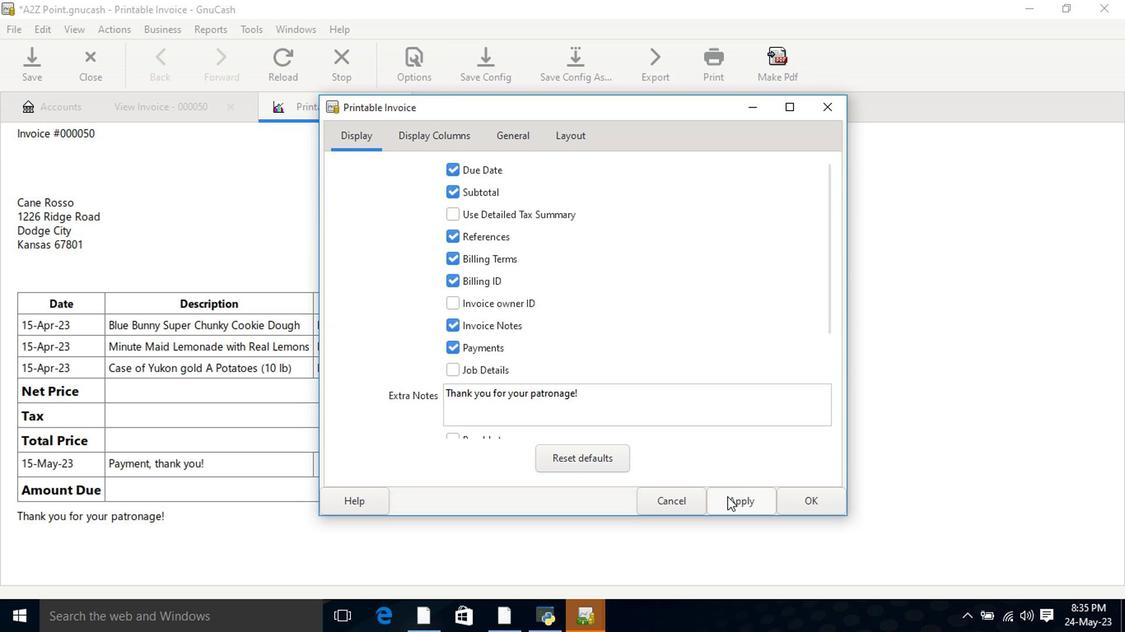 
Action: Mouse moved to (672, 499)
Screenshot: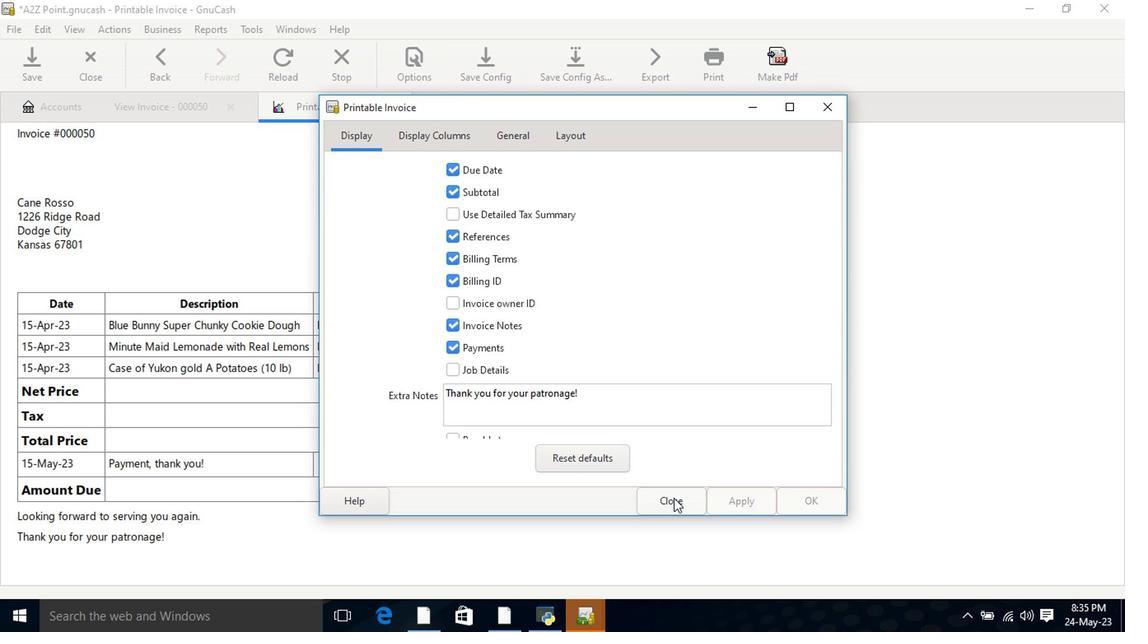 
Action: Mouse pressed left at (672, 499)
Screenshot: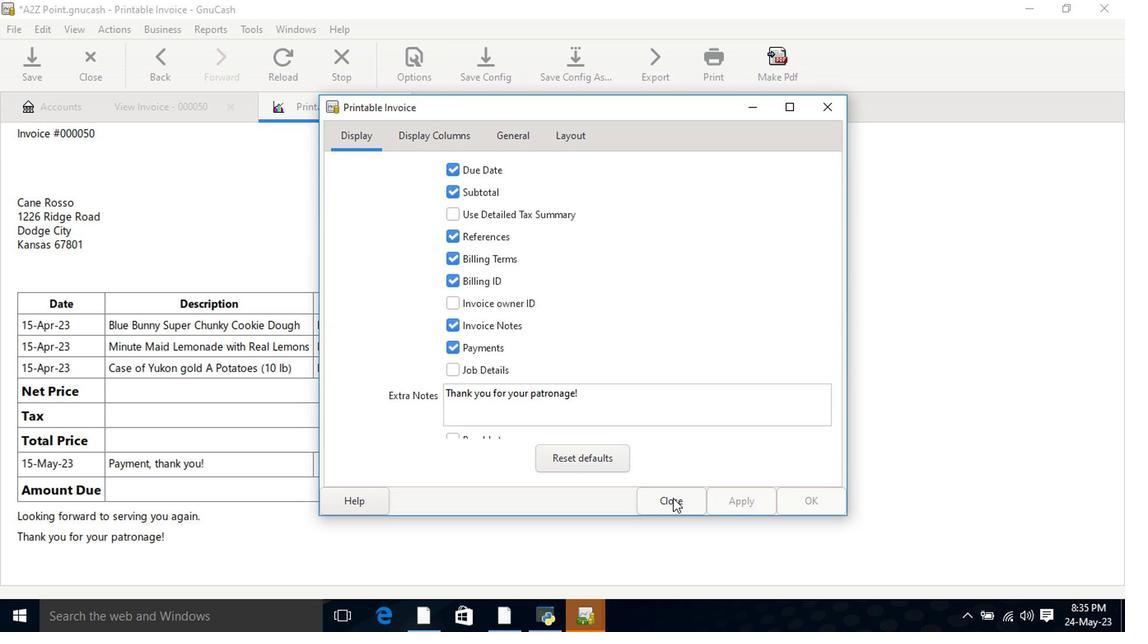 
Action: Mouse moved to (815, 483)
Screenshot: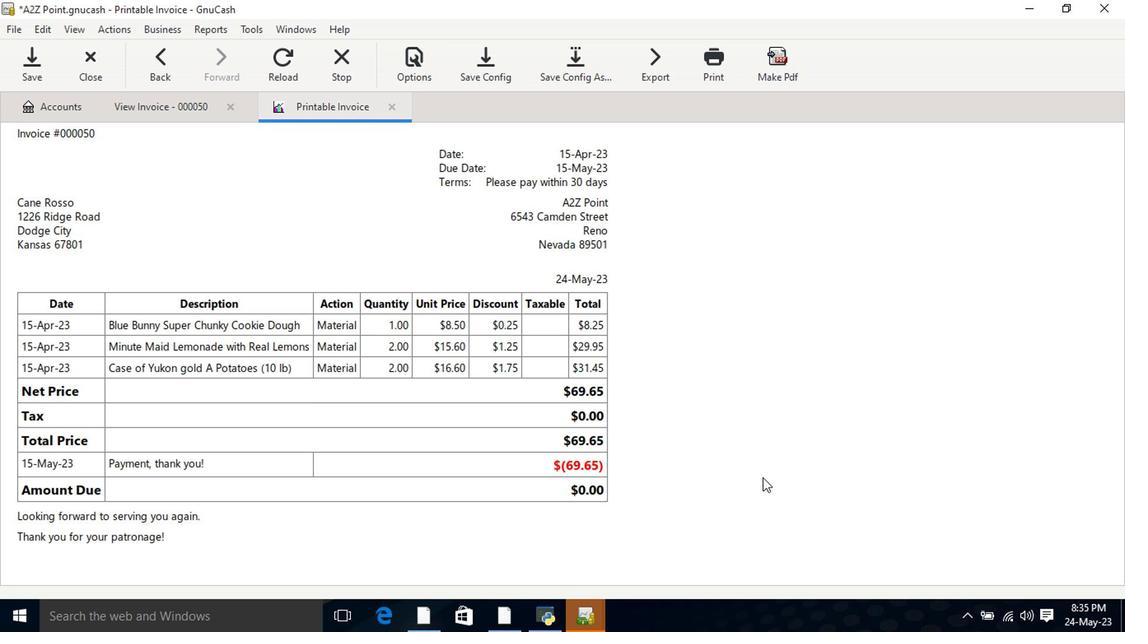 
